 Task: Send an email with the signature Lindsay Hall with the subject Invitation to a workshop and the message Please let me know if there are any issues or concerns that need to be addressed. from softage.6@softage.net to softage.8@softage.net and move the email from Sent Items to the folder Product manuals
Action: Mouse moved to (98, 174)
Screenshot: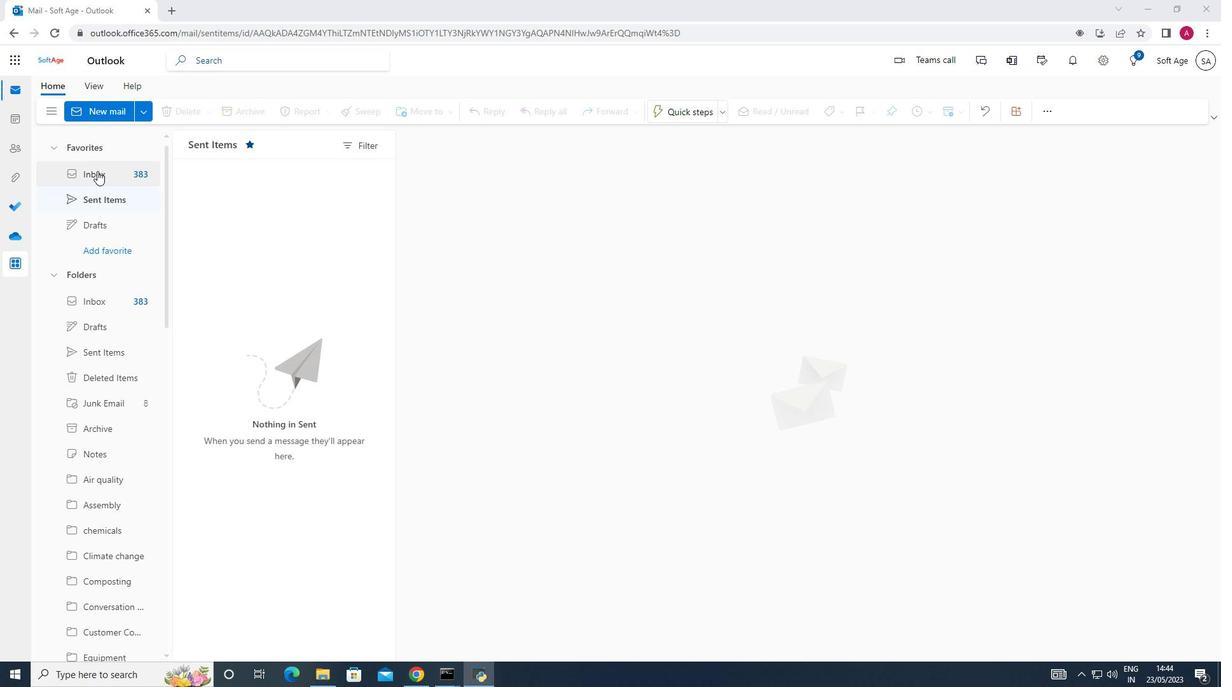 
Action: Mouse pressed left at (98, 174)
Screenshot: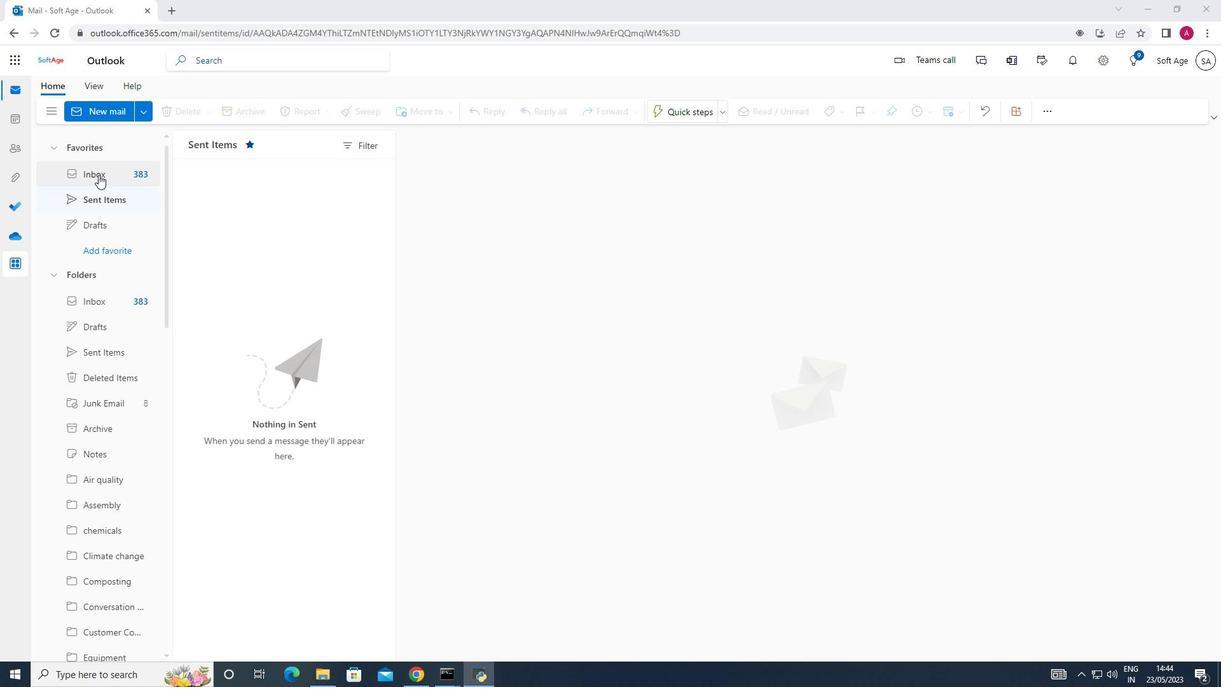 
Action: Mouse moved to (111, 111)
Screenshot: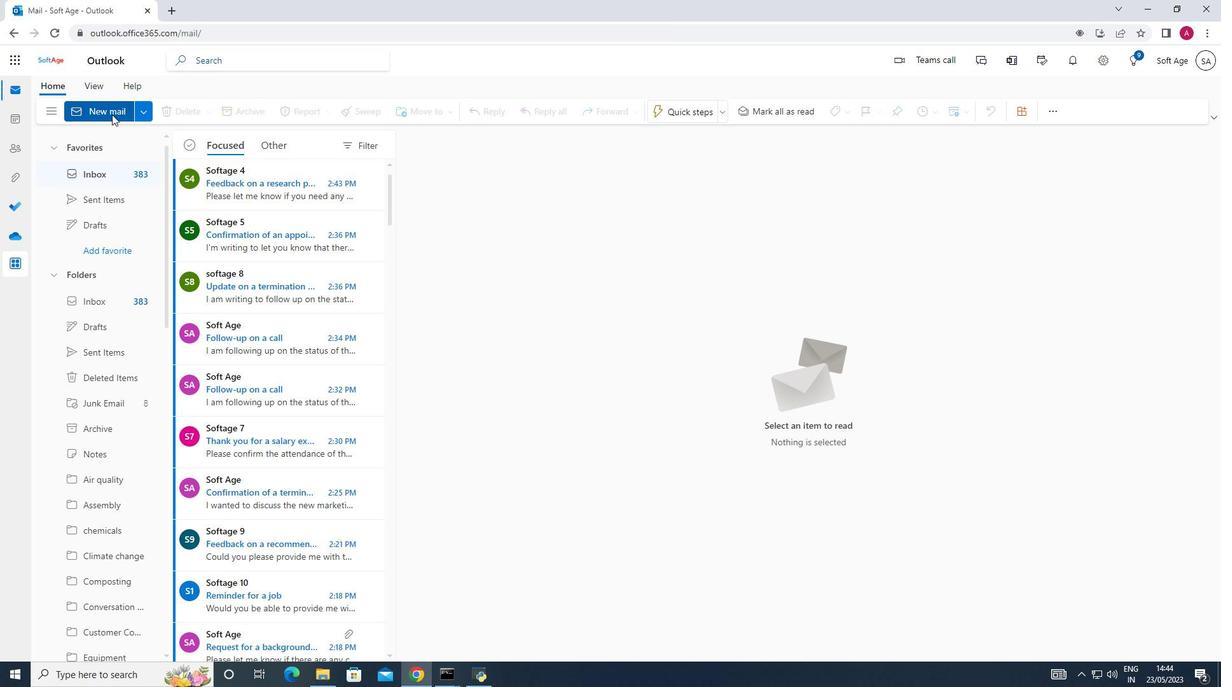 
Action: Mouse pressed left at (111, 111)
Screenshot: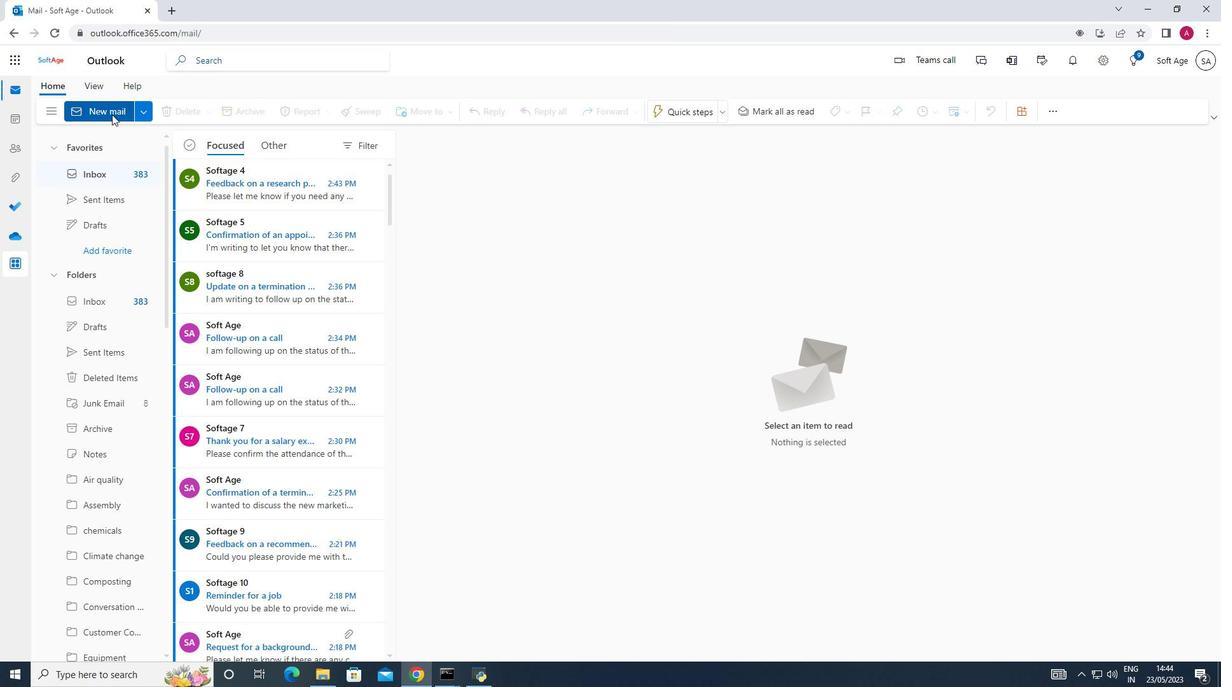
Action: Mouse moved to (874, 109)
Screenshot: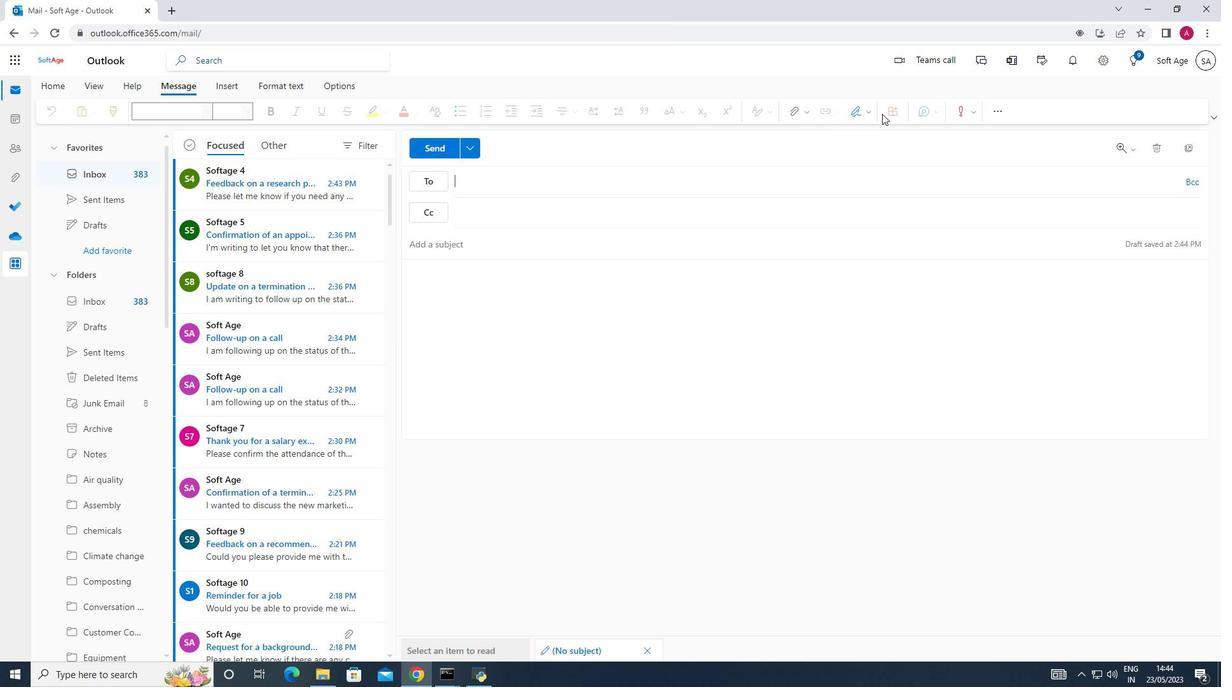 
Action: Mouse pressed left at (874, 109)
Screenshot: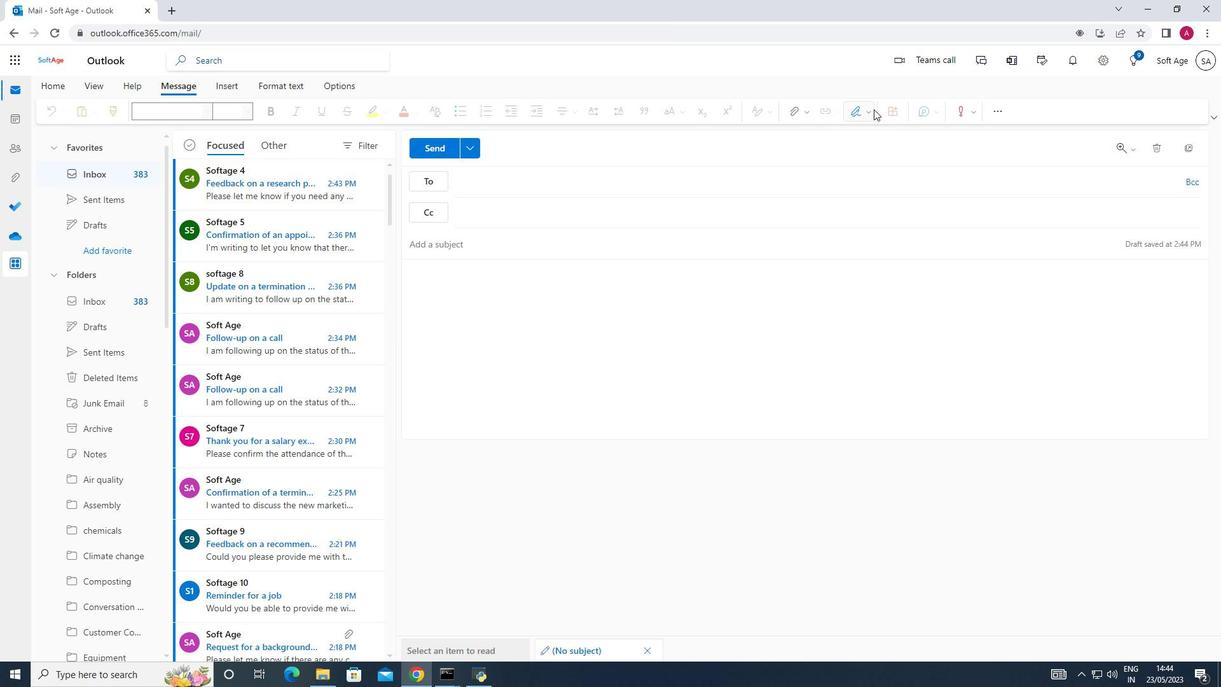 
Action: Mouse moved to (858, 167)
Screenshot: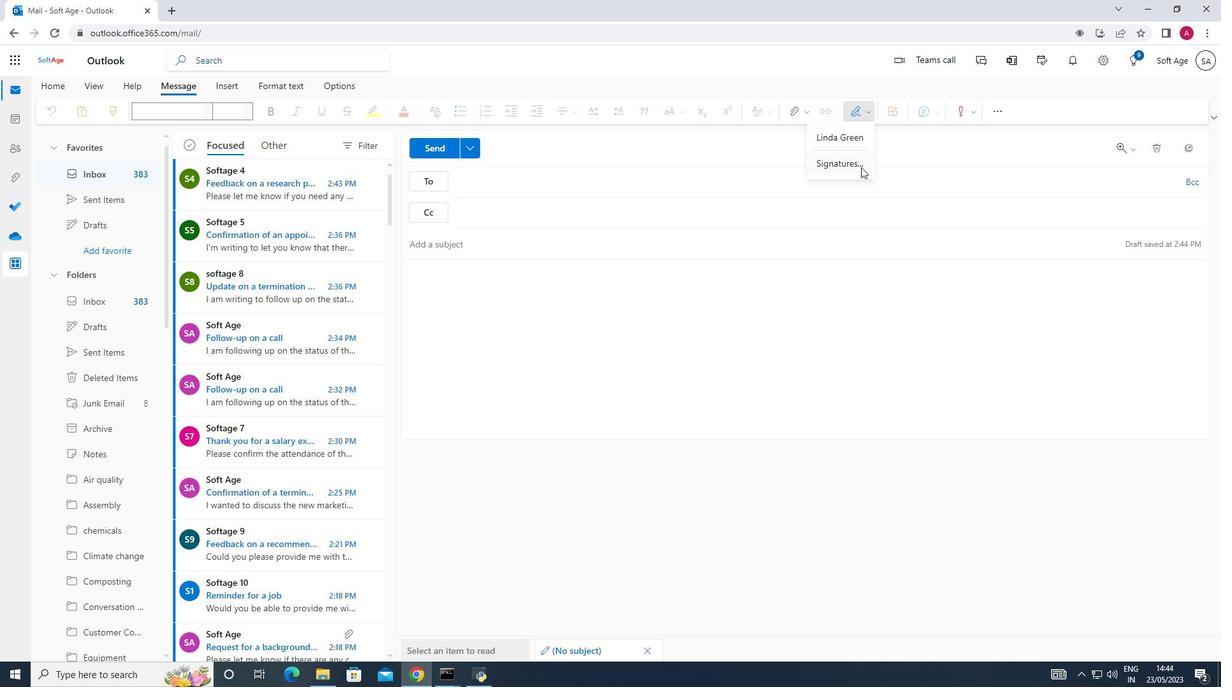 
Action: Mouse pressed left at (858, 167)
Screenshot: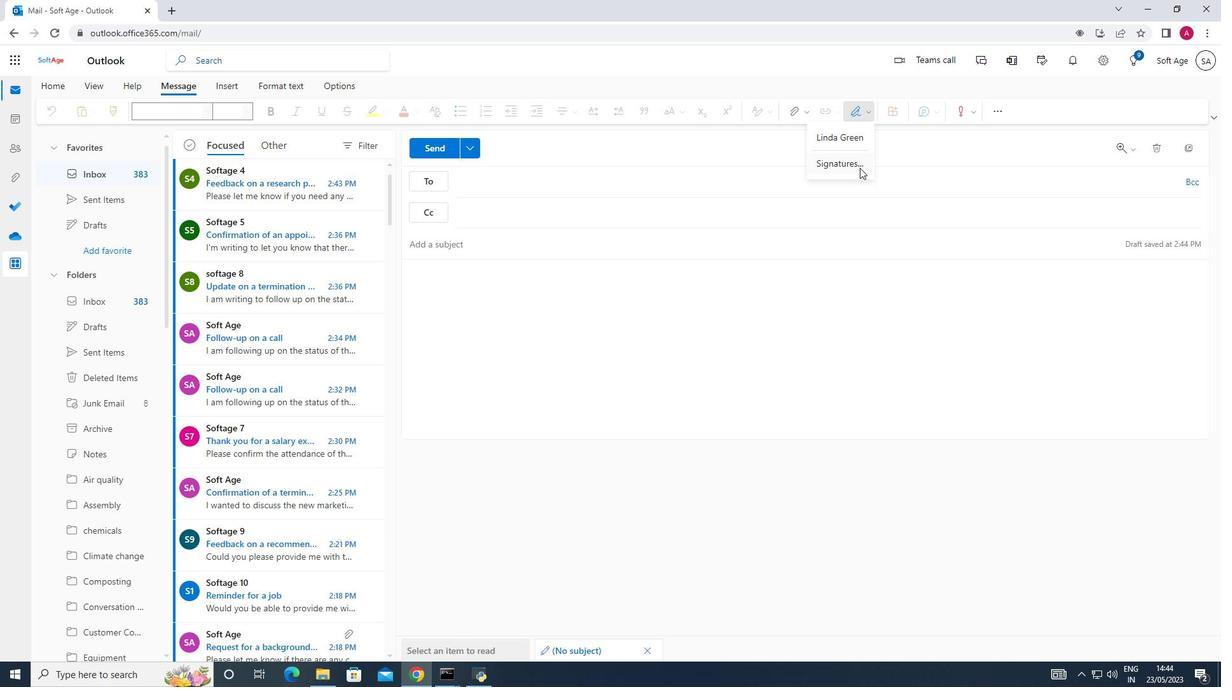 
Action: Mouse moved to (853, 198)
Screenshot: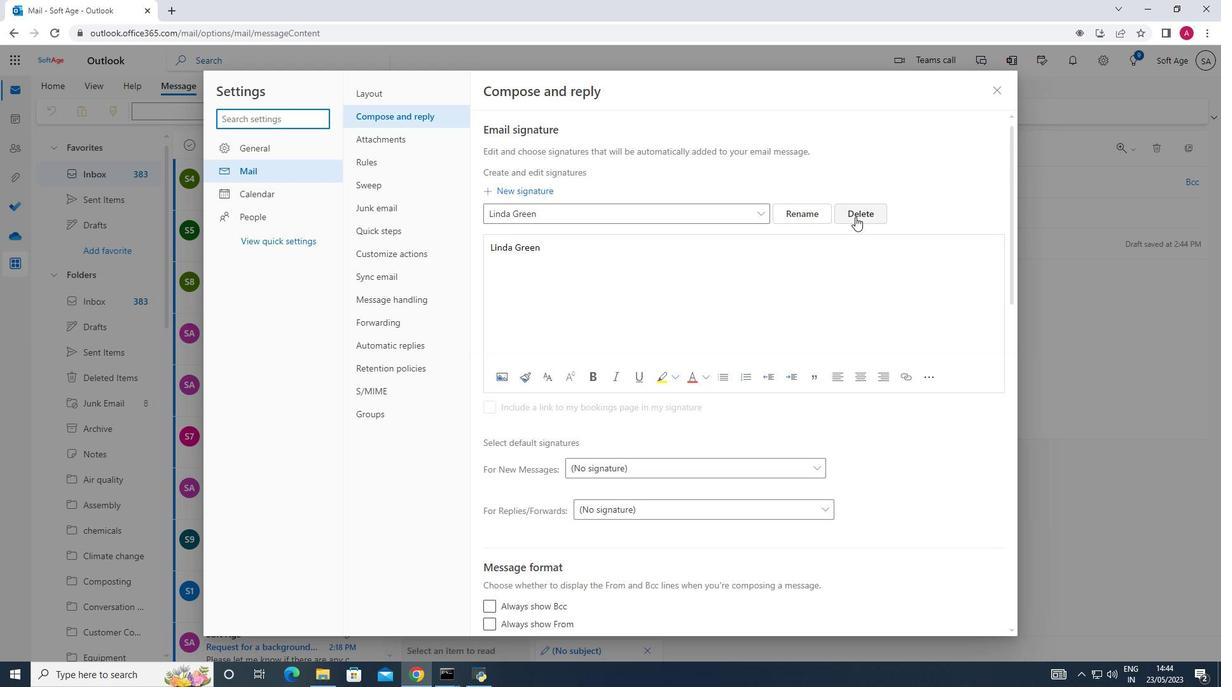 
Action: Mouse pressed left at (853, 198)
Screenshot: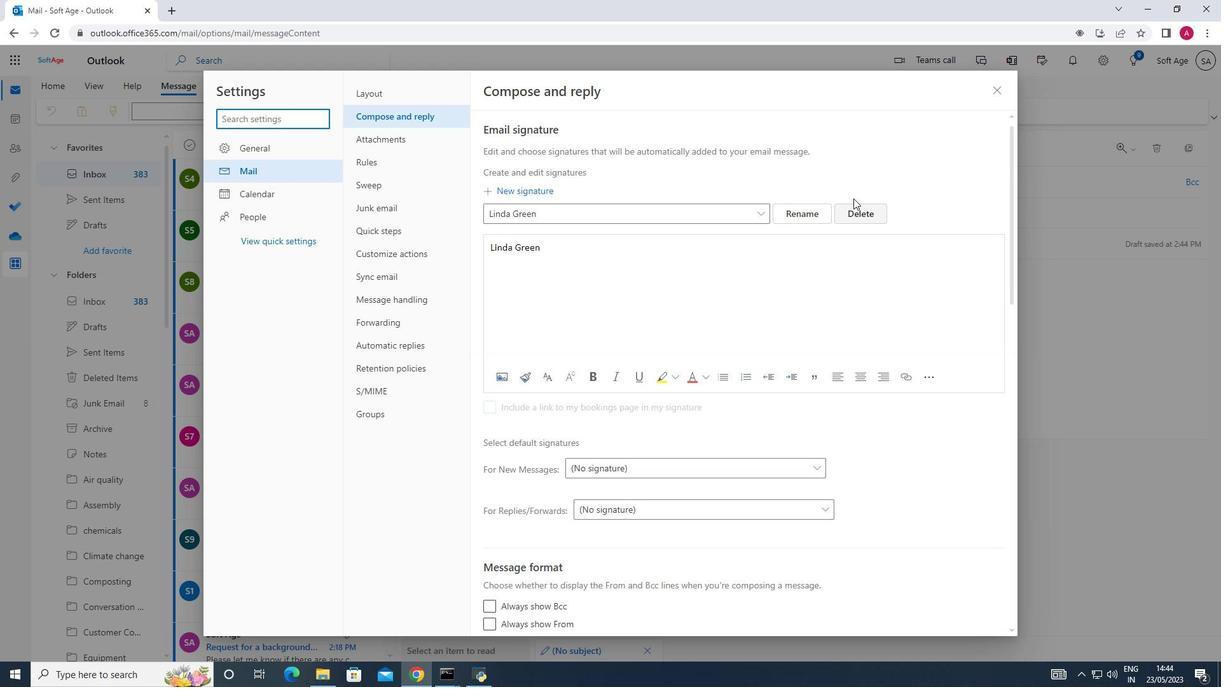 
Action: Mouse moved to (862, 210)
Screenshot: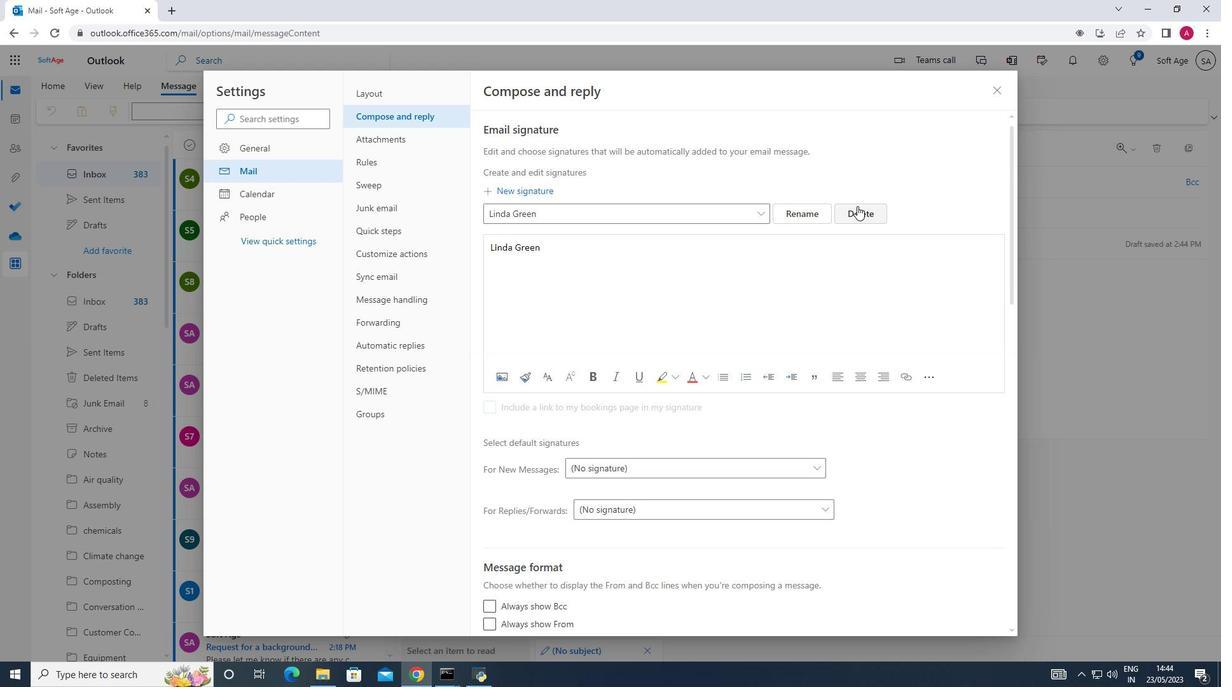 
Action: Mouse pressed left at (862, 210)
Screenshot: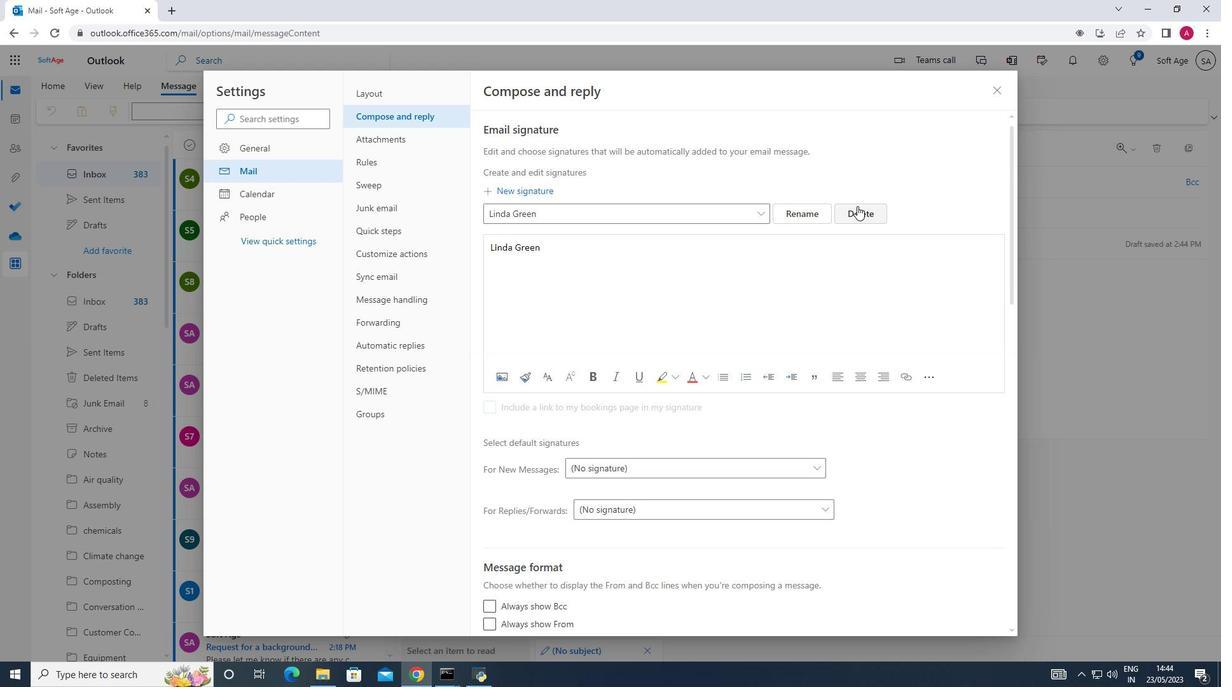 
Action: Mouse moved to (512, 216)
Screenshot: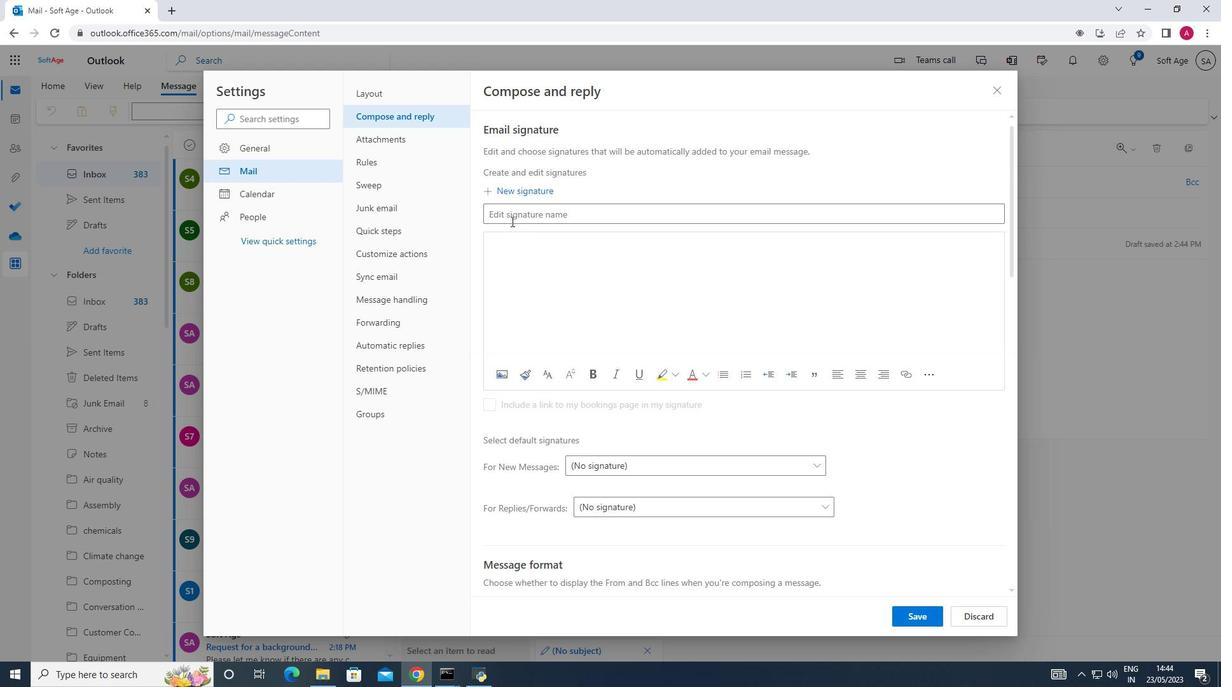 
Action: Mouse pressed left at (512, 216)
Screenshot: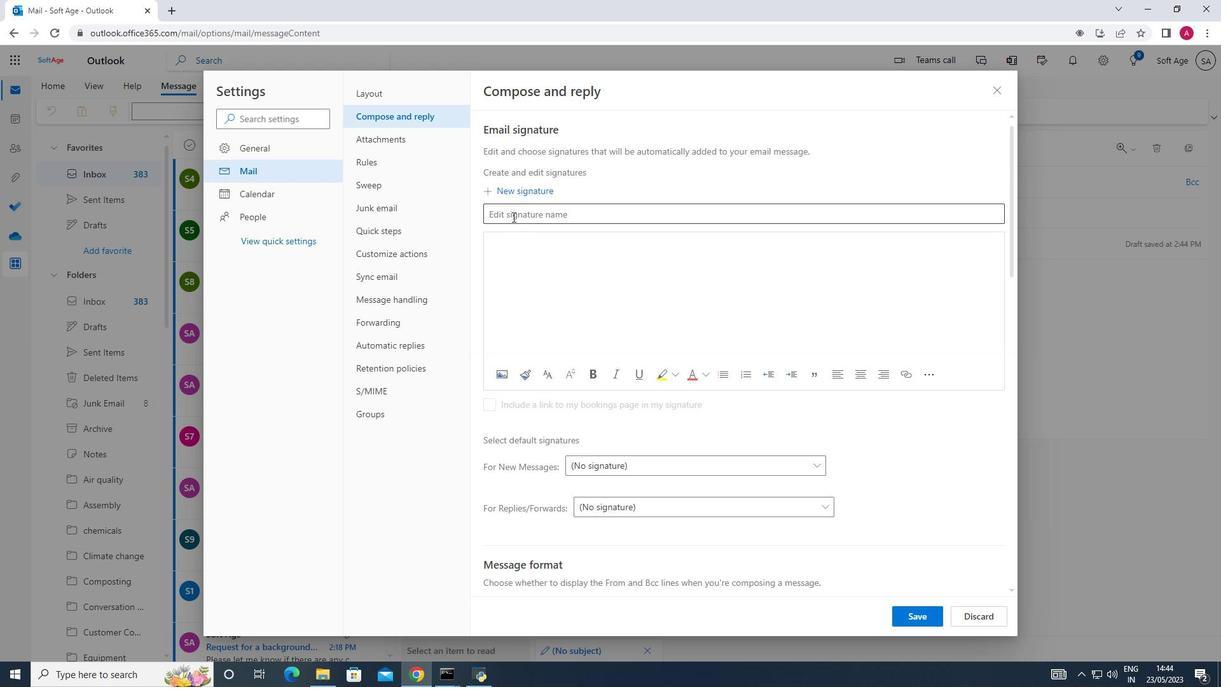 
Action: Mouse moved to (510, 220)
Screenshot: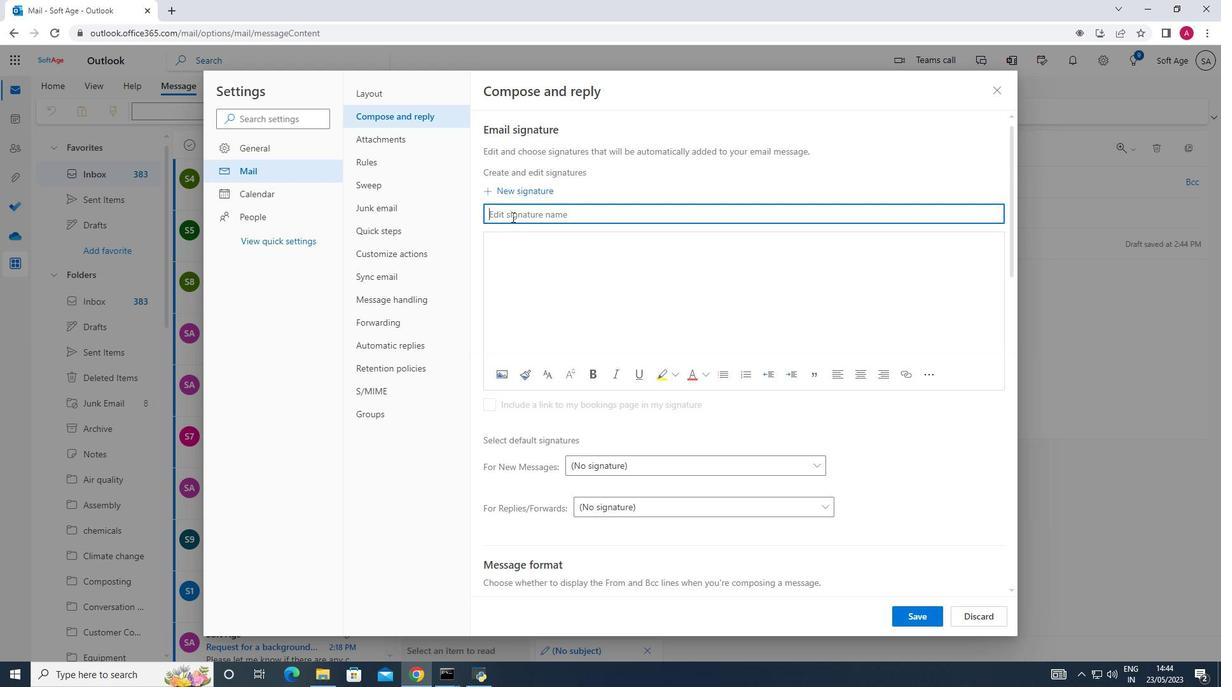 
Action: Key pressed <Key.shift_r>
Screenshot: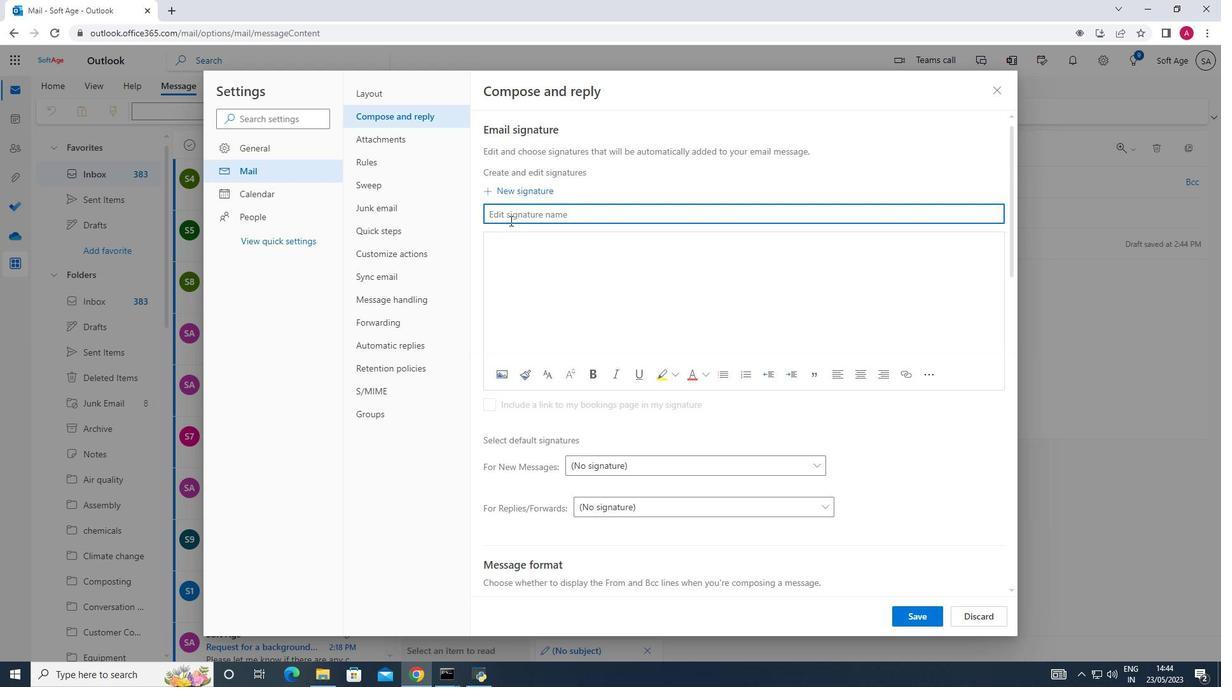 
Action: Mouse moved to (510, 221)
Screenshot: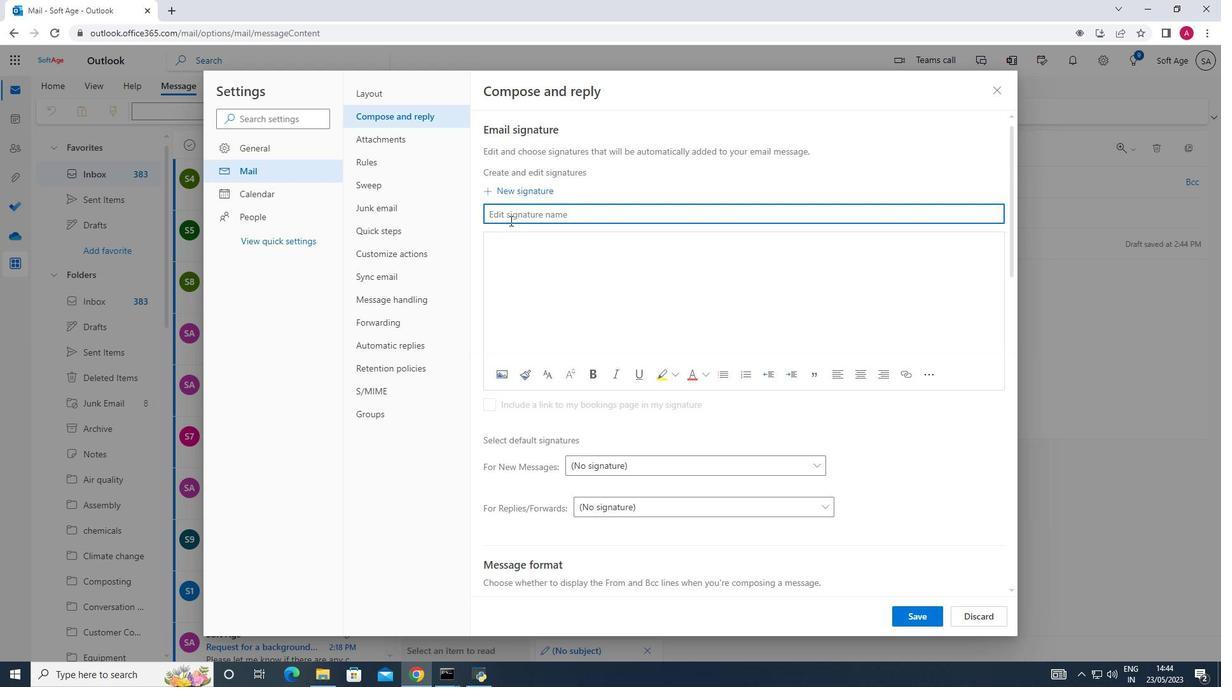 
Action: Key pressed Lindsay<Key.space><Key.shift_r><Key.shift_r><Key.shift_r><Key.shift_r><Key.shift_r><Key.shift_r><Key.shift_r><Key.shift_r><Key.shift_r><Key.shift_r><Key.shift_r><Key.shift_r><Key.shift_r><Key.shift_r><Key.shift_r><Key.shift_r><Key.shift_r><Key.shift_r><Key.shift_r><Key.shift_r>Hall
Screenshot: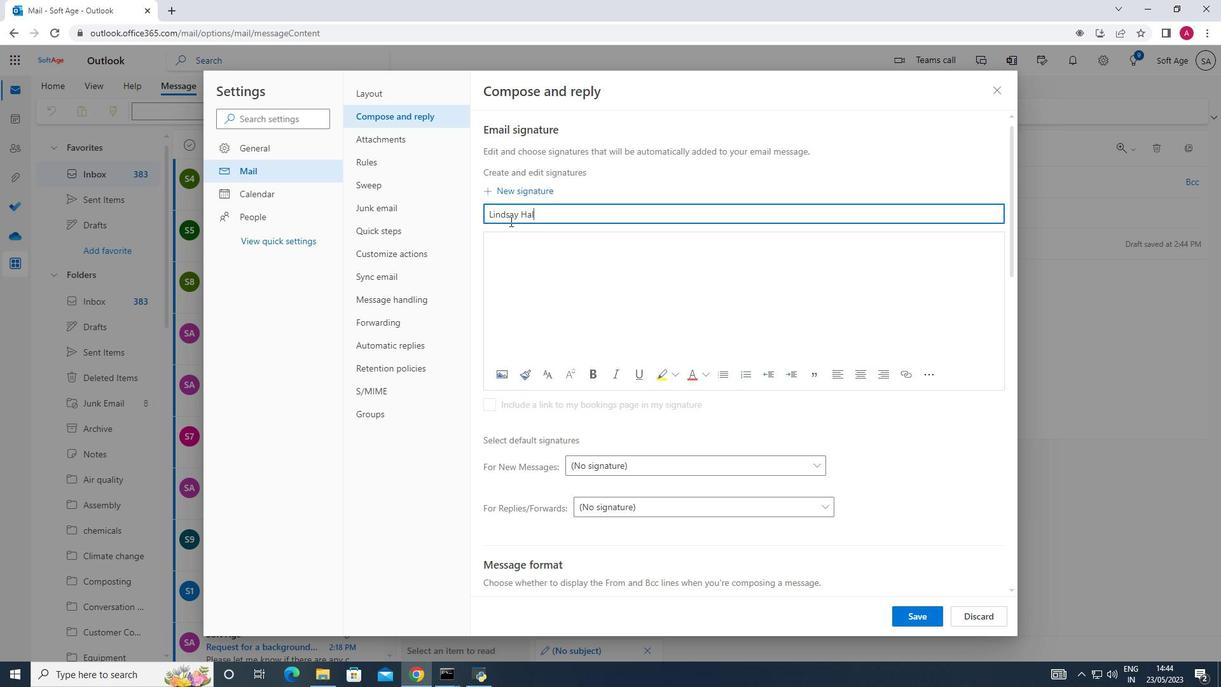 
Action: Mouse moved to (497, 251)
Screenshot: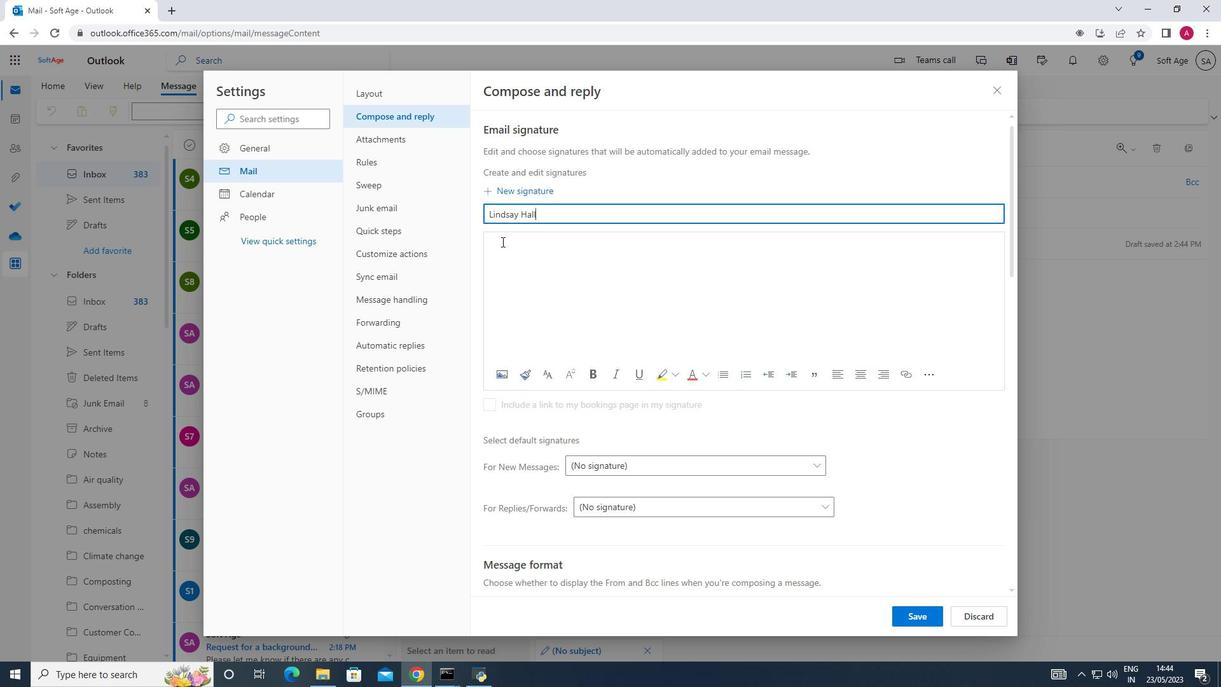 
Action: Mouse pressed left at (497, 251)
Screenshot: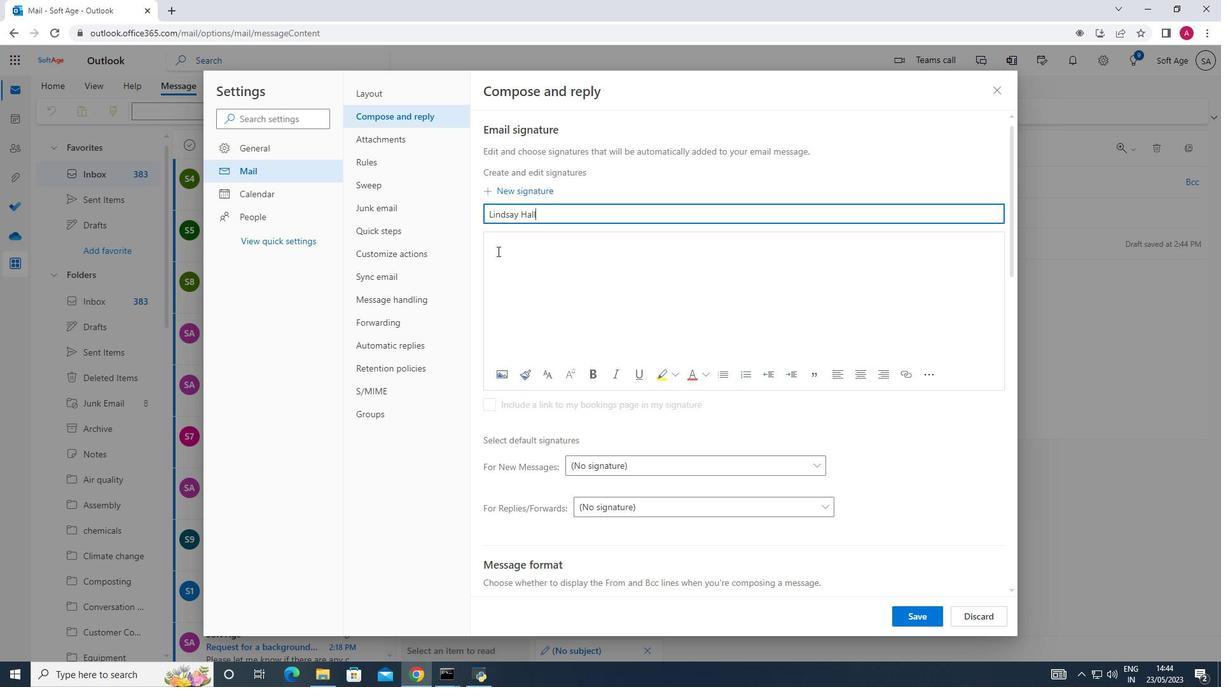
Action: Mouse moved to (498, 250)
Screenshot: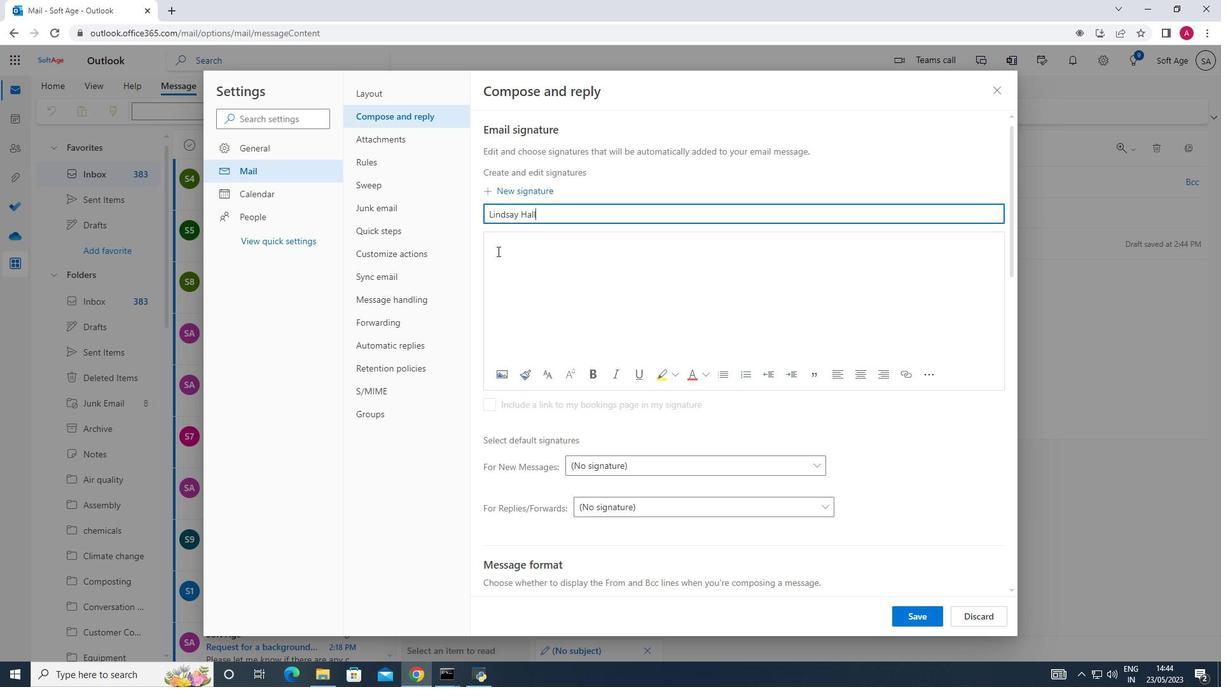 
Action: Key pressed <Key.shift_r>Lindsay<Key.space><Key.shift_r><Key.shift_r><Key.shift_r><Key.shift_r><Key.shift_r><Key.shift_r><Key.shift_r><Key.shift_r><Key.shift_r><Key.shift_r><Key.shift_r><Key.shift_r><Key.shift_r><Key.shift_r><Key.shift_r><Key.shift_r><Key.shift_r>Hall
Screenshot: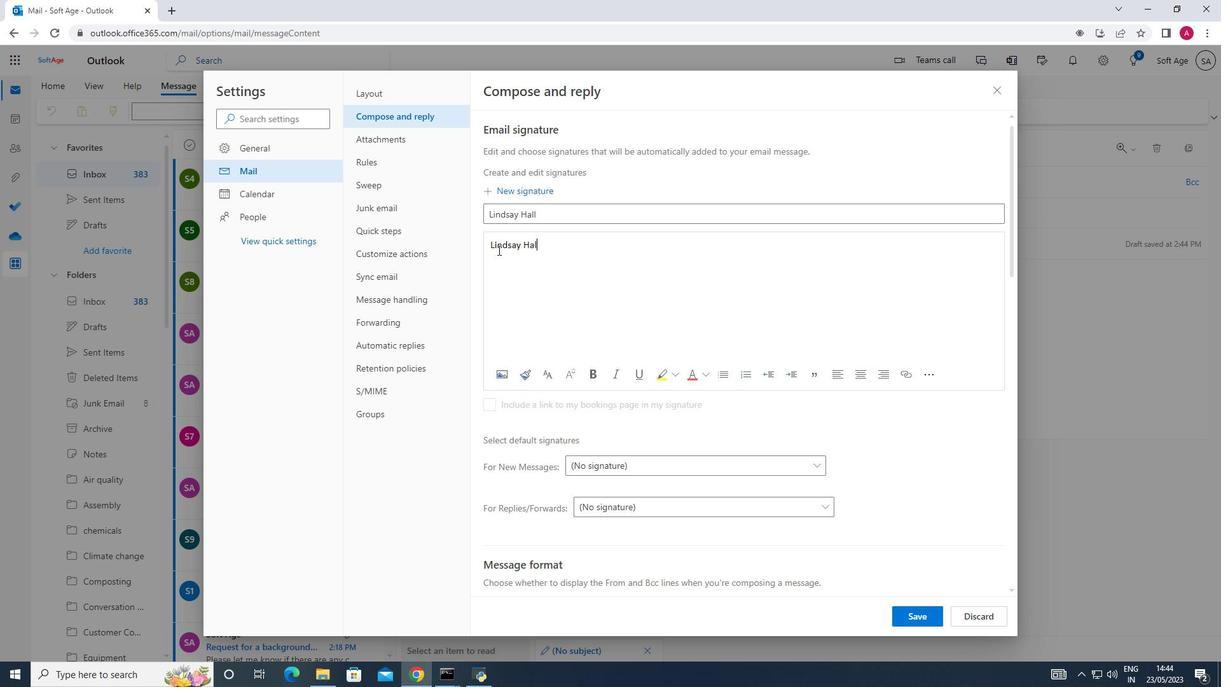 
Action: Mouse moved to (907, 609)
Screenshot: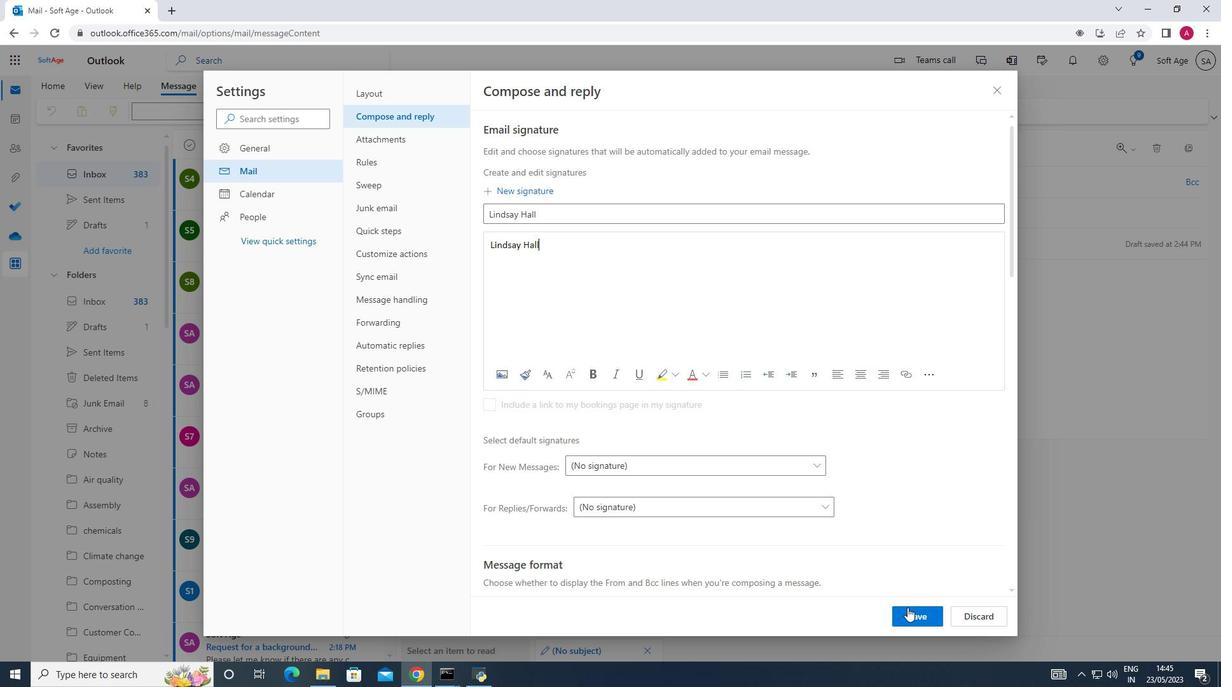 
Action: Mouse pressed left at (907, 609)
Screenshot: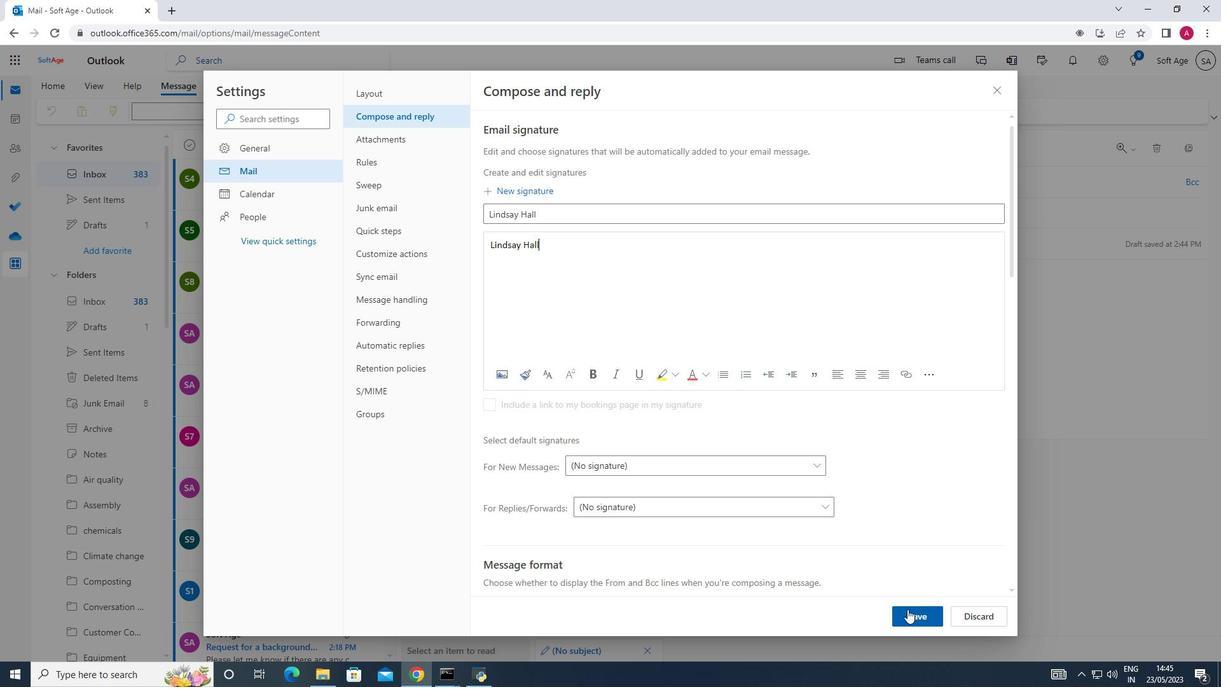 
Action: Mouse moved to (1006, 90)
Screenshot: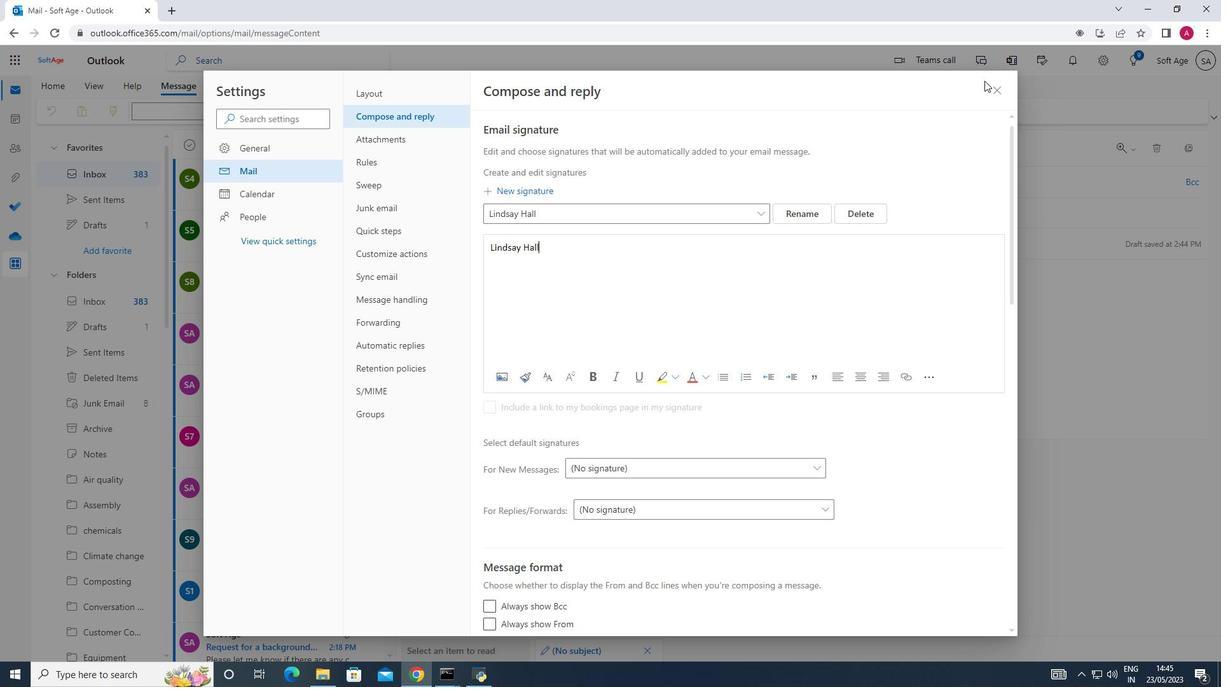 
Action: Mouse pressed left at (1006, 90)
Screenshot: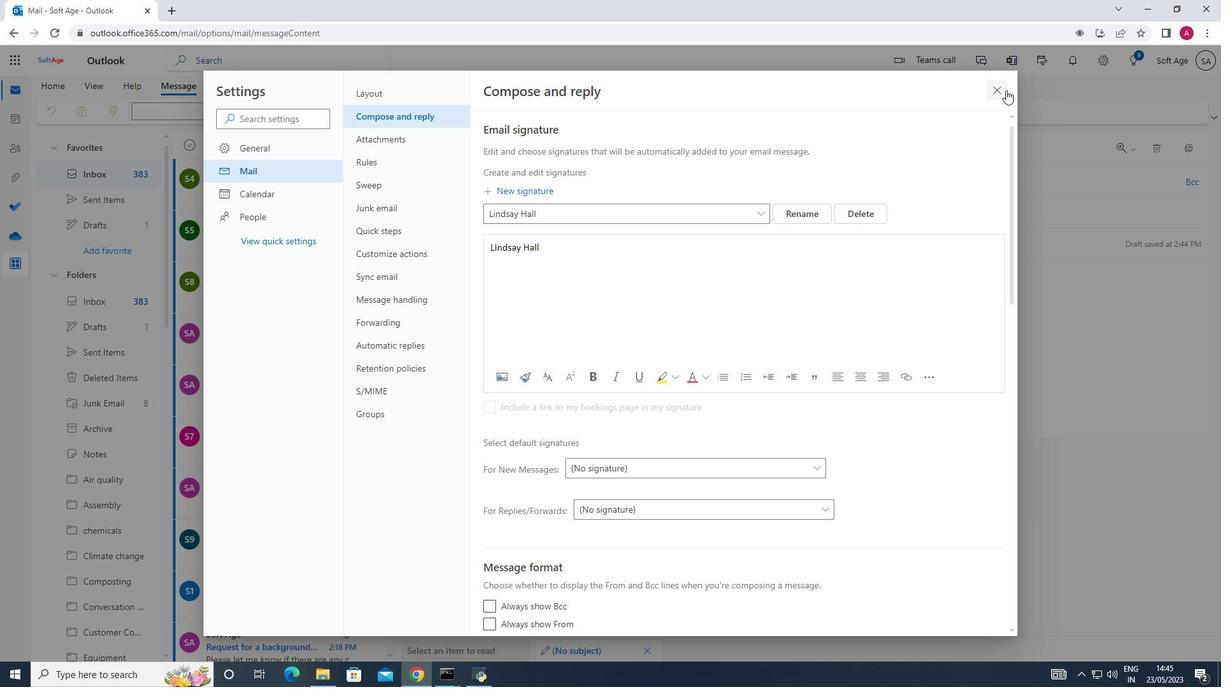 
Action: Mouse moved to (862, 109)
Screenshot: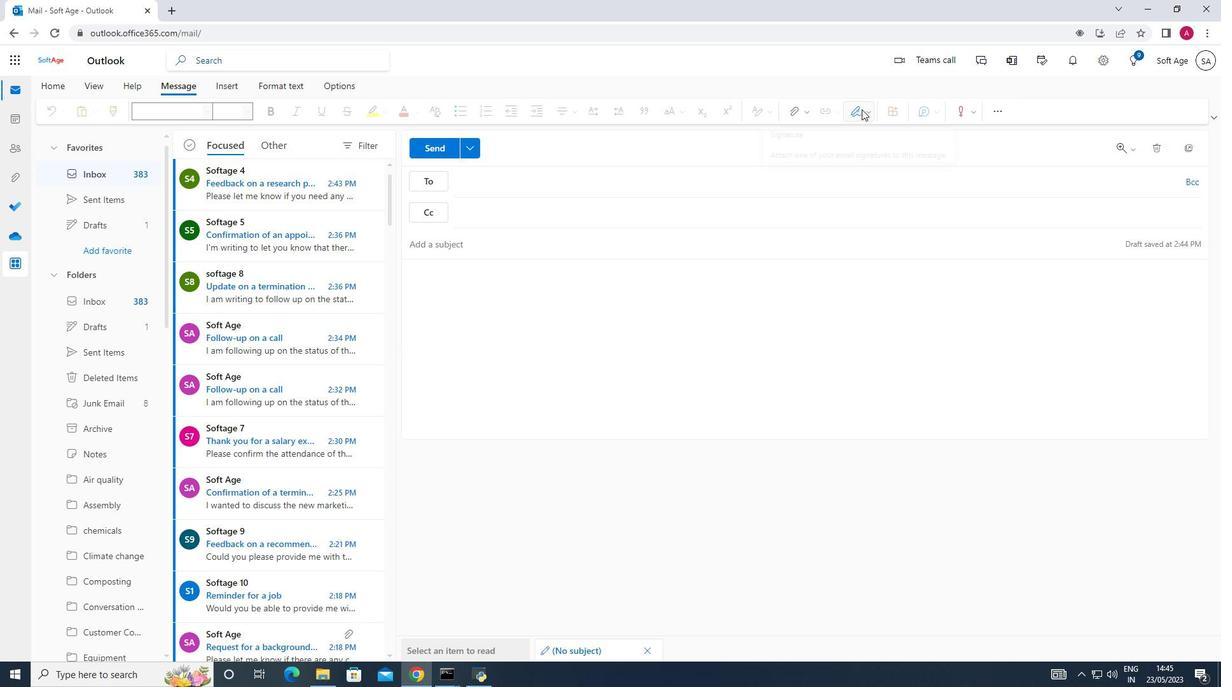 
Action: Mouse pressed left at (862, 109)
Screenshot: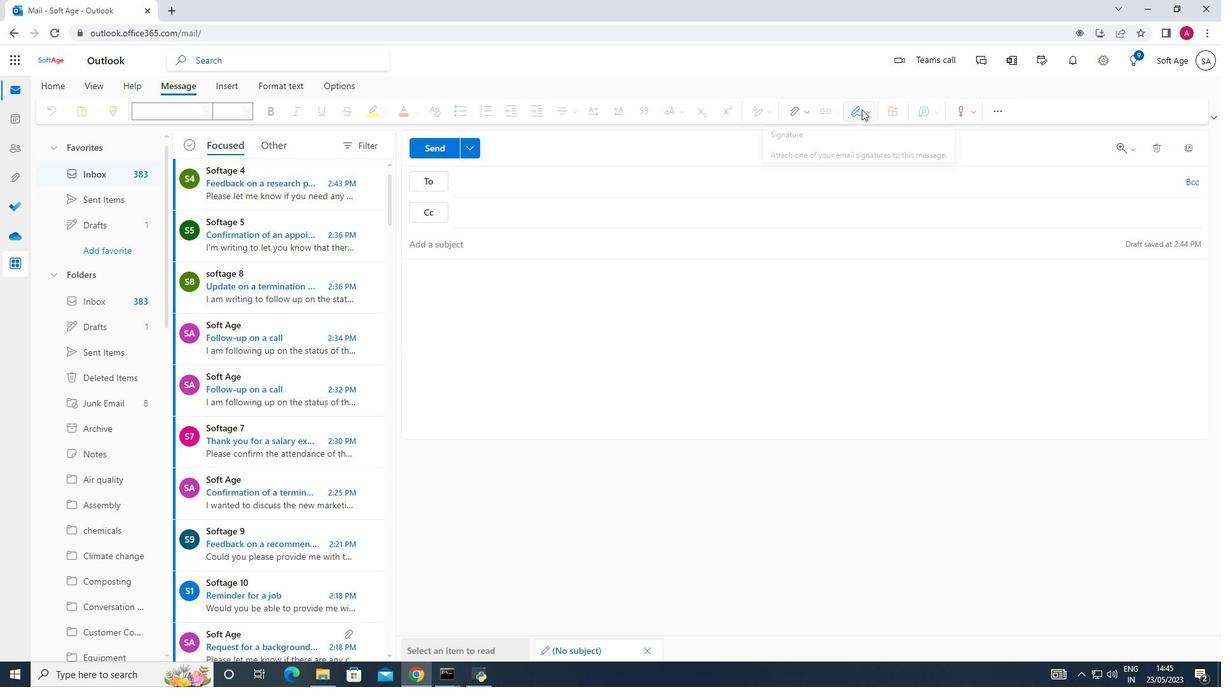 
Action: Mouse moved to (855, 129)
Screenshot: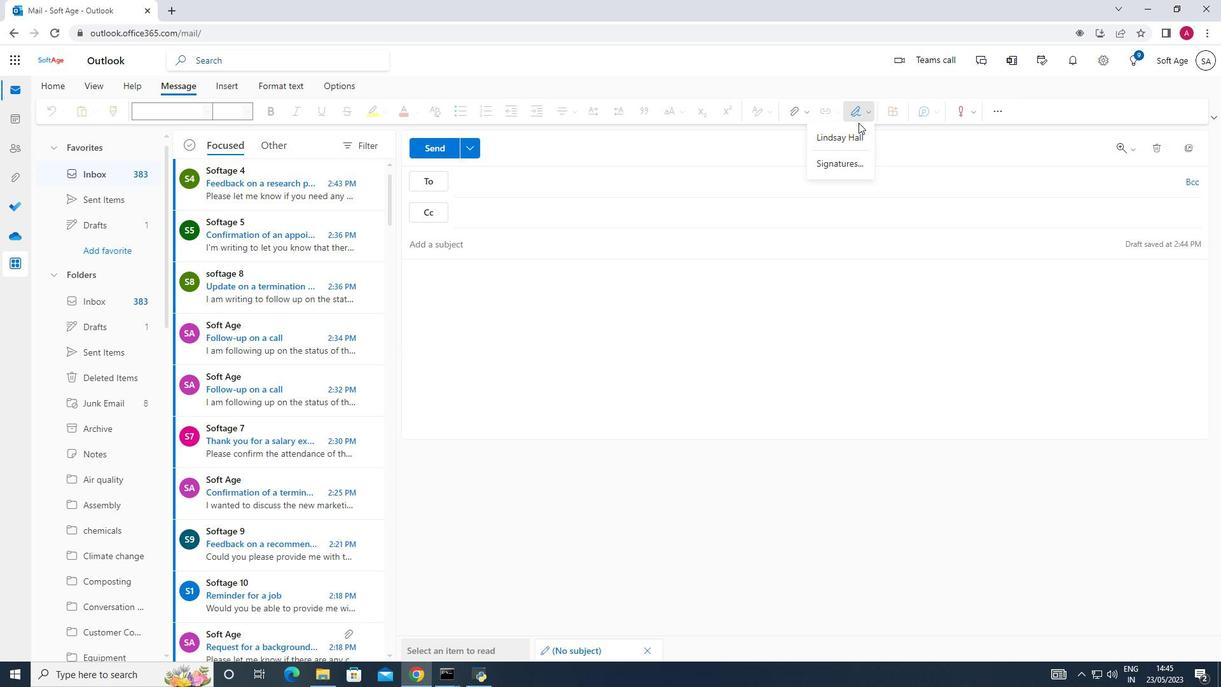
Action: Mouse pressed left at (855, 129)
Screenshot: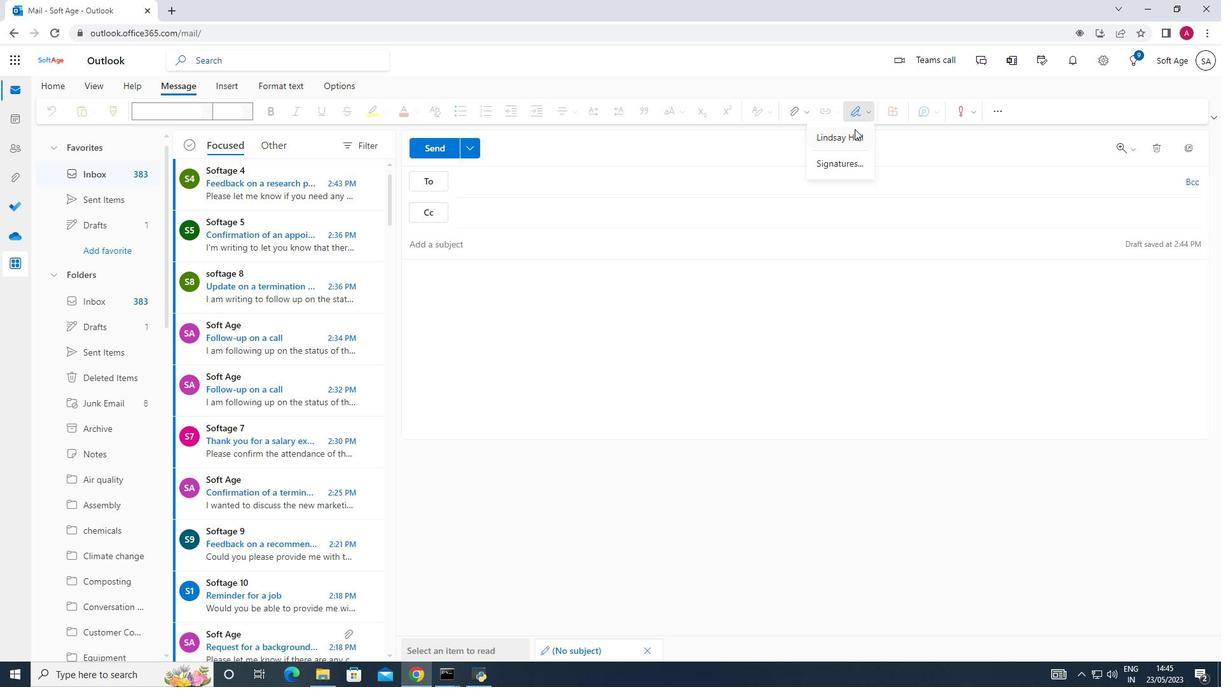 
Action: Mouse moved to (446, 250)
Screenshot: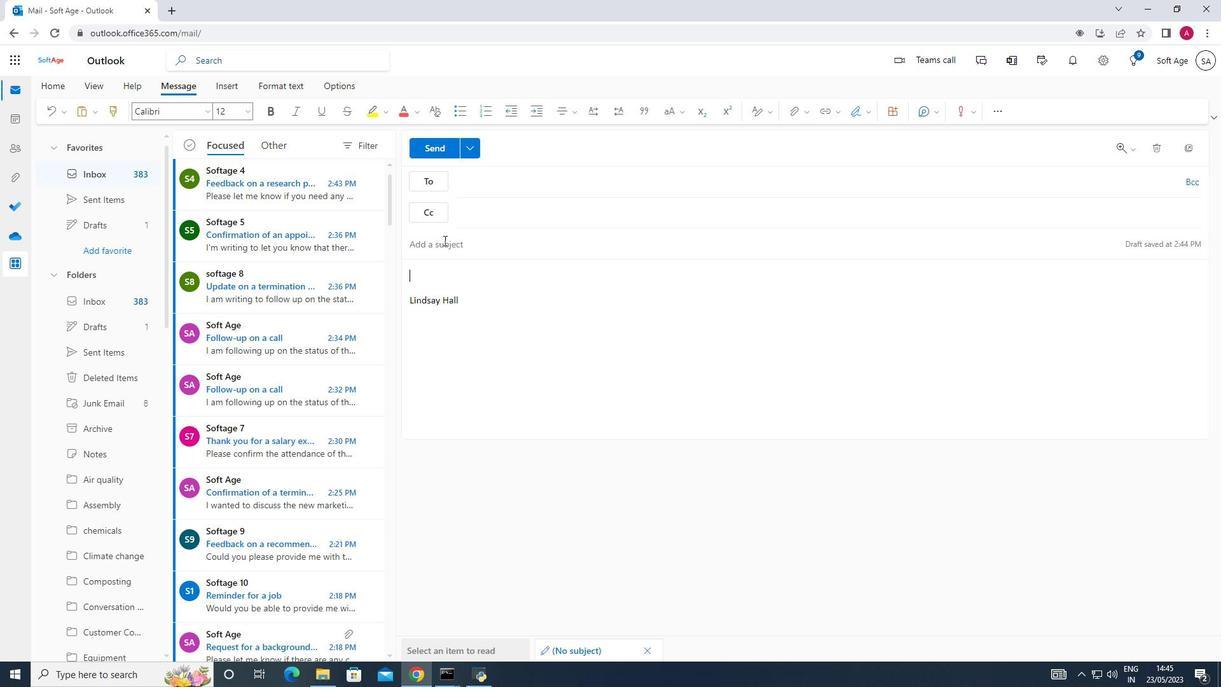 
Action: Mouse pressed left at (446, 250)
Screenshot: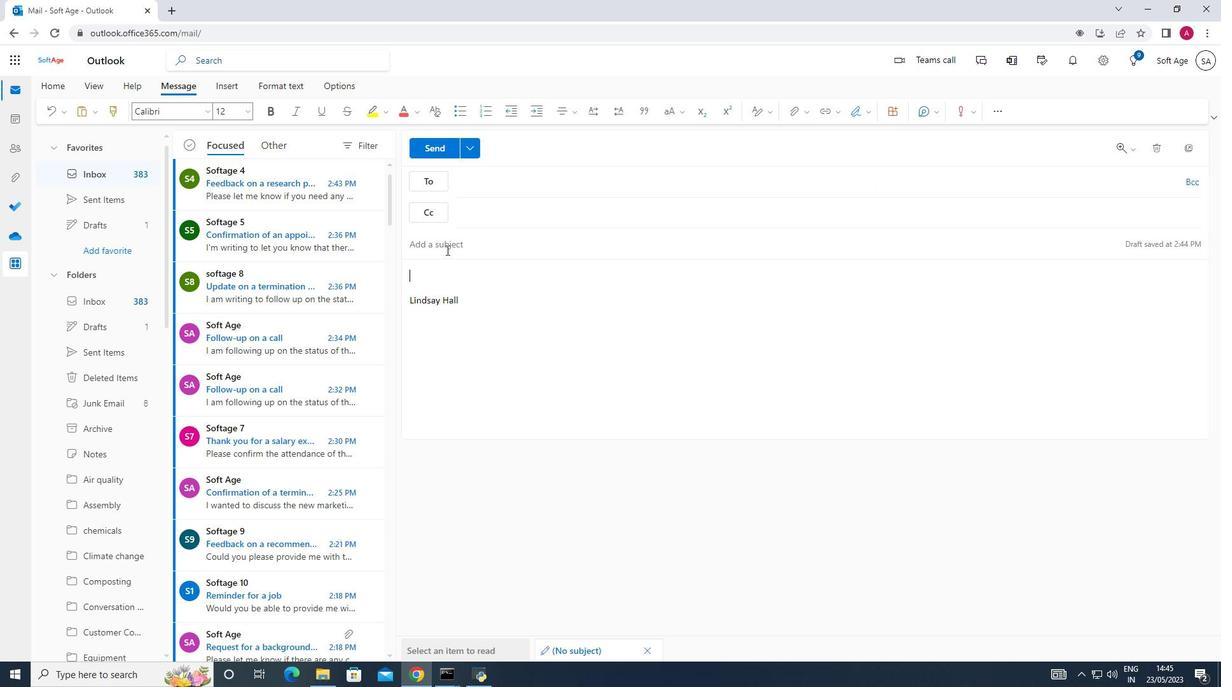 
Action: Key pressed <Key.shift_r><Key.shift_r><Key.shift_r><Key.shift_r><Key.shift_r><Key.shift_r><Key.shift_r><Key.shift_r><Key.shift_r><Key.shift_r><Key.shift_r><Key.shift_r><Key.shift_r><Key.shift_r>Invitation<Key.space>to<Key.space>a<Key.space>workshop
Screenshot: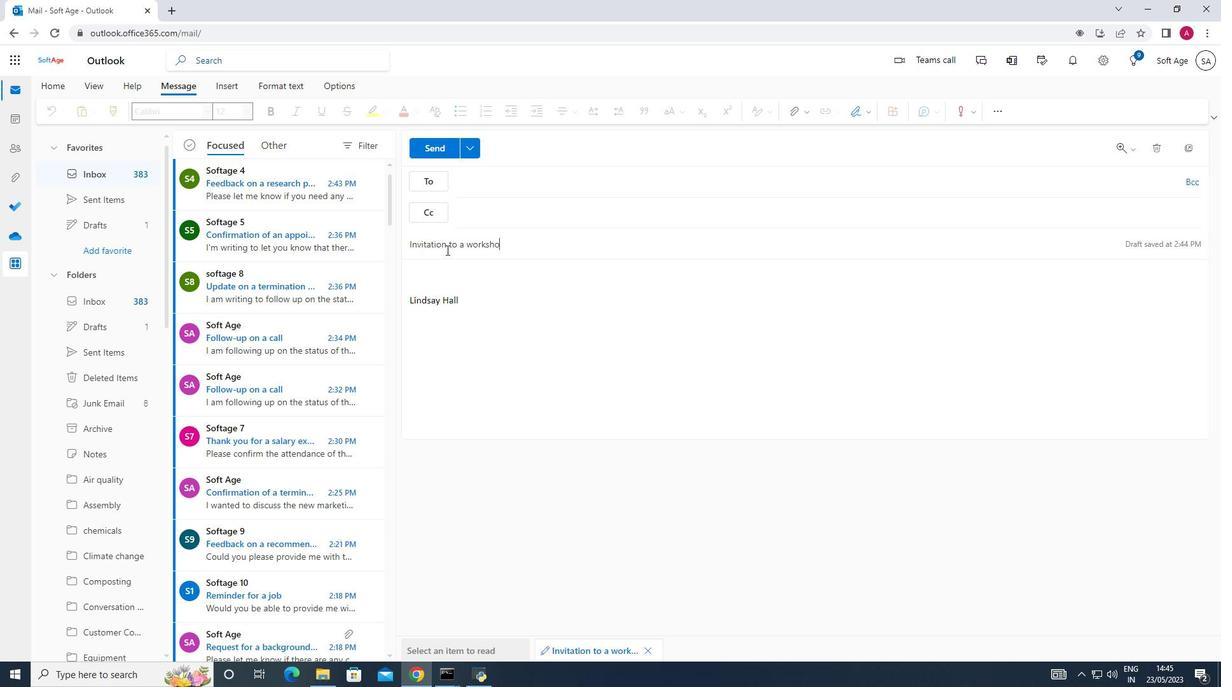
Action: Mouse moved to (421, 269)
Screenshot: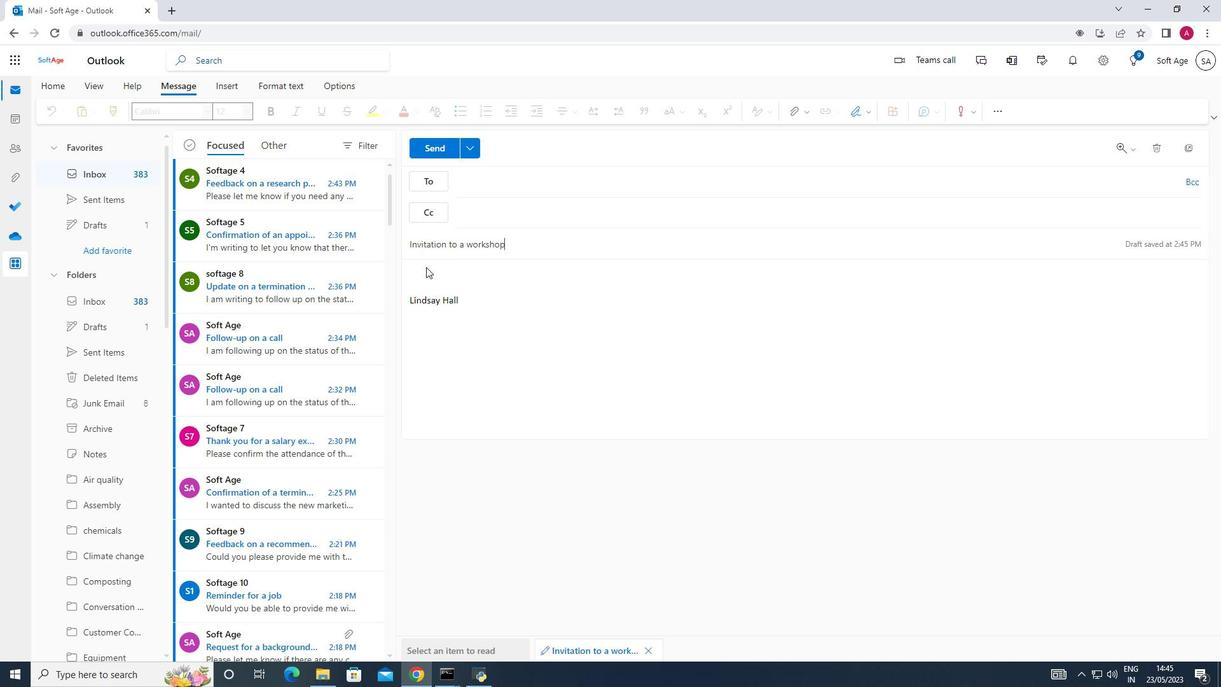 
Action: Mouse pressed left at (421, 269)
Screenshot: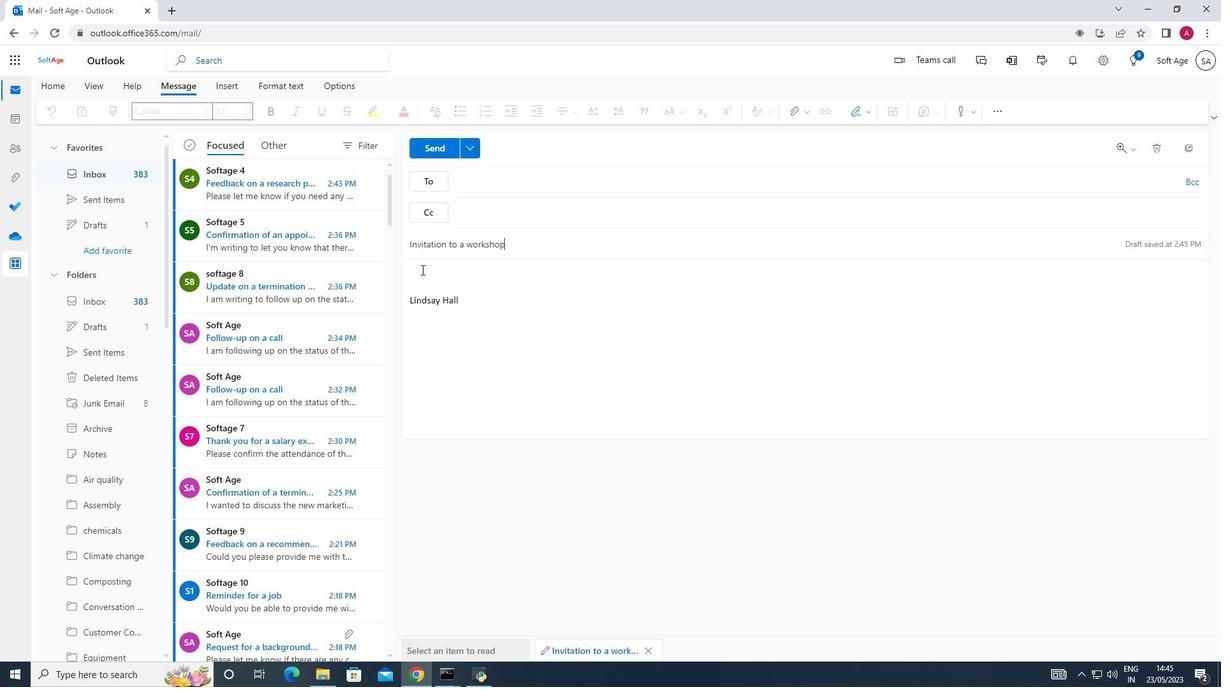 
Action: Key pressed <Key.shift_r><Key.shift_r><Key.shift_r><Key.shift_r><Key.shift_r>Please<Key.space>le<Key.space>me<Key.space>know<Key.space>if<Key.space>you<Key.backspace><Key.backspace><Key.backspace>there<Key.space>are<Key.space>any<Key.space>issue<Key.space>r<Key.space>concernsthat<Key.space>need<Key.space>to<Key.space>be<Key.space>addressed.
Screenshot: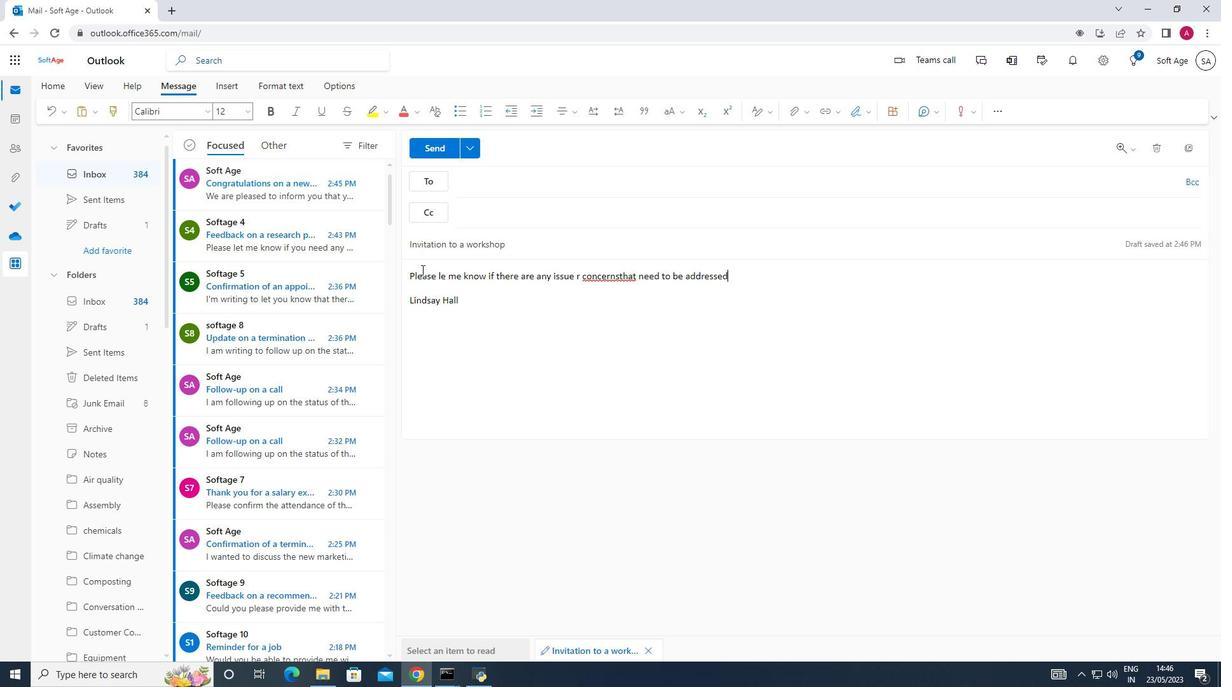 
Action: Mouse moved to (614, 279)
Screenshot: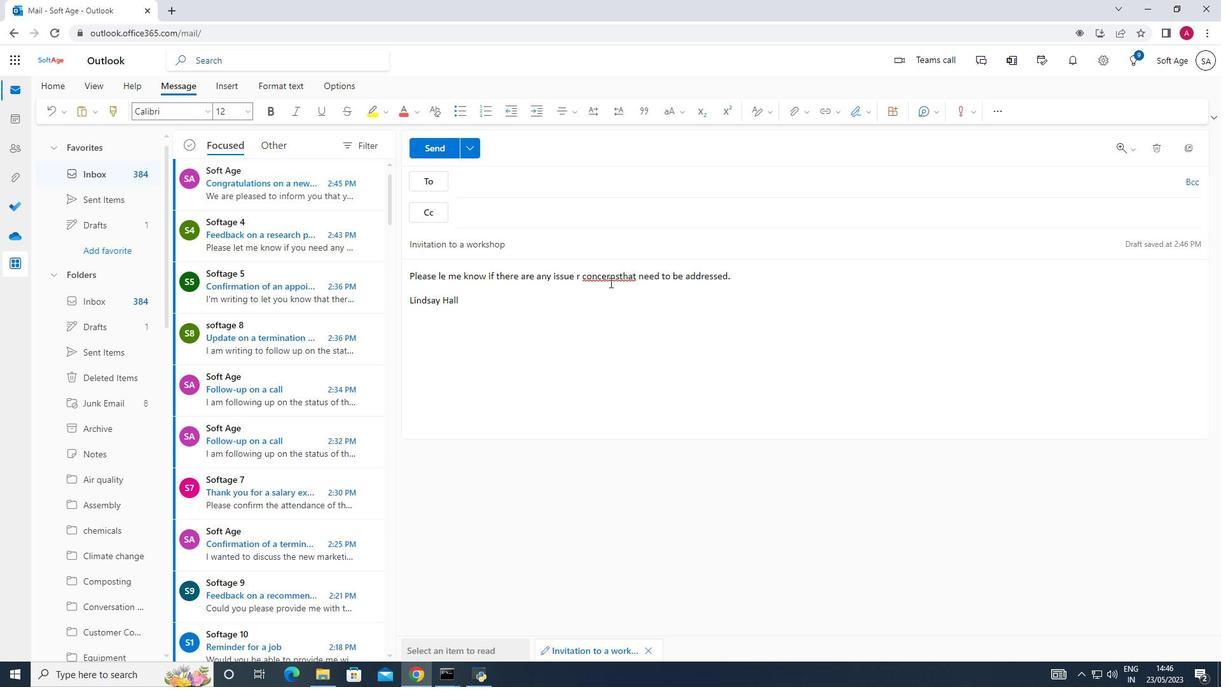 
Action: Mouse pressed left at (614, 279)
Screenshot: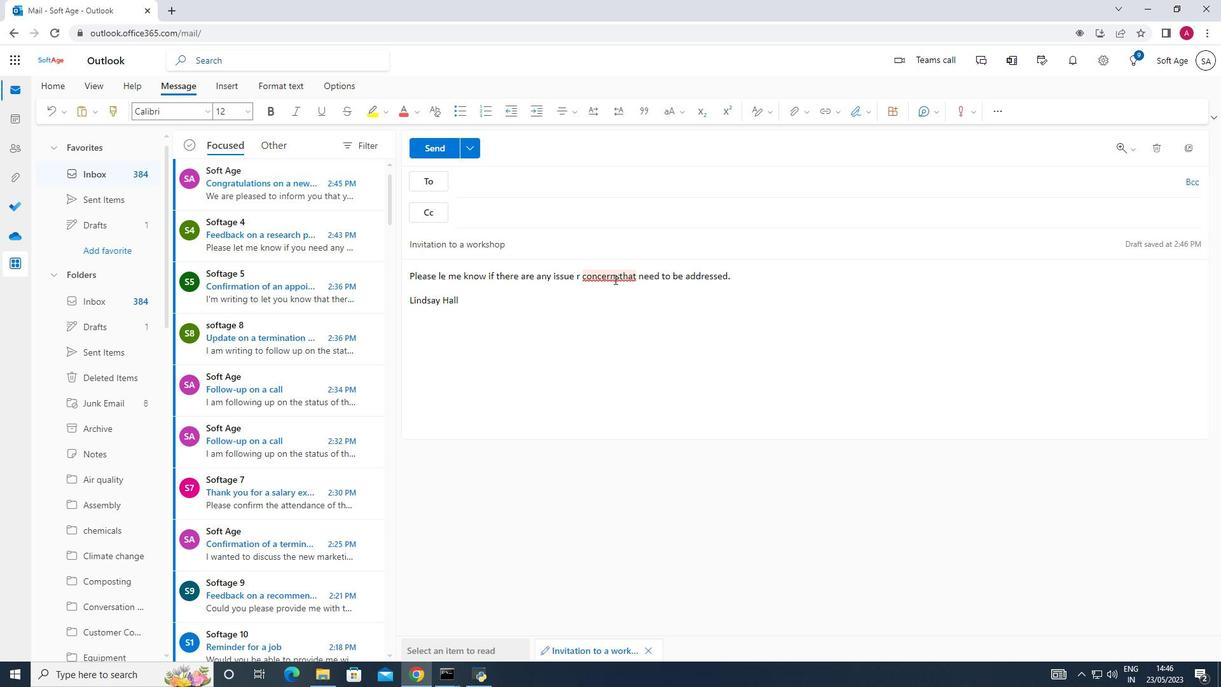 
Action: Mouse moved to (634, 323)
Screenshot: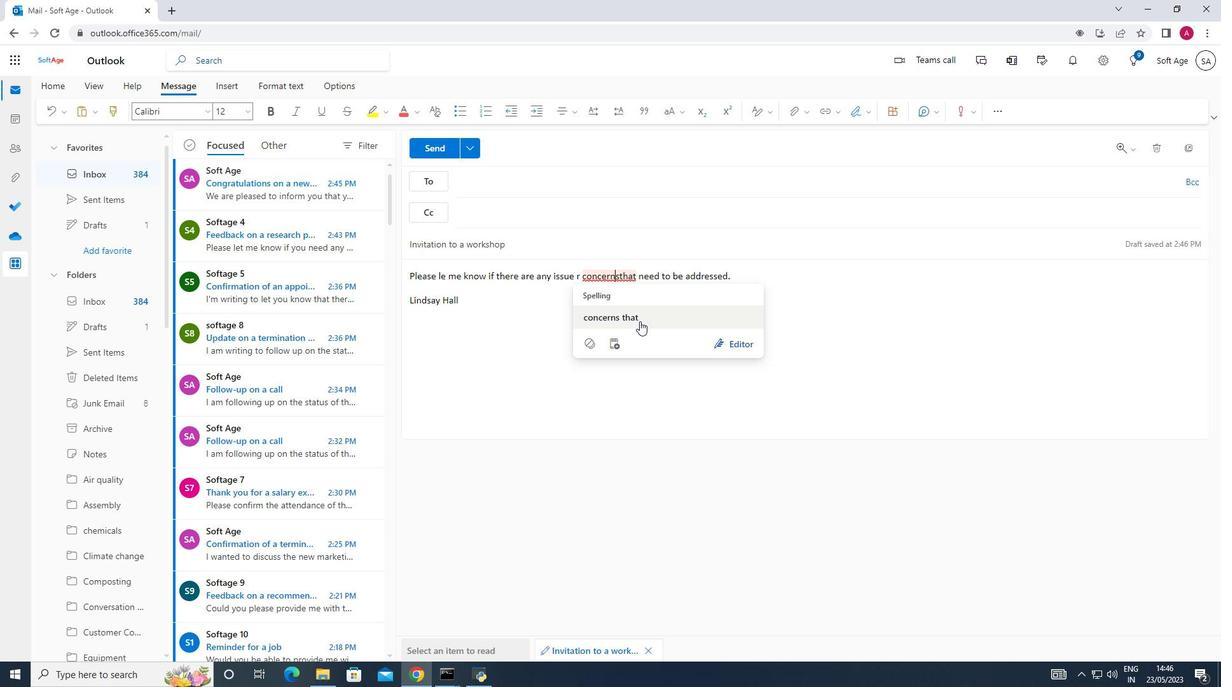 
Action: Mouse pressed left at (634, 323)
Screenshot: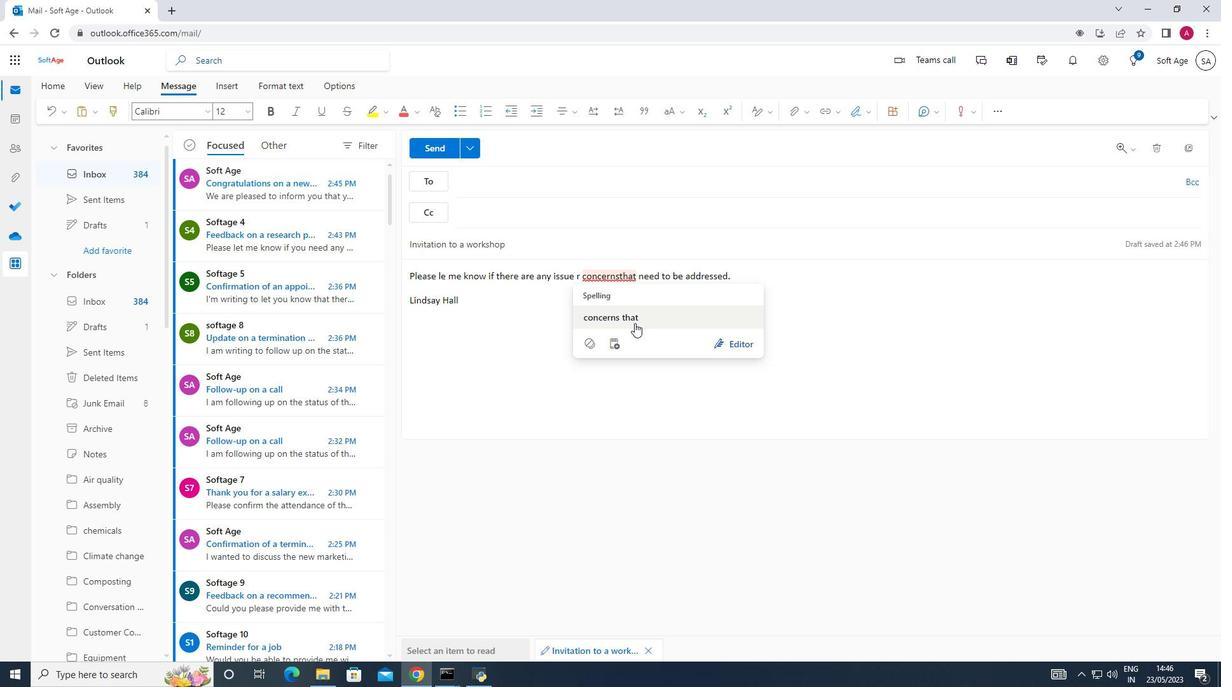 
Action: Mouse moved to (473, 182)
Screenshot: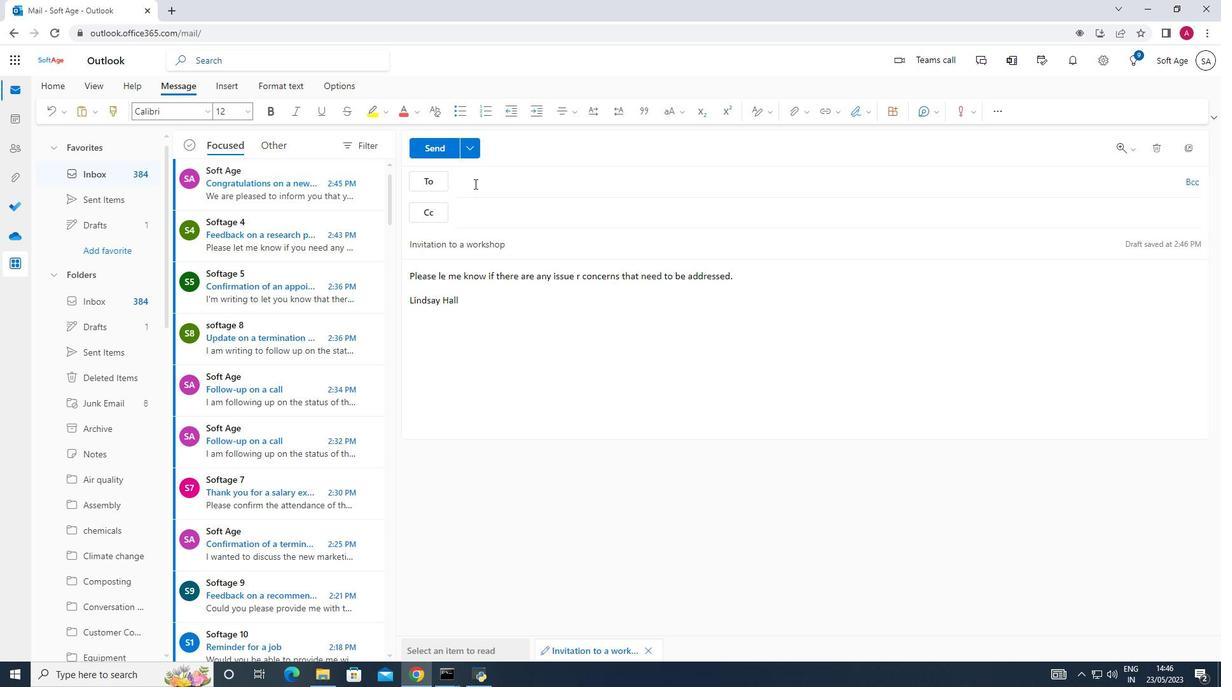 
Action: Mouse pressed left at (473, 182)
Screenshot: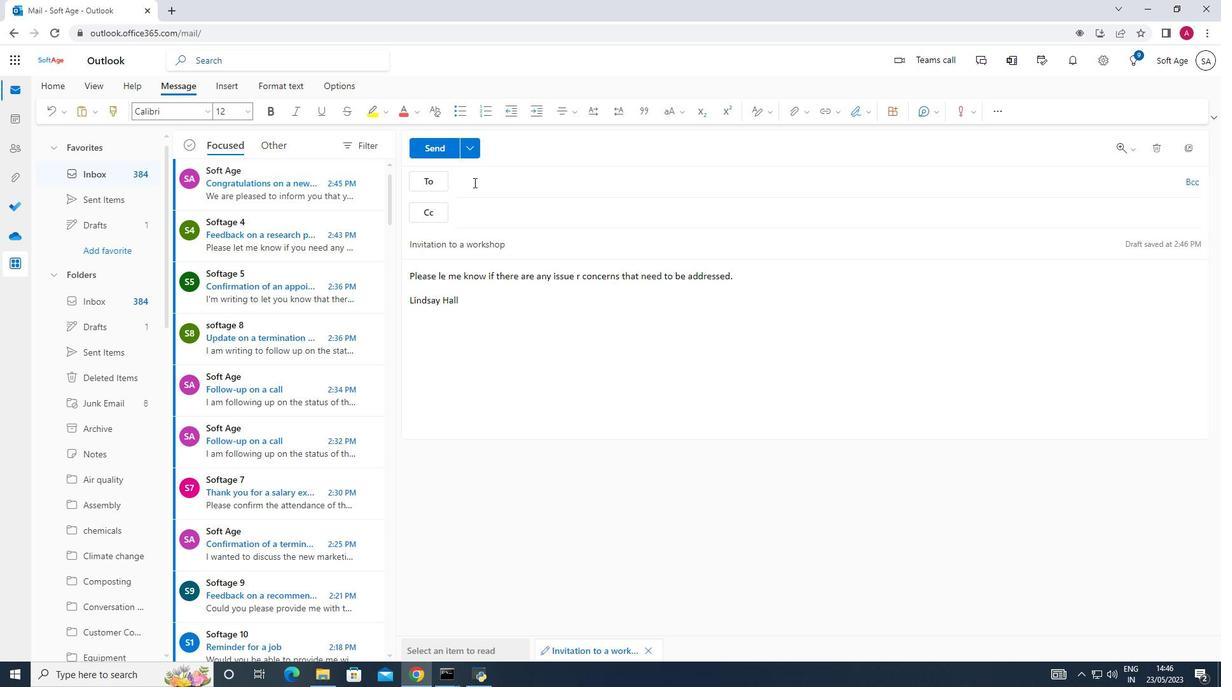 
Action: Key pressed softage.8<Key.shift>@softage<Key.space><Key.backspace>.net
Screenshot: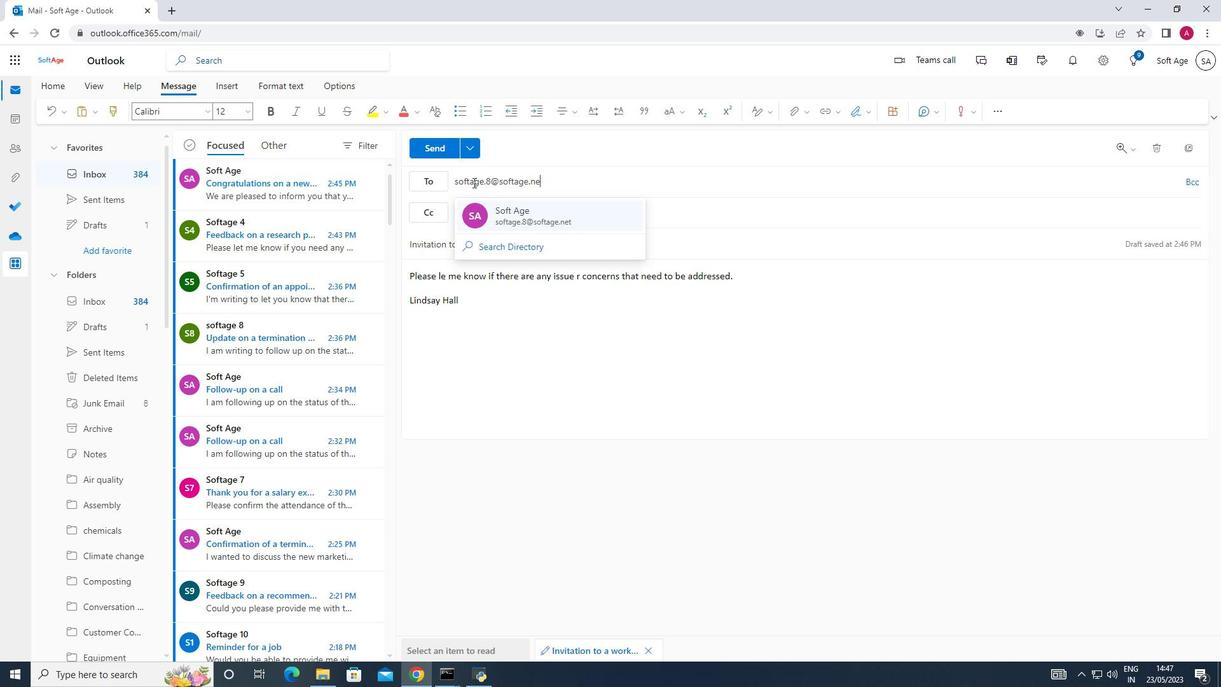 
Action: Mouse moved to (552, 208)
Screenshot: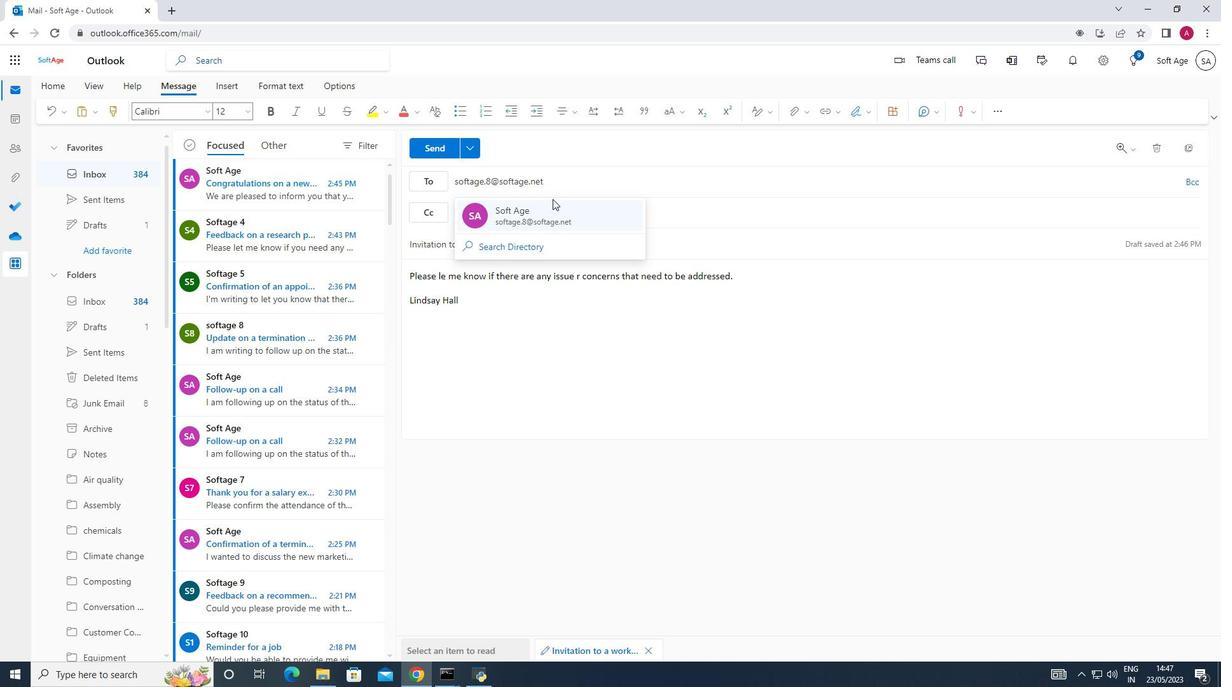 
Action: Mouse pressed left at (552, 208)
Screenshot: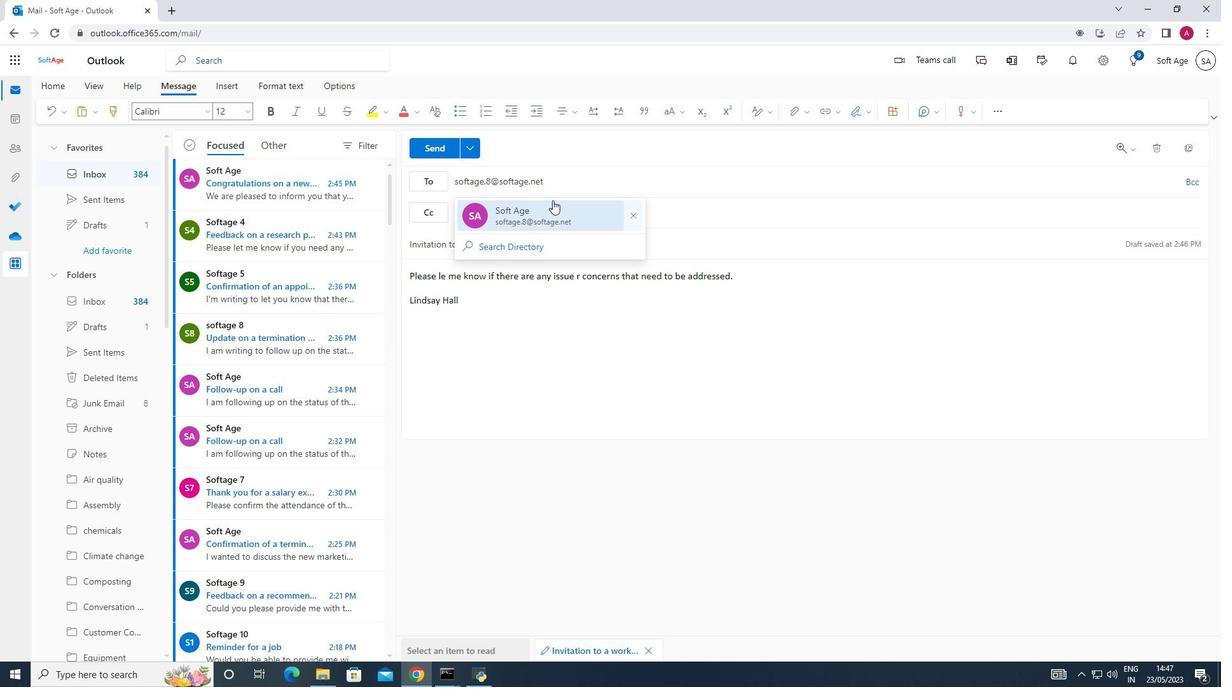 
Action: Mouse moved to (438, 139)
Screenshot: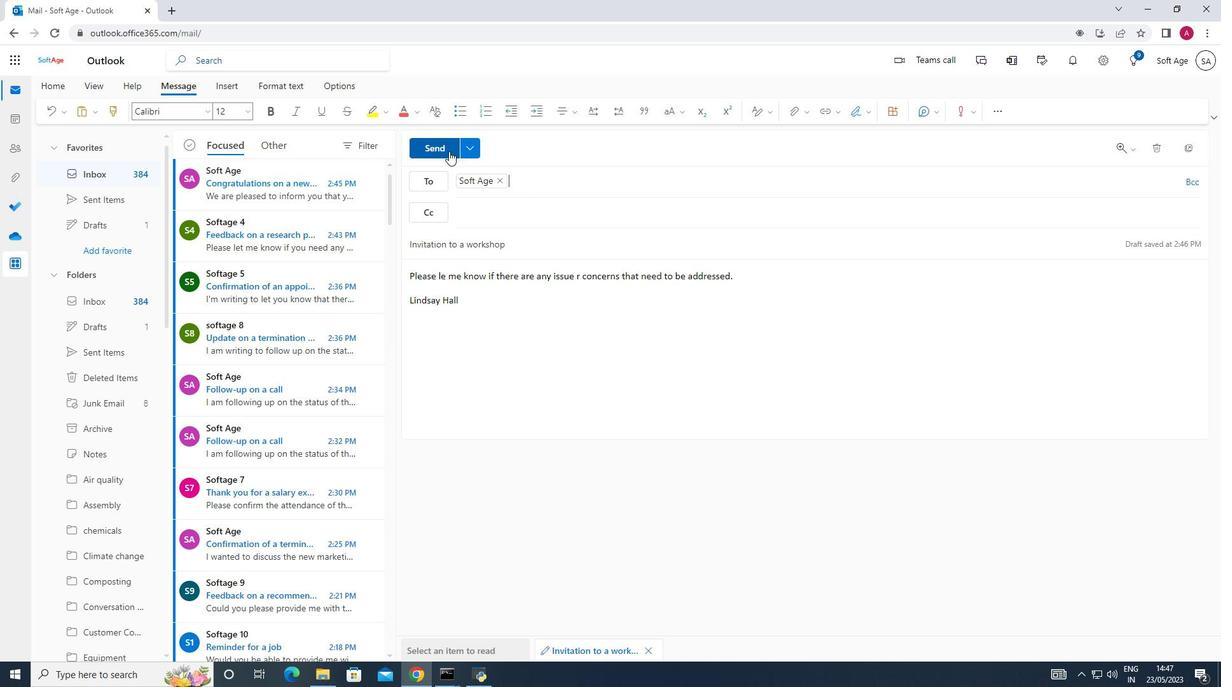 
Action: Mouse pressed left at (438, 139)
Screenshot: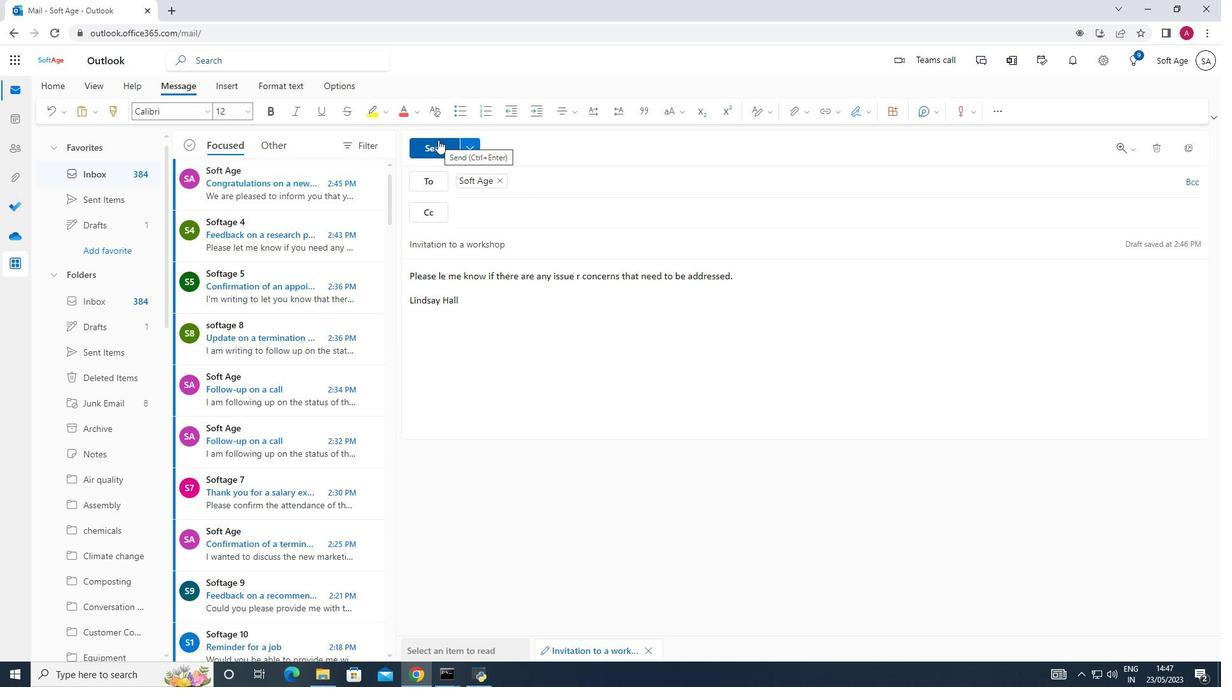 
Action: Mouse moved to (125, 426)
Screenshot: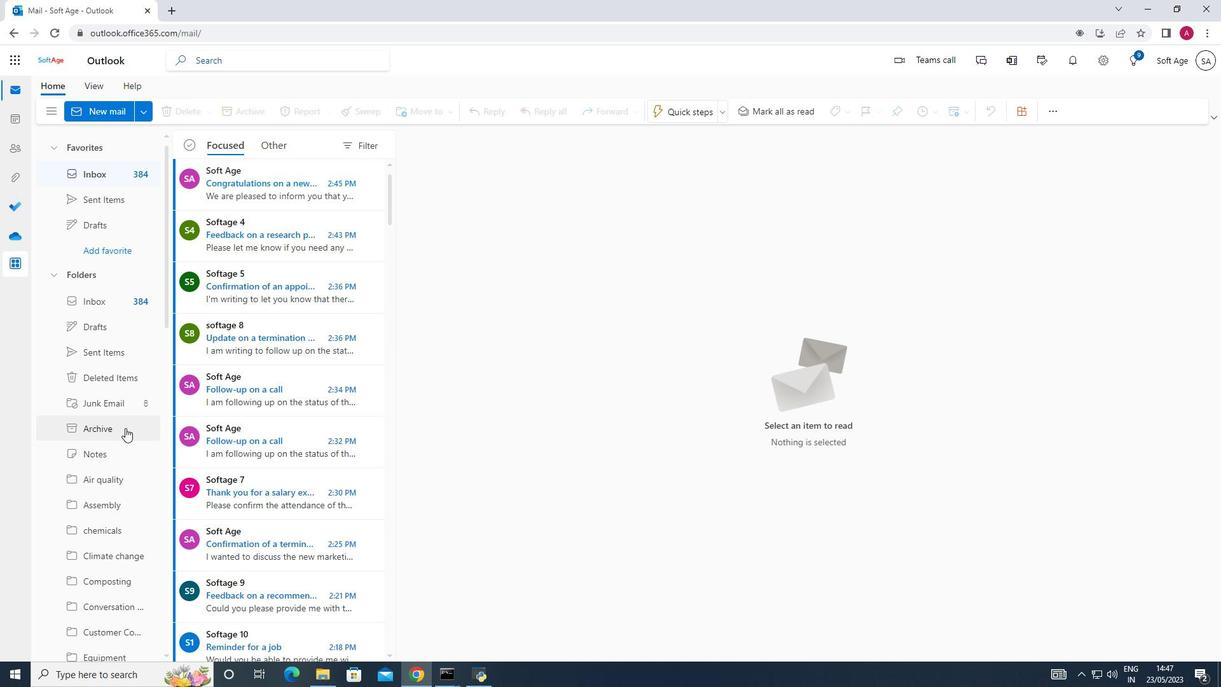 
Action: Mouse scrolled (125, 425) with delta (0, 0)
Screenshot: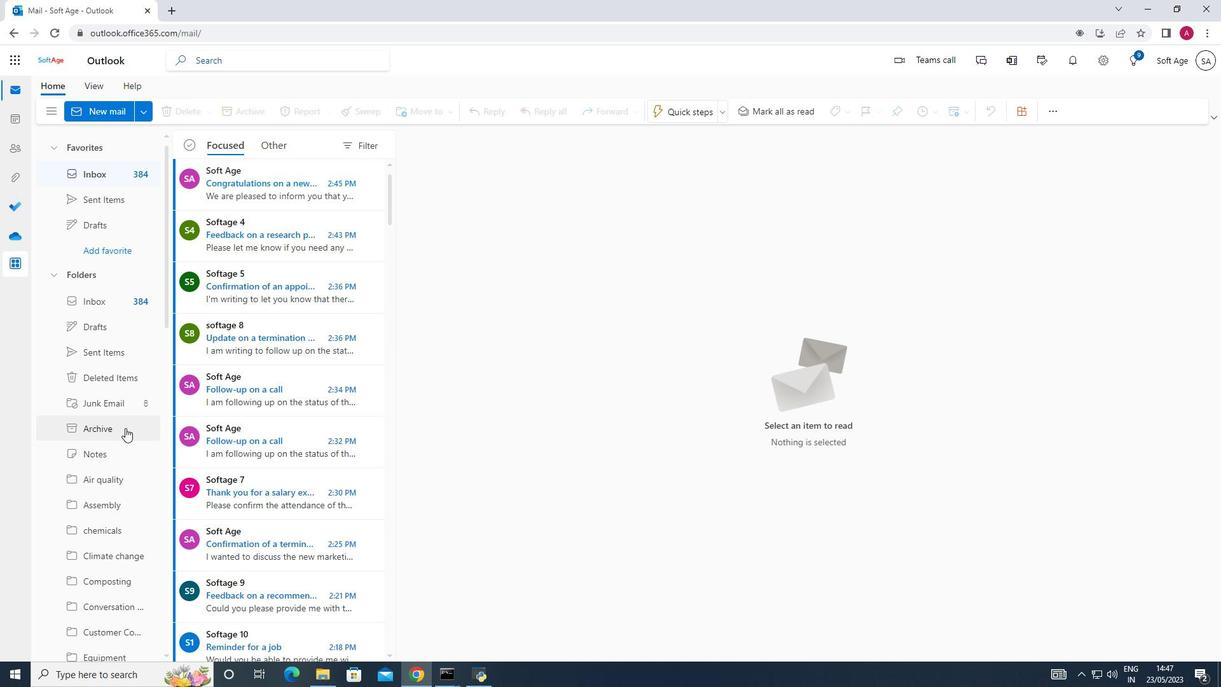 
Action: Mouse scrolled (125, 425) with delta (0, 0)
Screenshot: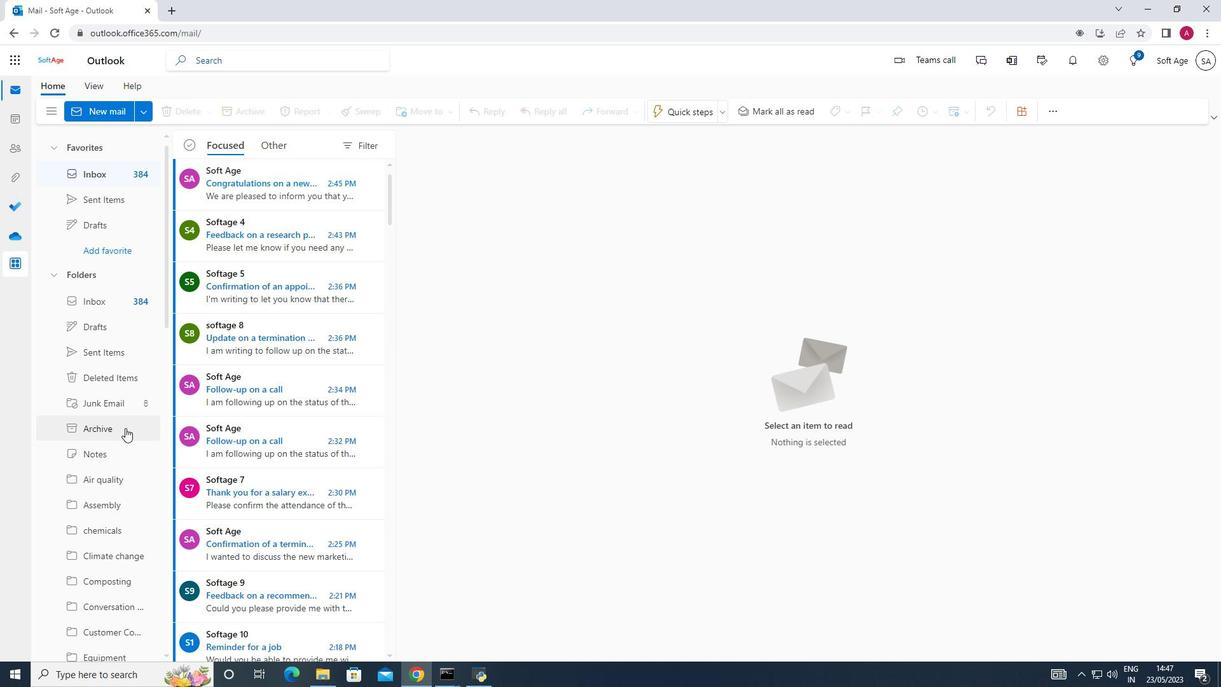 
Action: Mouse moved to (126, 419)
Screenshot: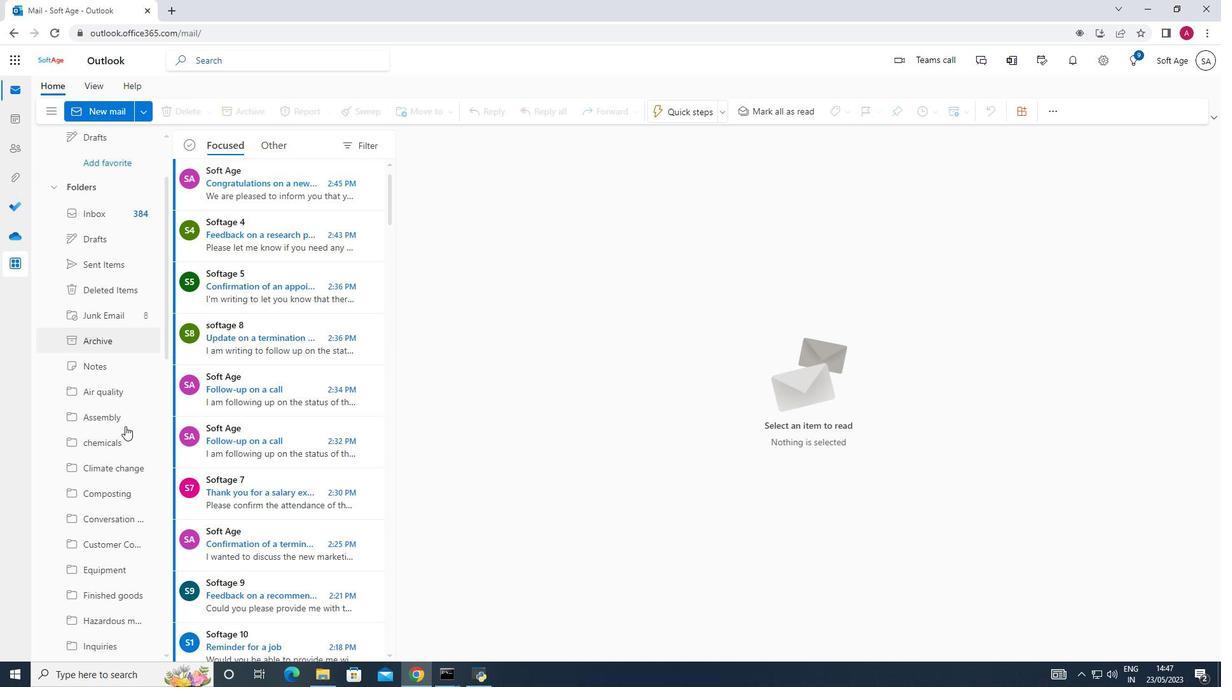 
Action: Mouse scrolled (126, 419) with delta (0, 0)
Screenshot: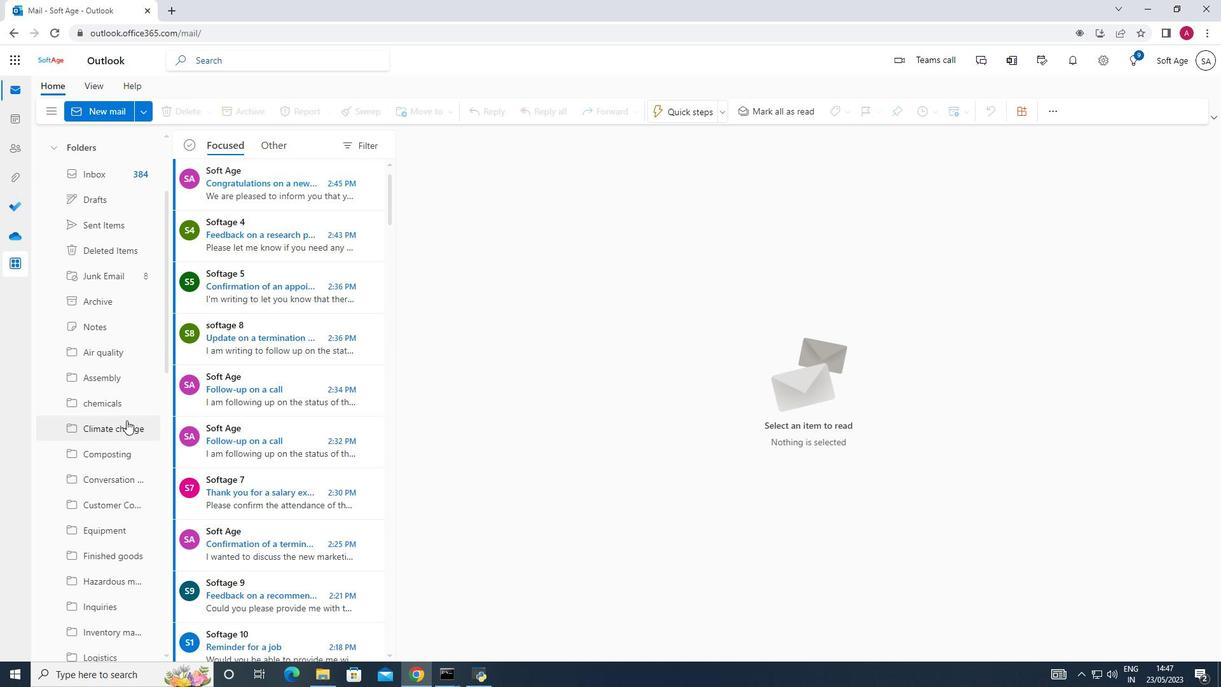 
Action: Mouse scrolled (126, 419) with delta (0, 0)
Screenshot: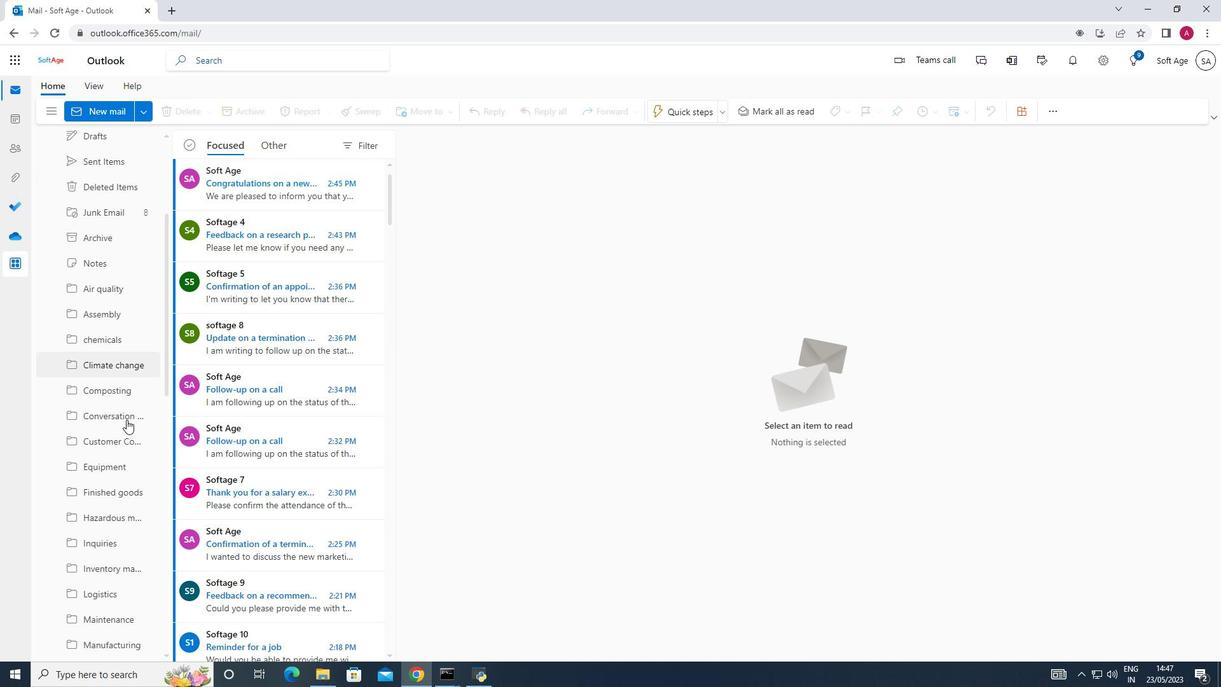 
Action: Mouse scrolled (126, 419) with delta (0, 0)
Screenshot: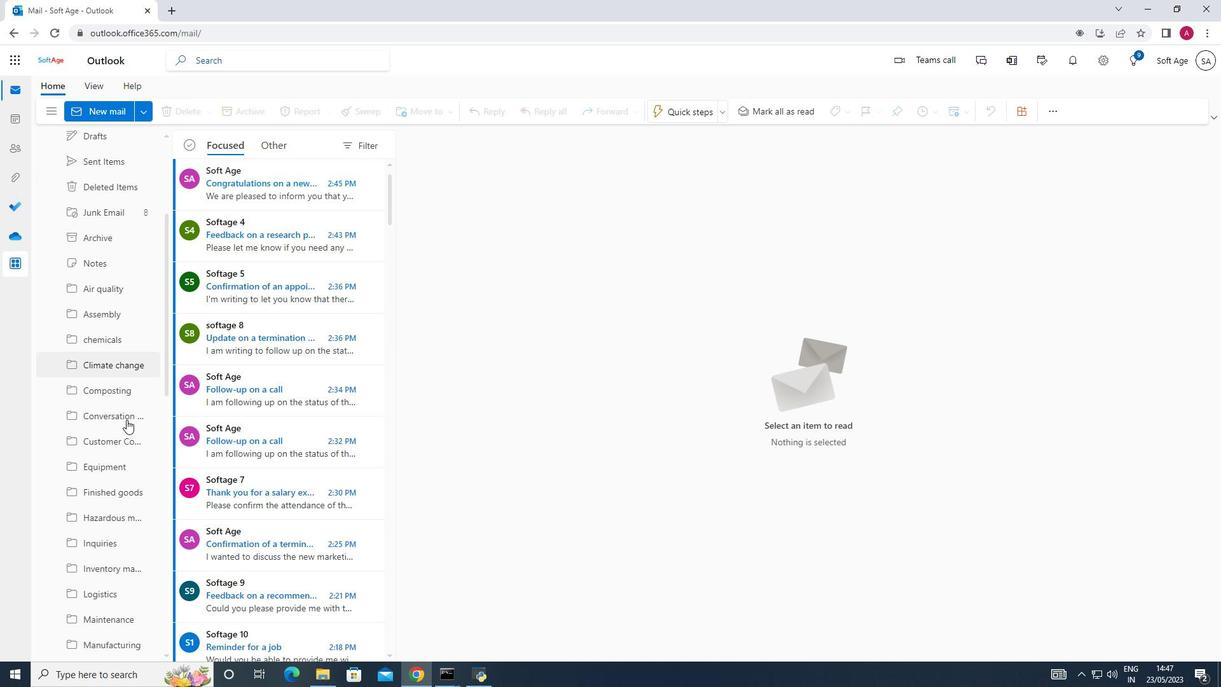 
Action: Mouse scrolled (126, 419) with delta (0, 0)
Screenshot: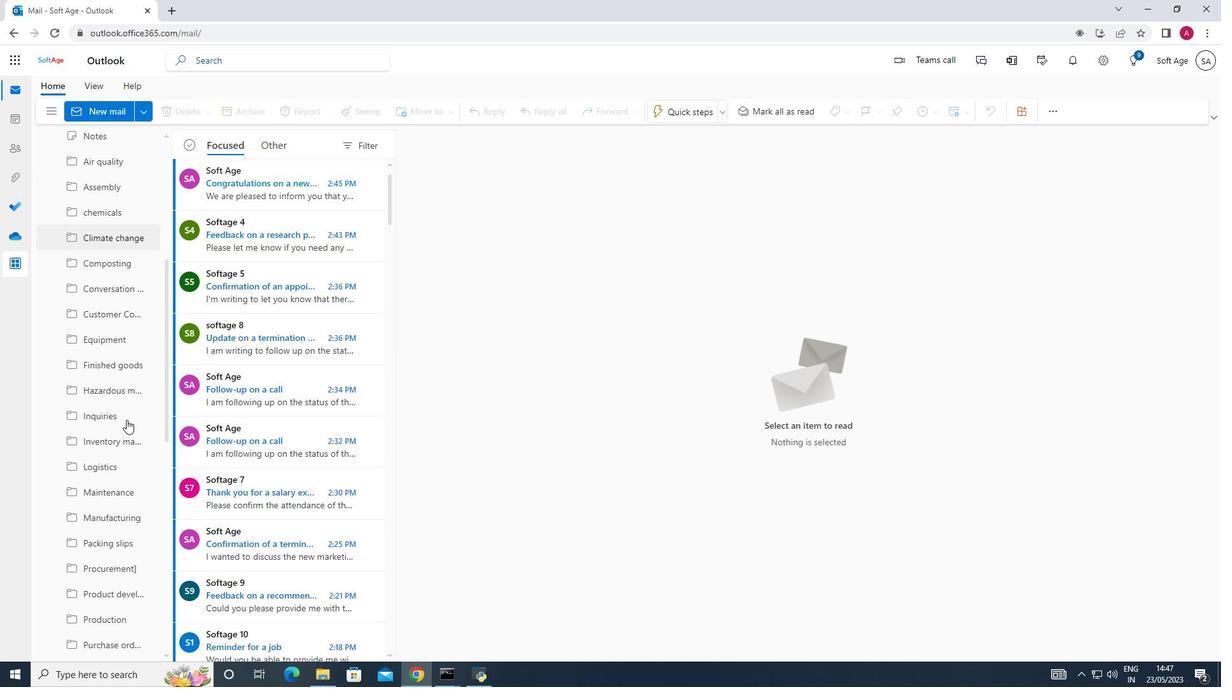 
Action: Mouse scrolled (126, 419) with delta (0, 0)
Screenshot: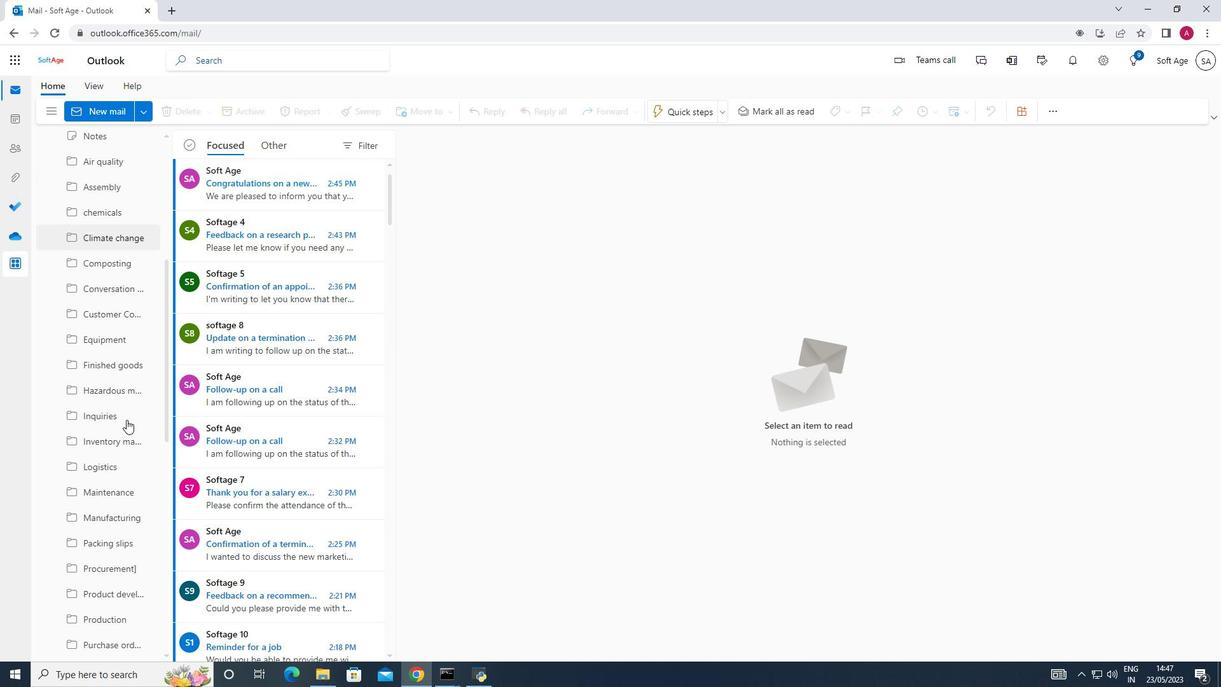 
Action: Mouse scrolled (126, 419) with delta (0, 0)
Screenshot: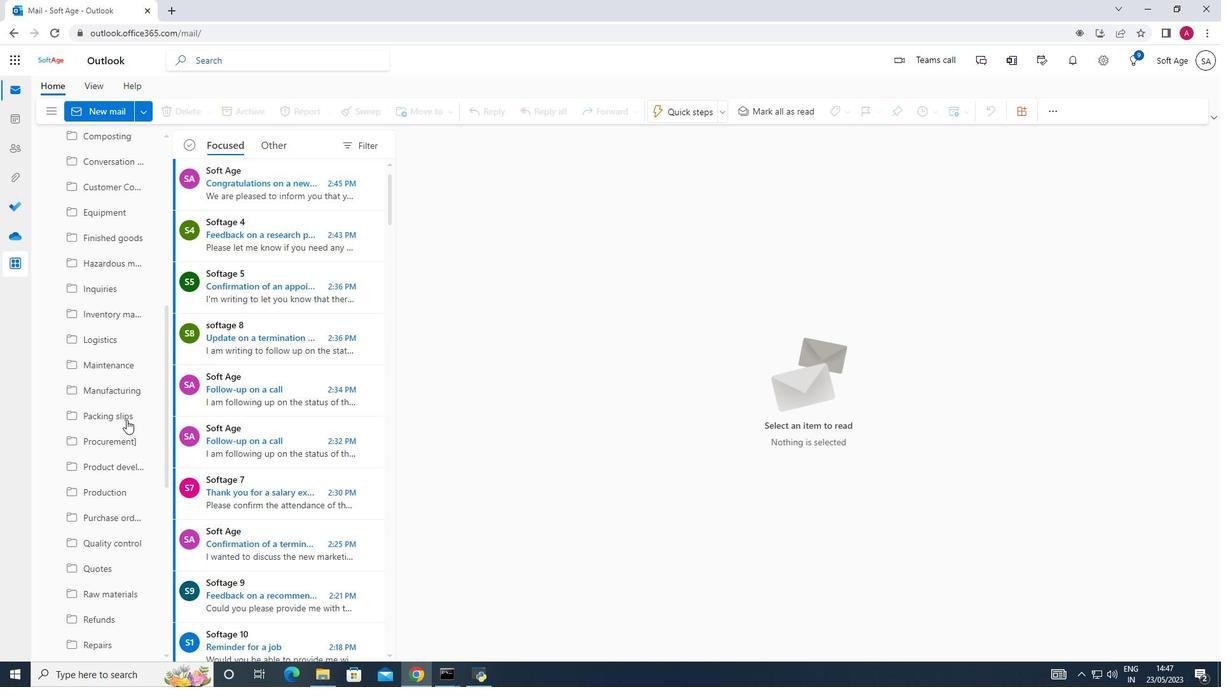 
Action: Mouse scrolled (126, 419) with delta (0, 0)
Screenshot: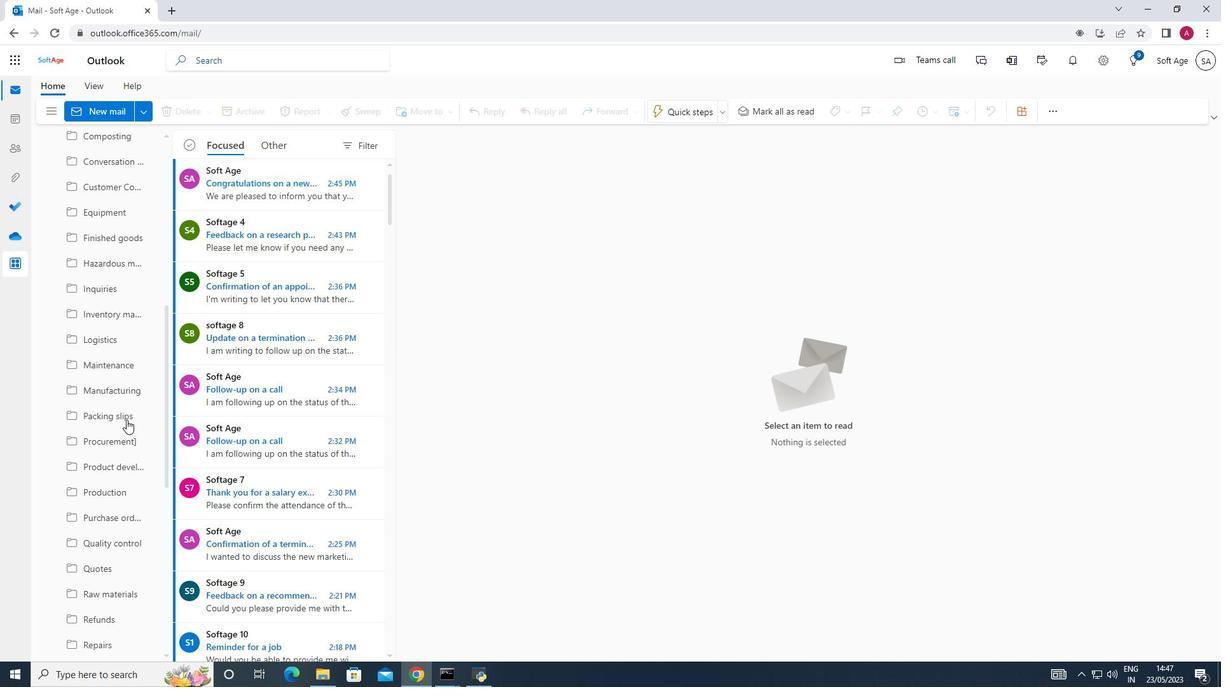 
Action: Mouse scrolled (126, 419) with delta (0, 0)
Screenshot: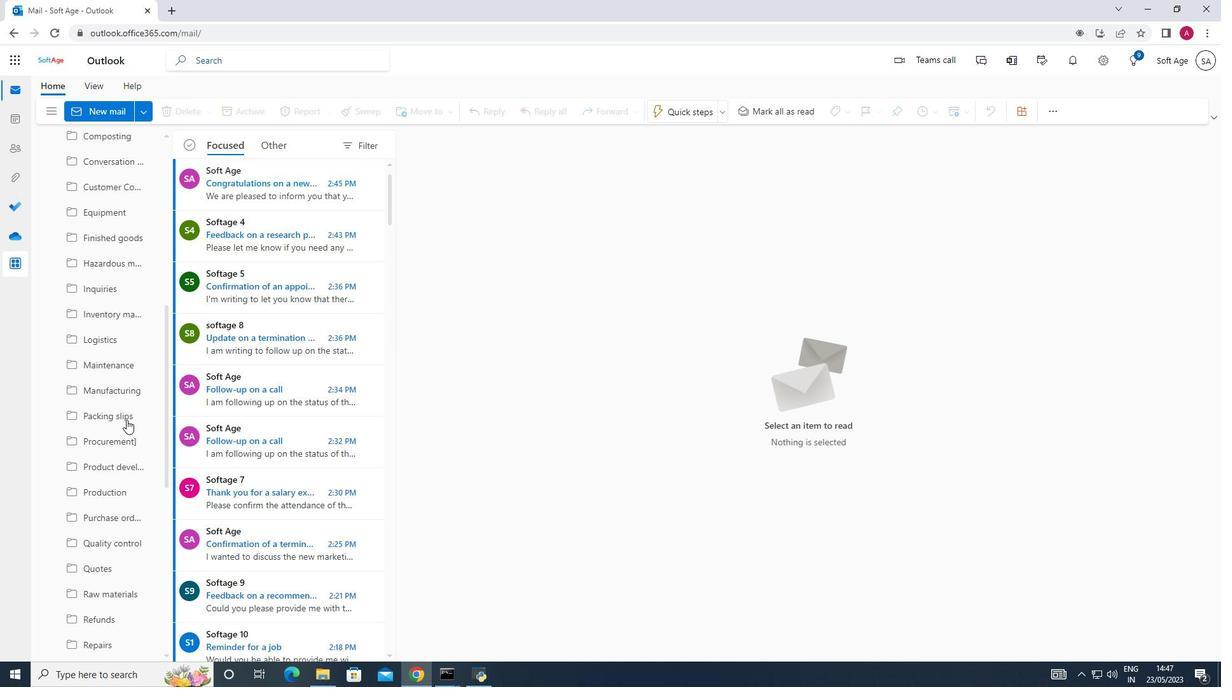 
Action: Mouse scrolled (126, 419) with delta (0, 0)
Screenshot: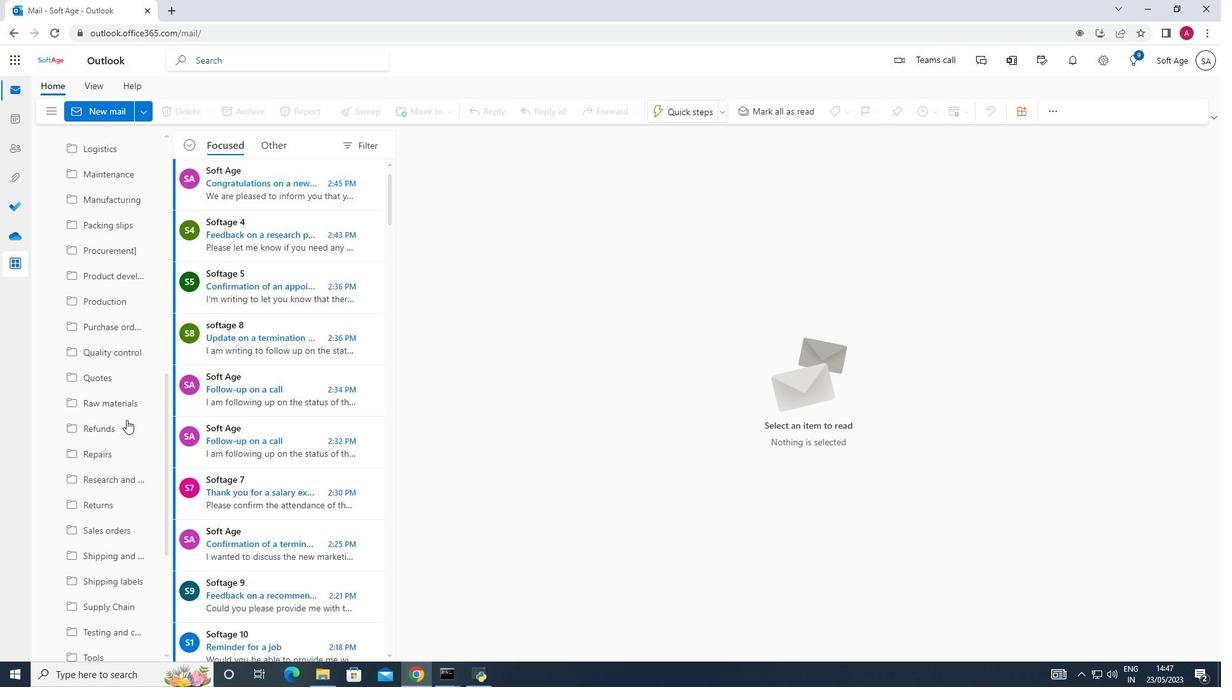 
Action: Mouse scrolled (126, 419) with delta (0, 0)
Screenshot: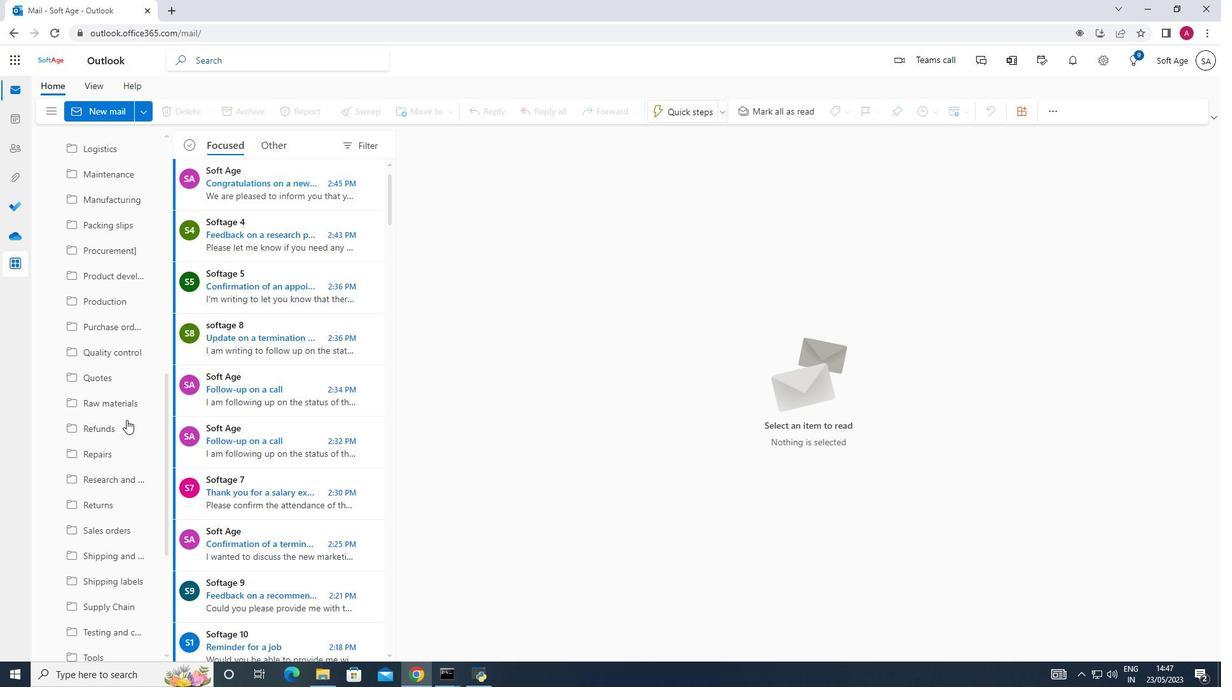 
Action: Mouse moved to (127, 419)
Screenshot: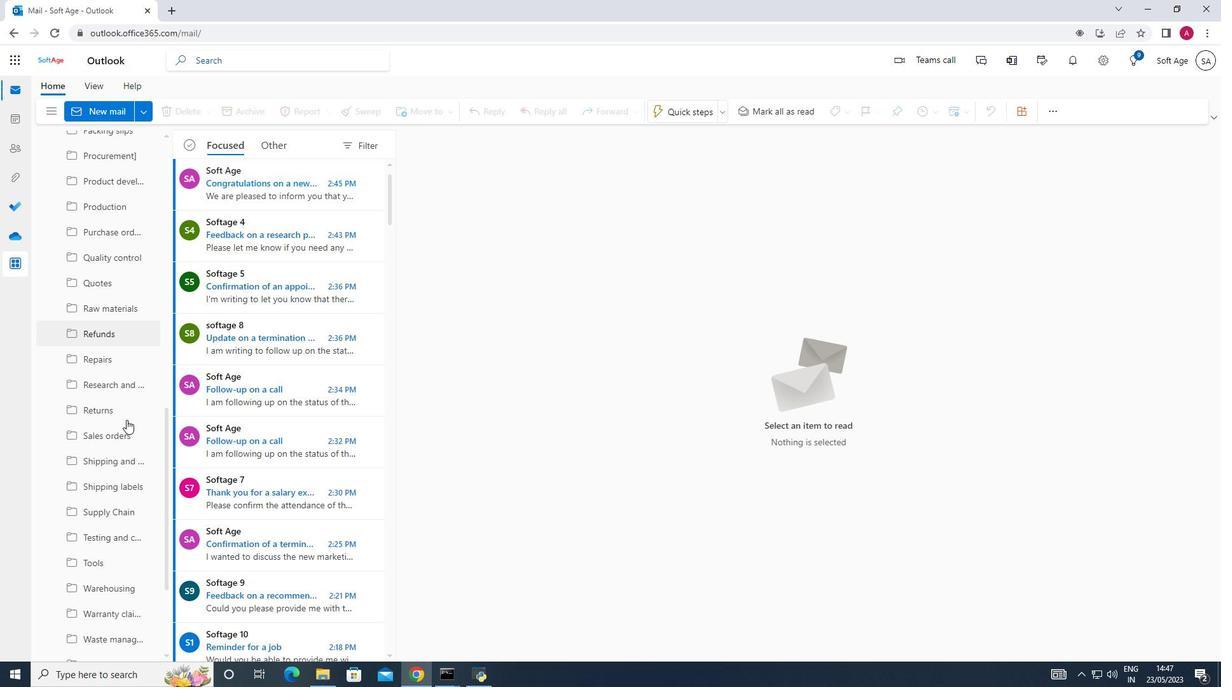 
Action: Mouse scrolled (127, 419) with delta (0, 0)
Screenshot: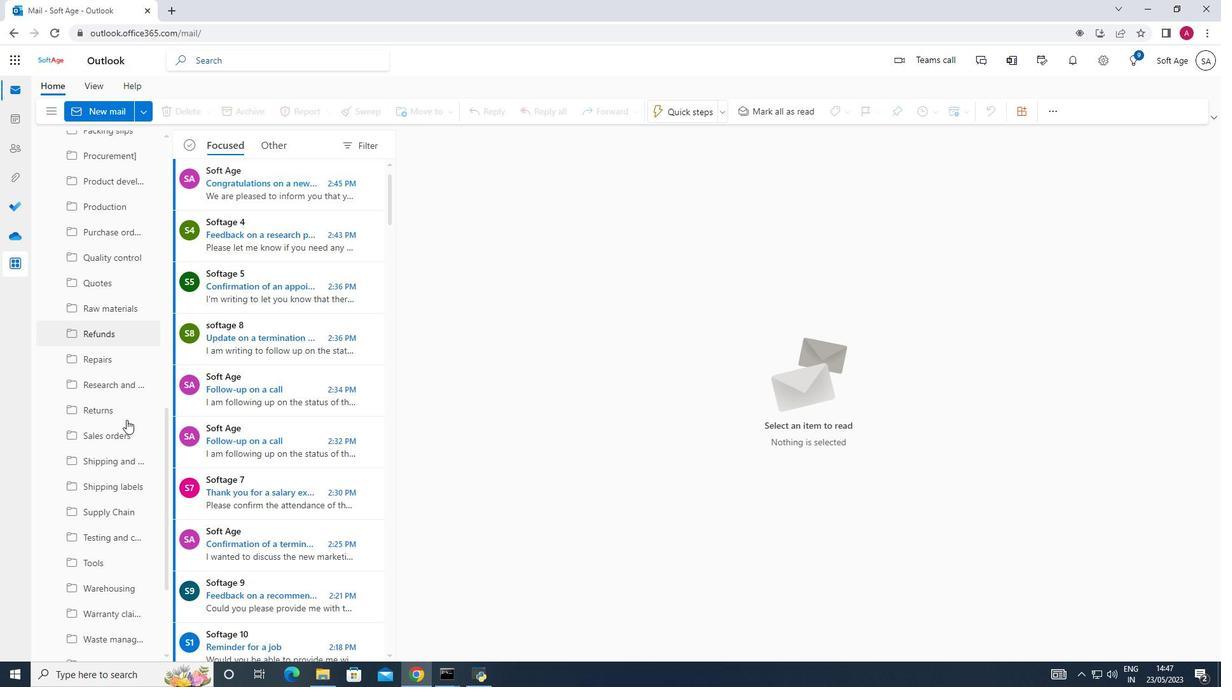 
Action: Mouse scrolled (127, 419) with delta (0, 0)
Screenshot: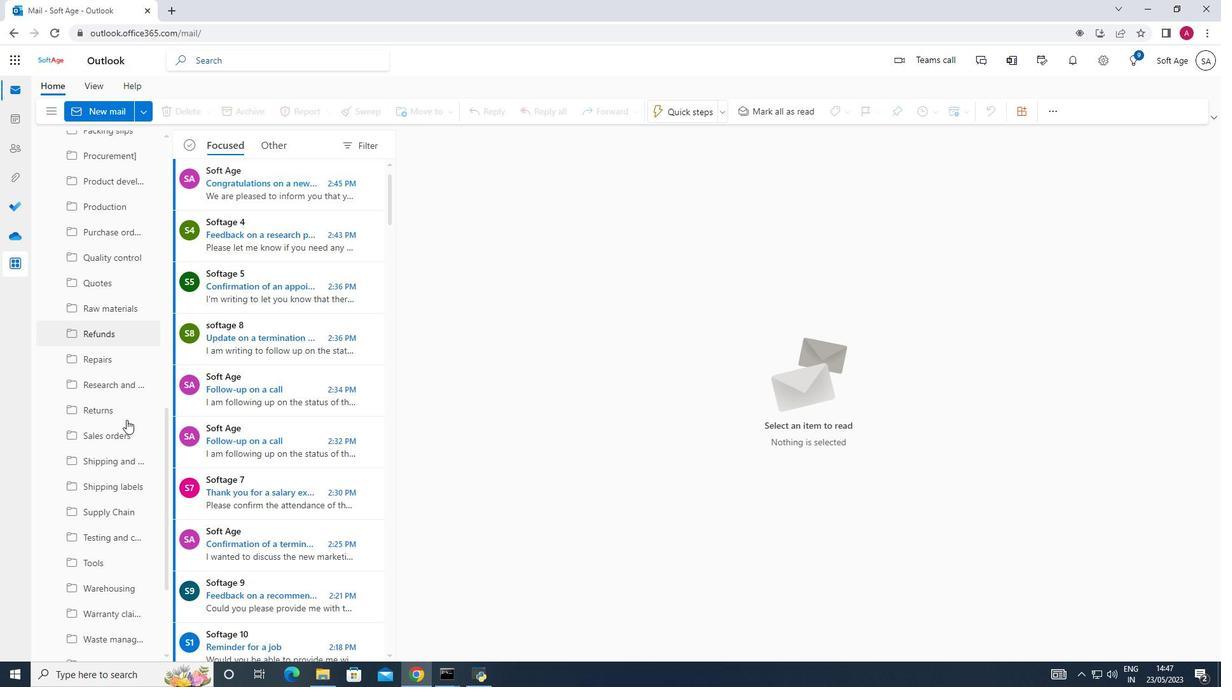 
Action: Mouse scrolled (127, 419) with delta (0, 0)
Screenshot: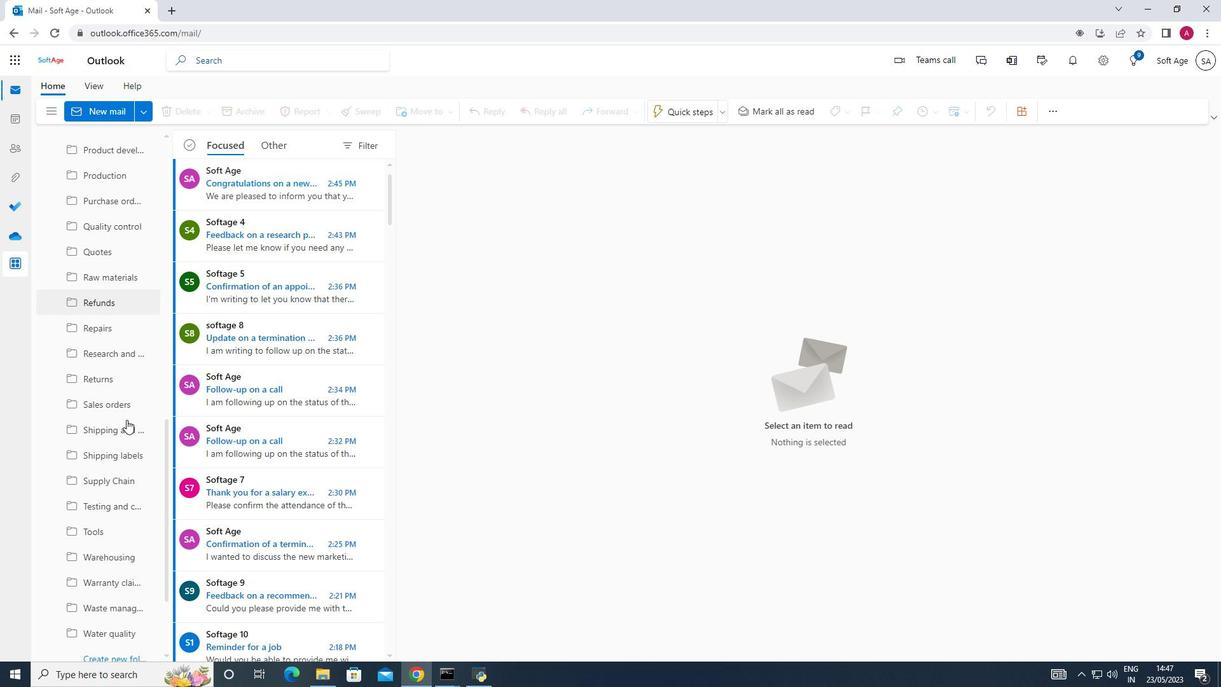 
Action: Mouse scrolled (127, 419) with delta (0, 0)
Screenshot: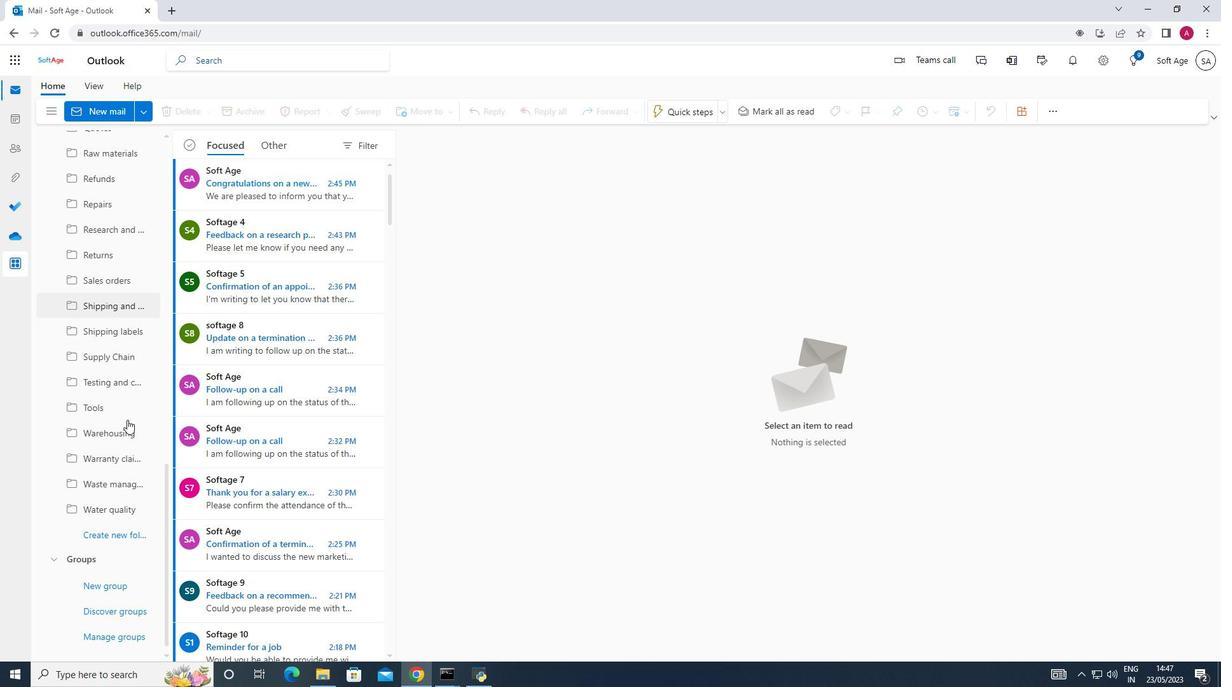 
Action: Mouse scrolled (127, 419) with delta (0, 0)
Screenshot: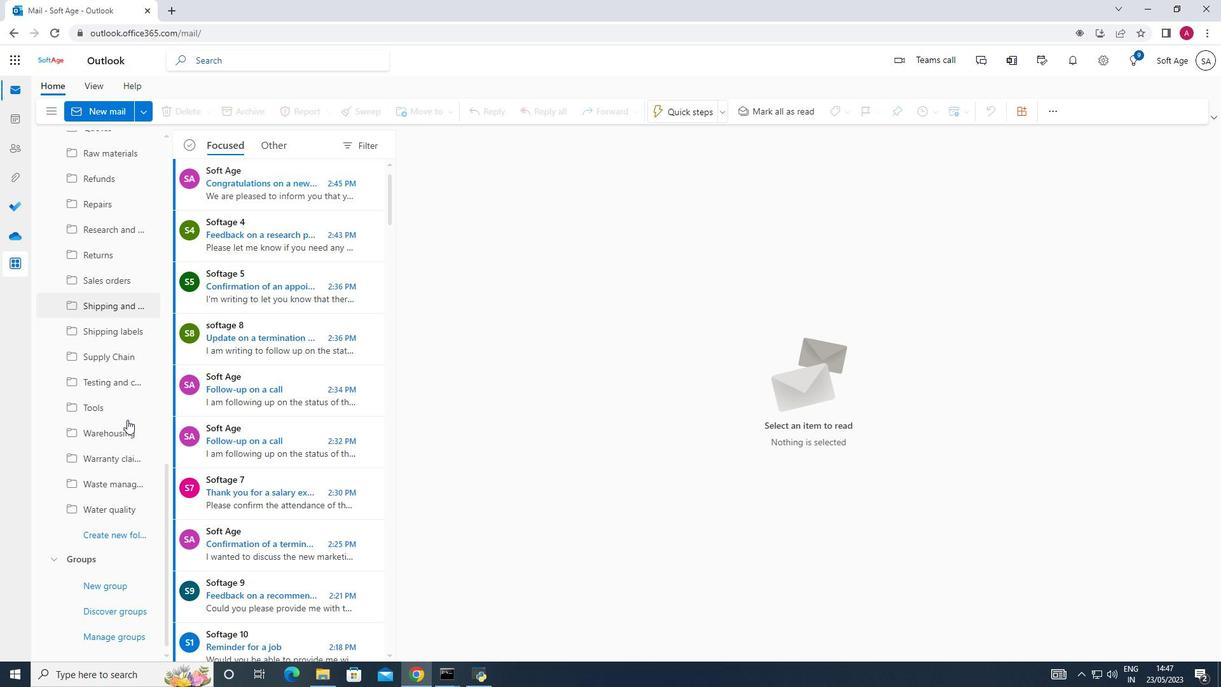 
Action: Mouse moved to (135, 533)
Screenshot: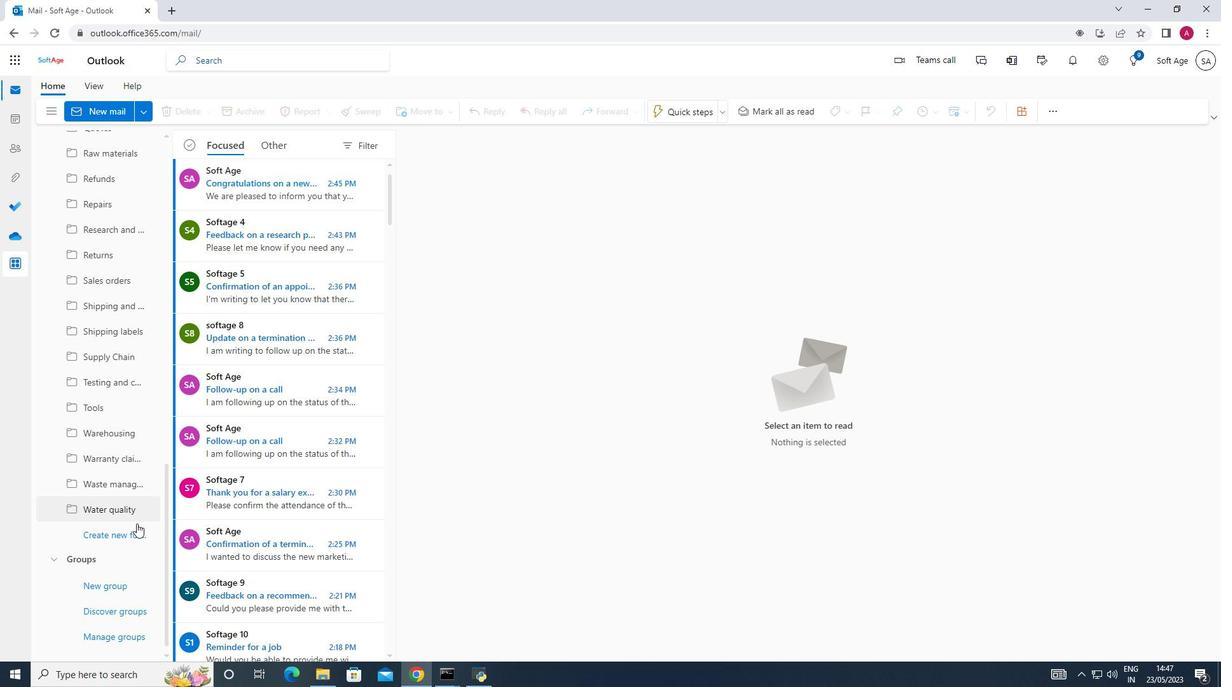 
Action: Mouse pressed left at (135, 533)
Screenshot: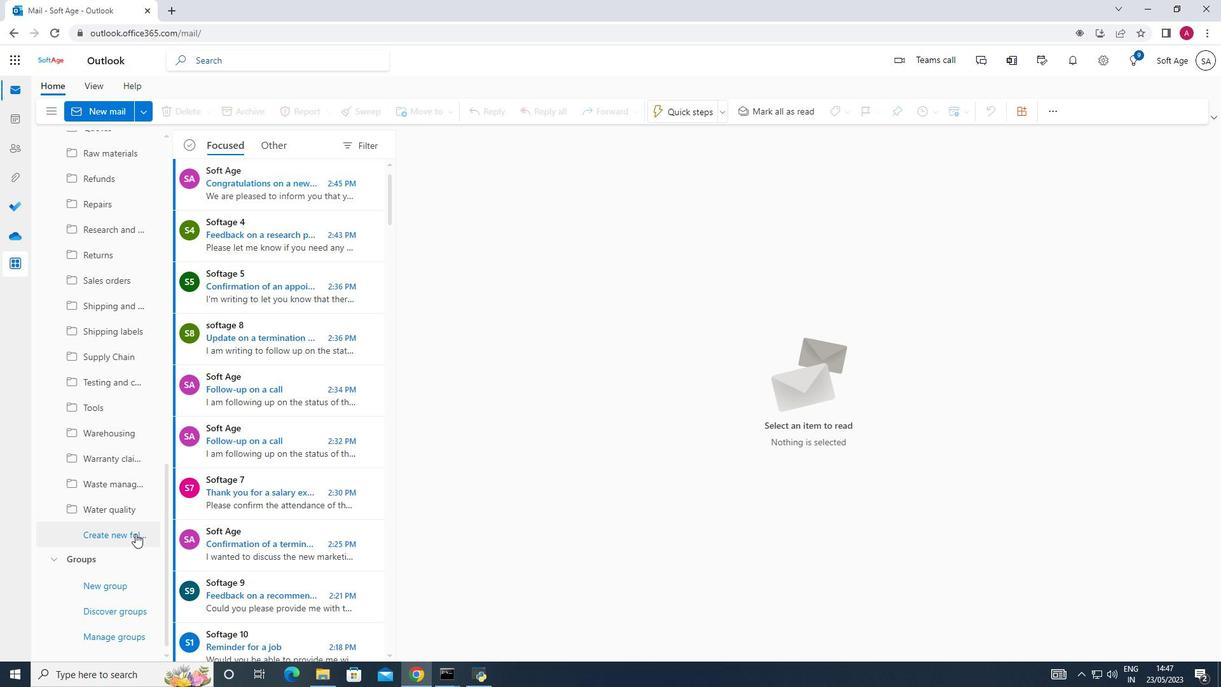 
Action: Mouse moved to (86, 531)
Screenshot: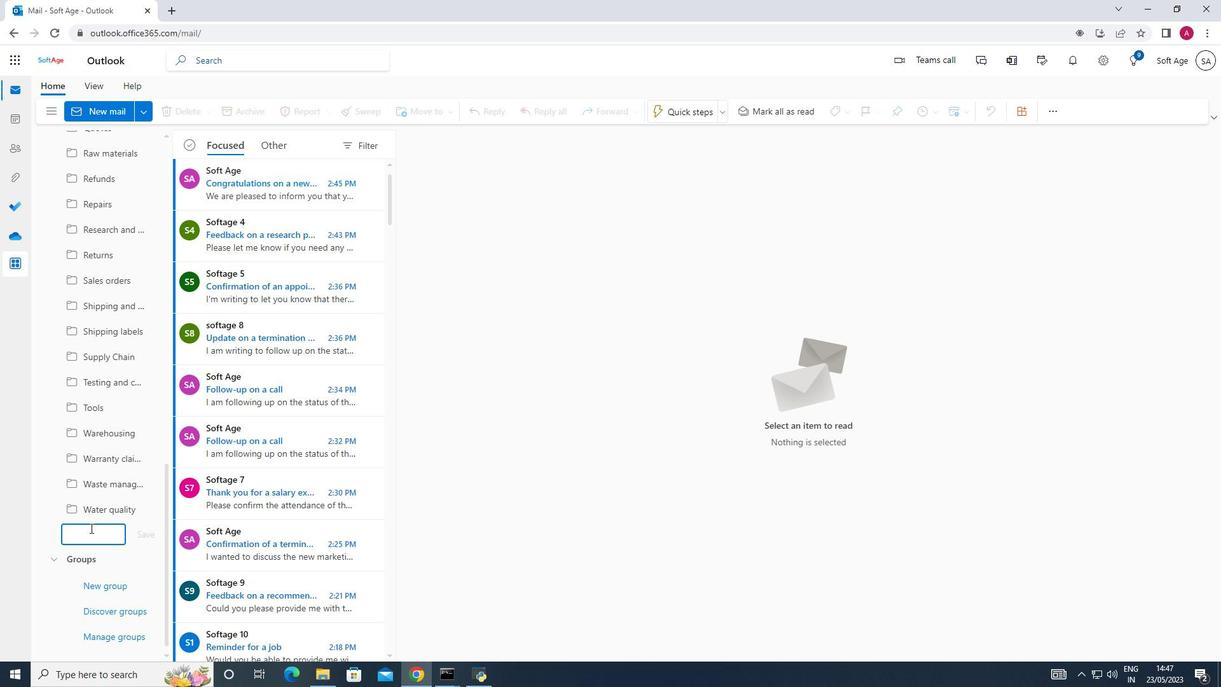 
Action: Mouse pressed left at (86, 531)
Screenshot: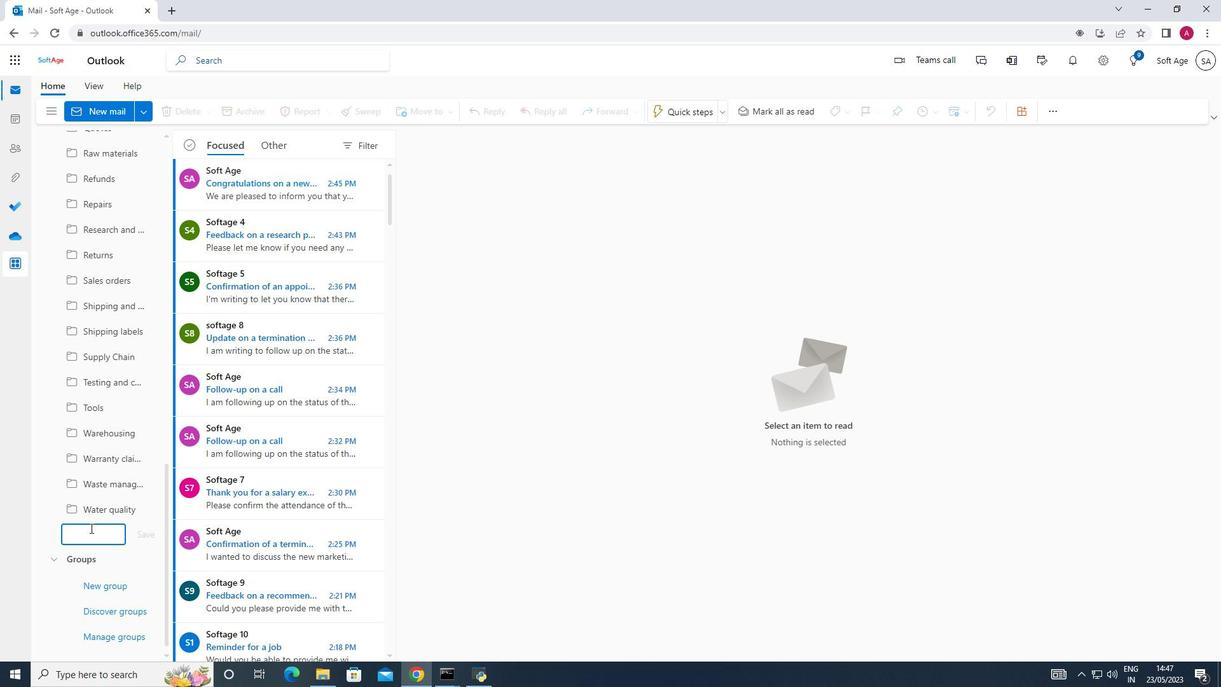 
Action: Mouse moved to (86, 531)
Screenshot: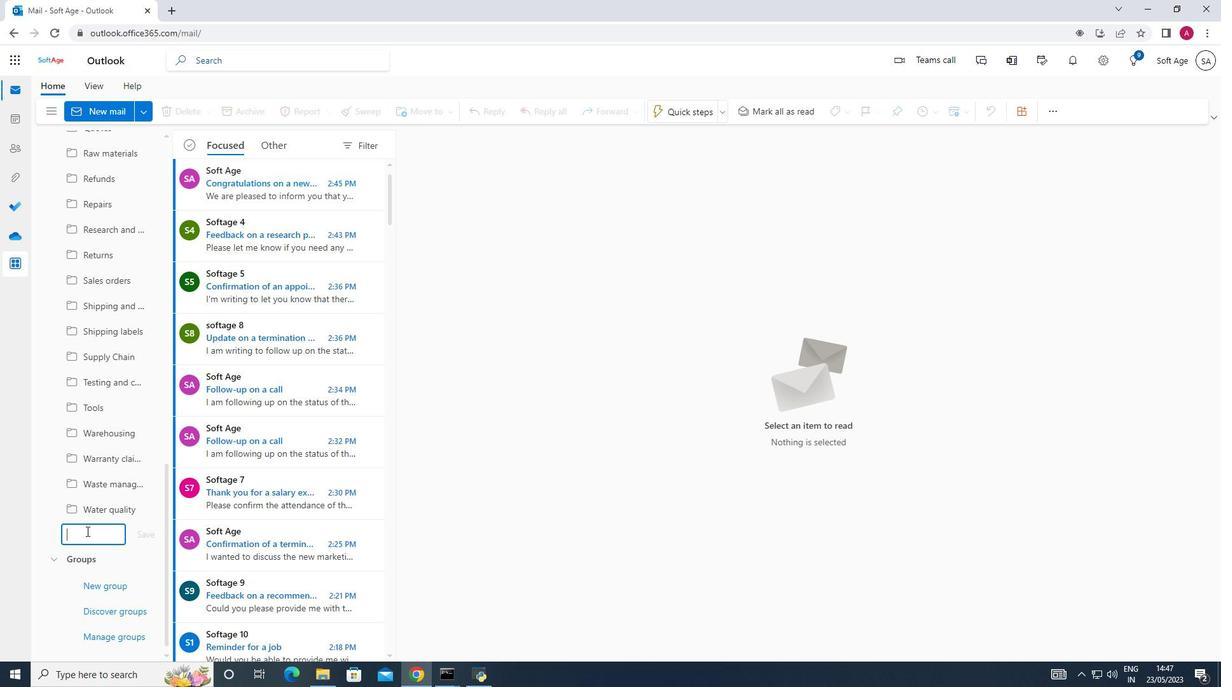 
Action: Key pressed <Key.shift_r>Product<Key.space><Key.shift>Manuals<Key.enter>
Screenshot: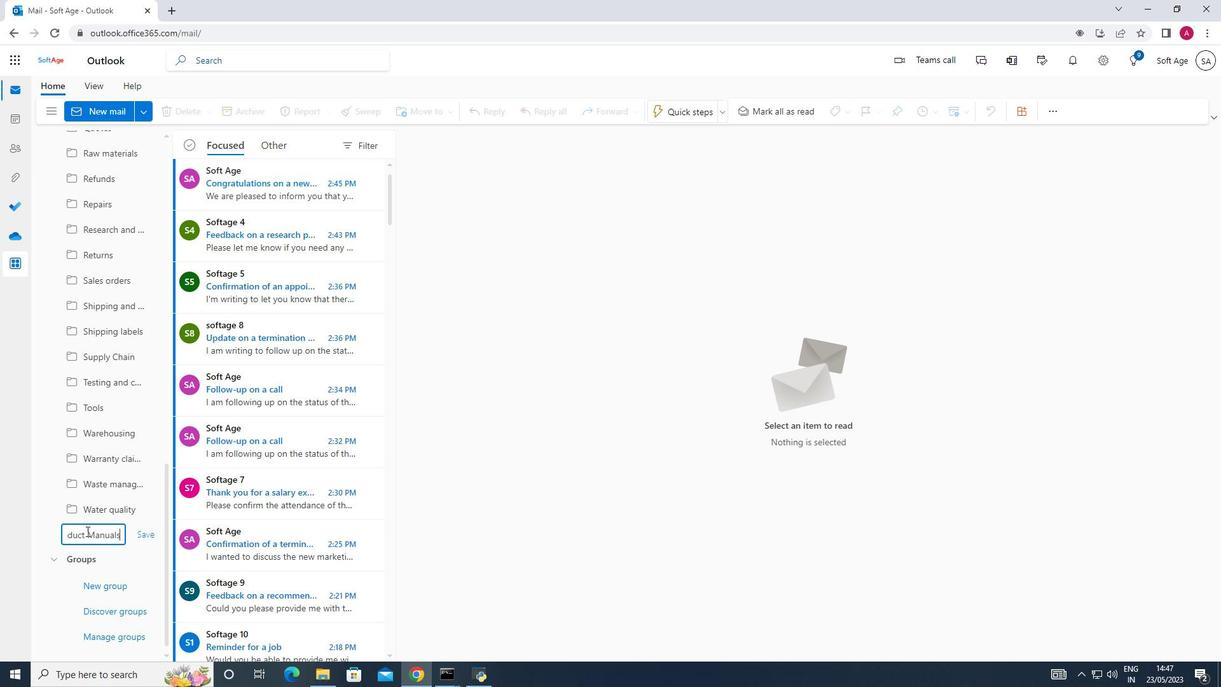 
Action: Mouse moved to (267, 419)
Screenshot: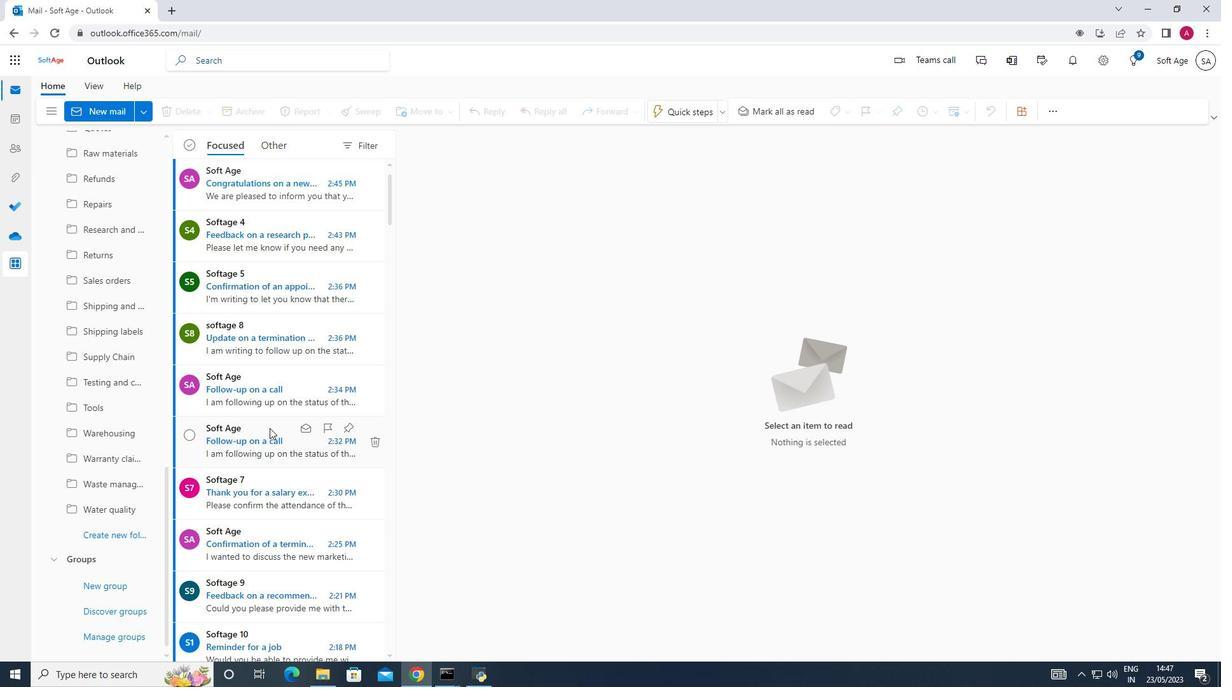 
Action: Mouse scrolled (267, 419) with delta (0, 0)
Screenshot: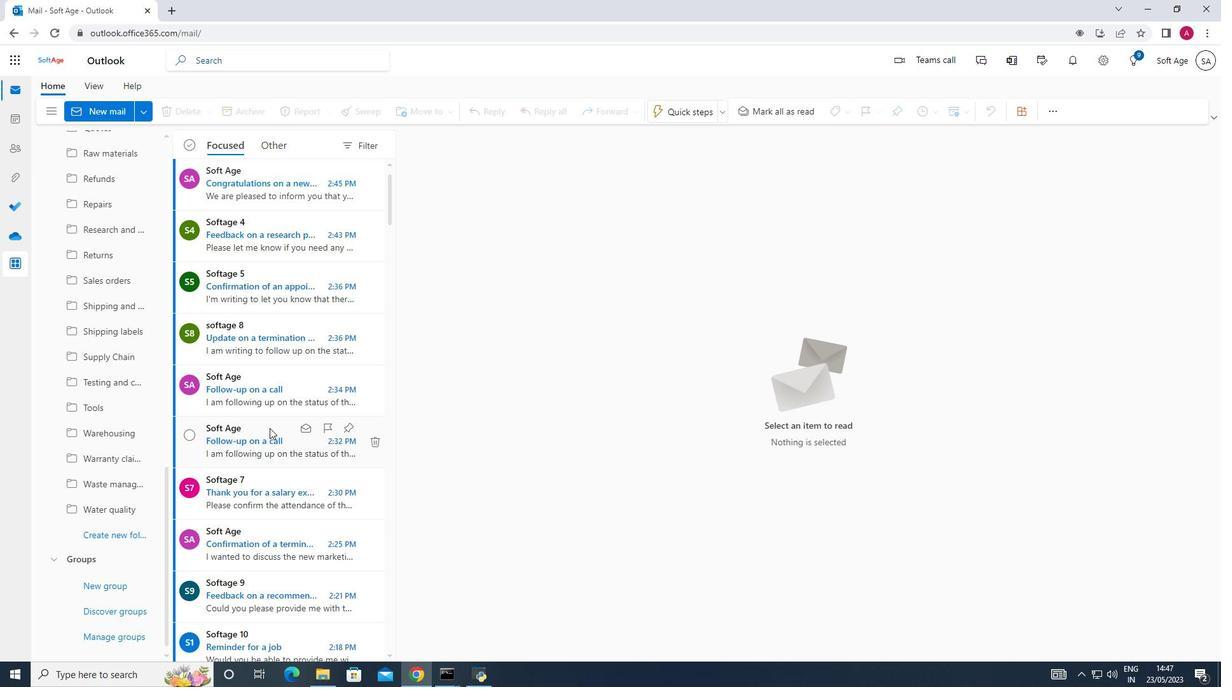
Action: Mouse scrolled (267, 419) with delta (0, 0)
Screenshot: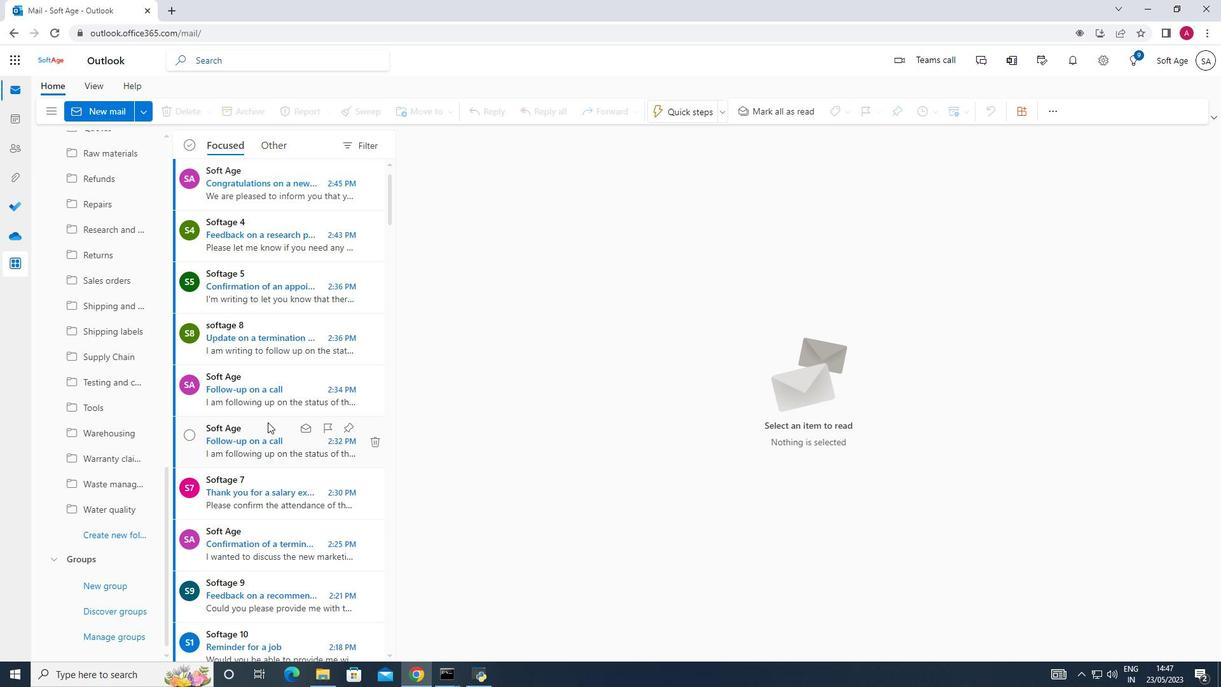 
Action: Mouse scrolled (267, 419) with delta (0, 0)
Screenshot: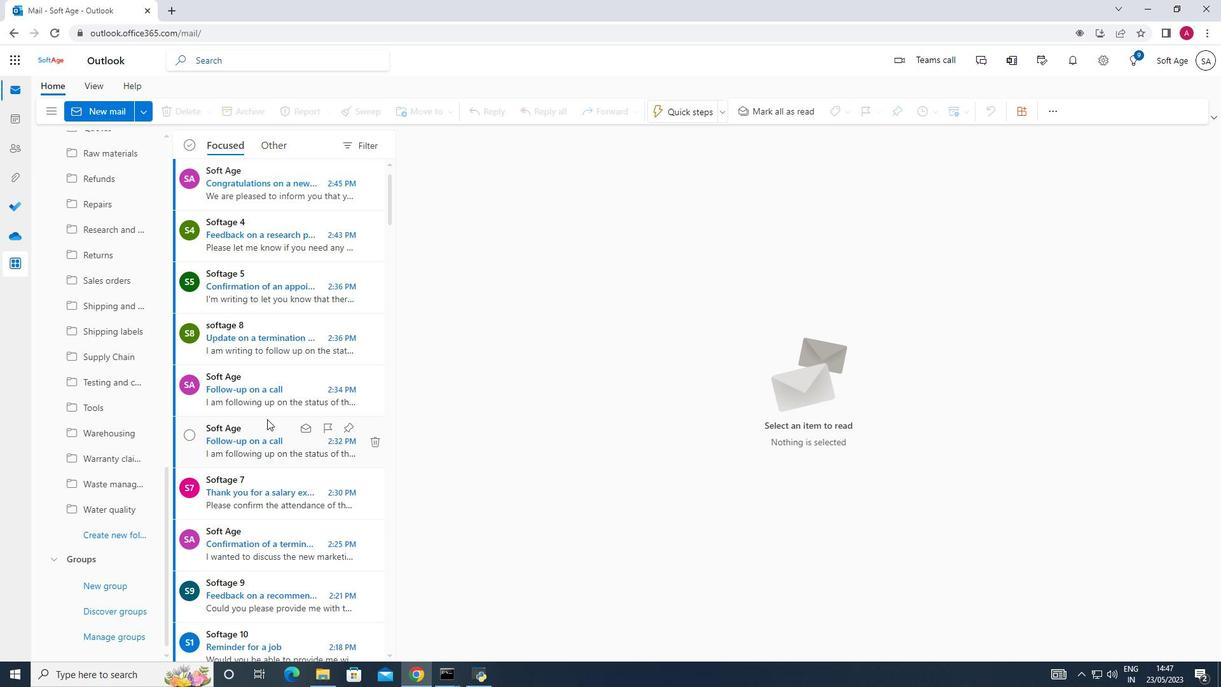 
Action: Mouse scrolled (267, 419) with delta (0, 0)
Screenshot: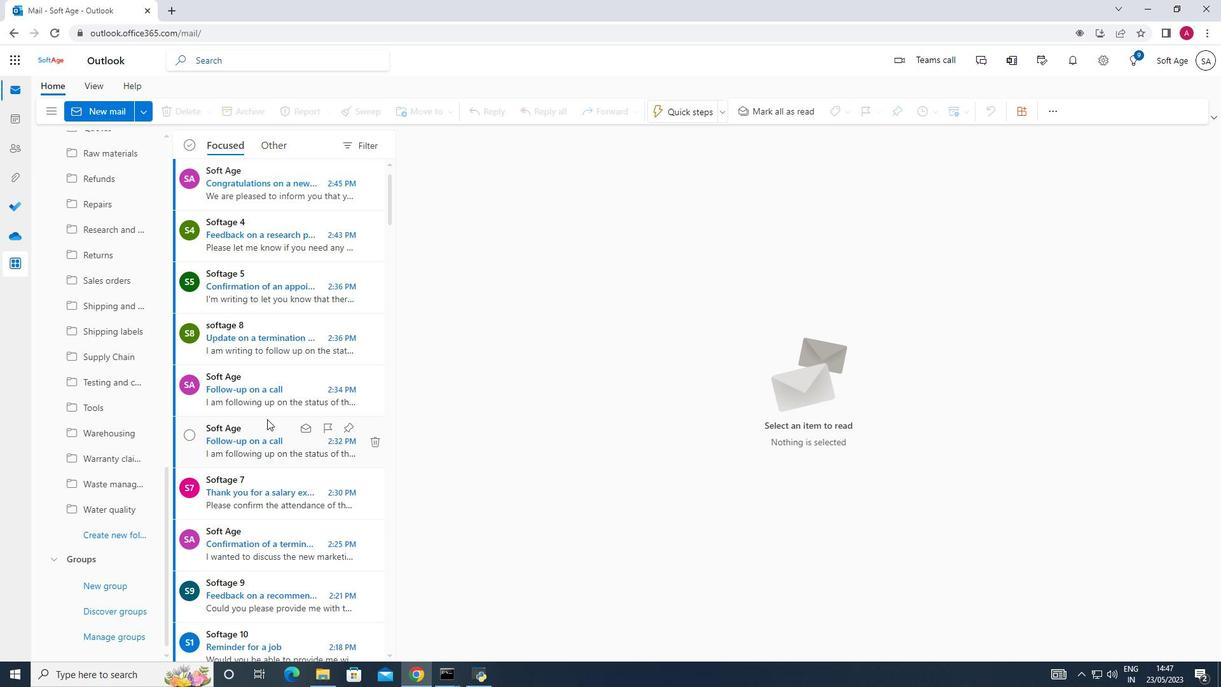
Action: Mouse scrolled (267, 419) with delta (0, 0)
Screenshot: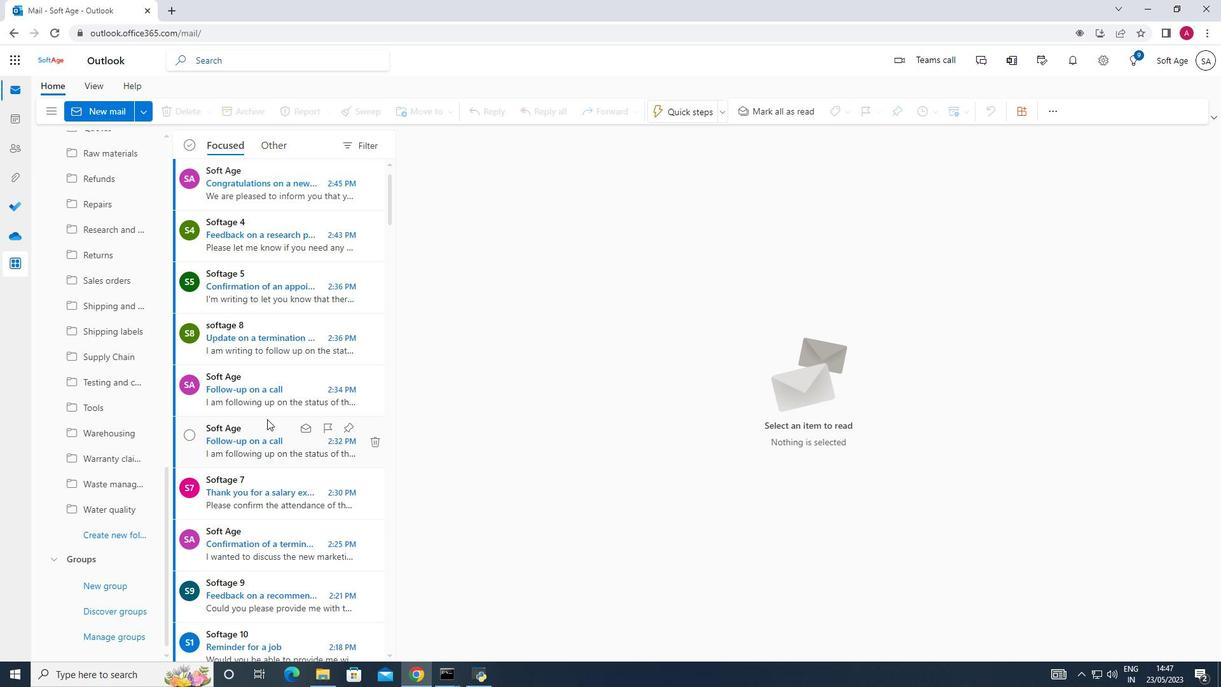 
Action: Mouse moved to (153, 385)
Screenshot: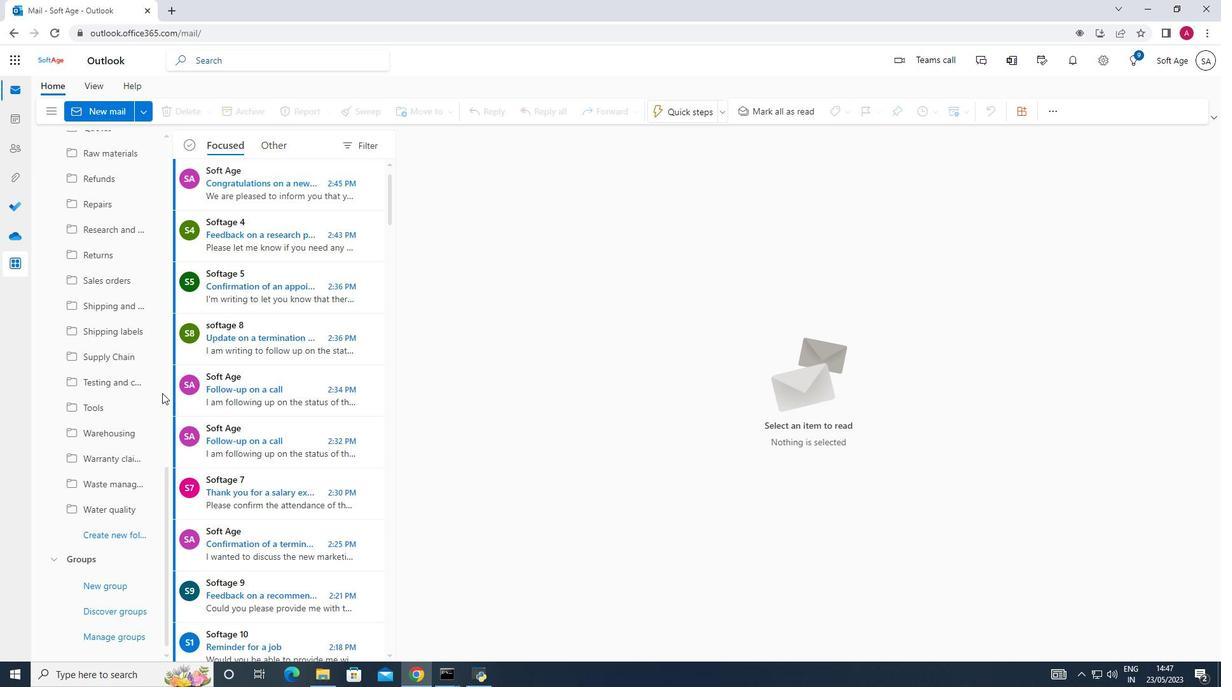 
Action: Mouse scrolled (153, 386) with delta (0, 0)
Screenshot: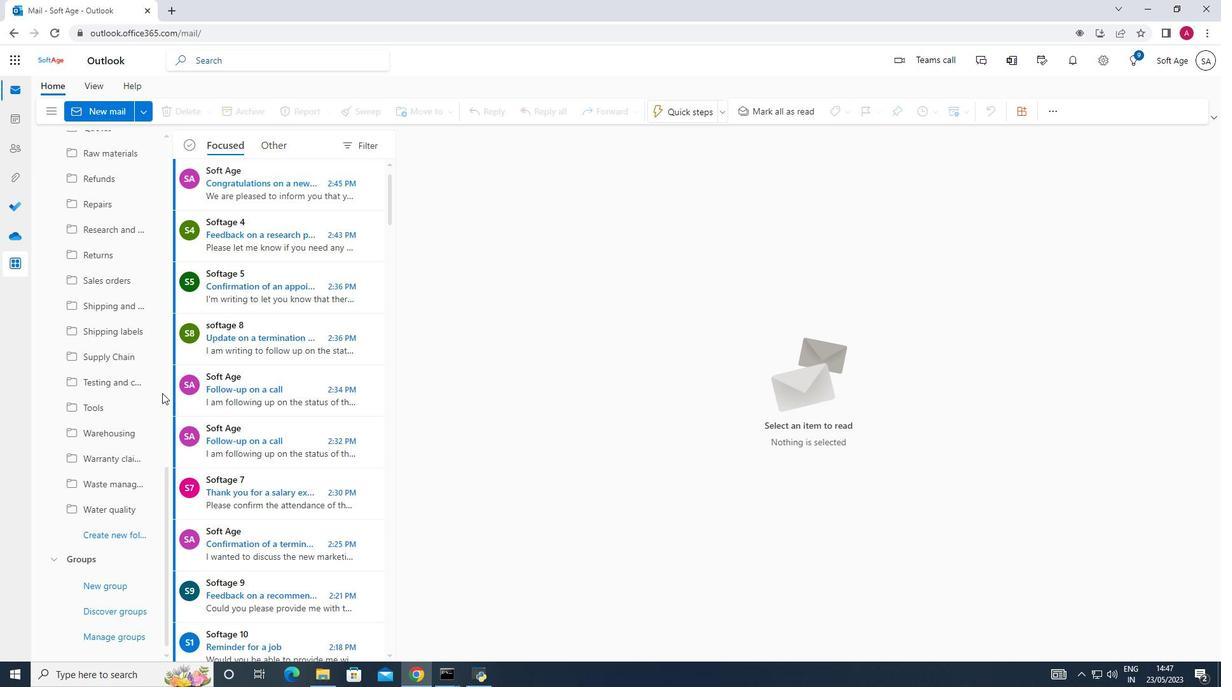 
Action: Mouse moved to (153, 385)
Screenshot: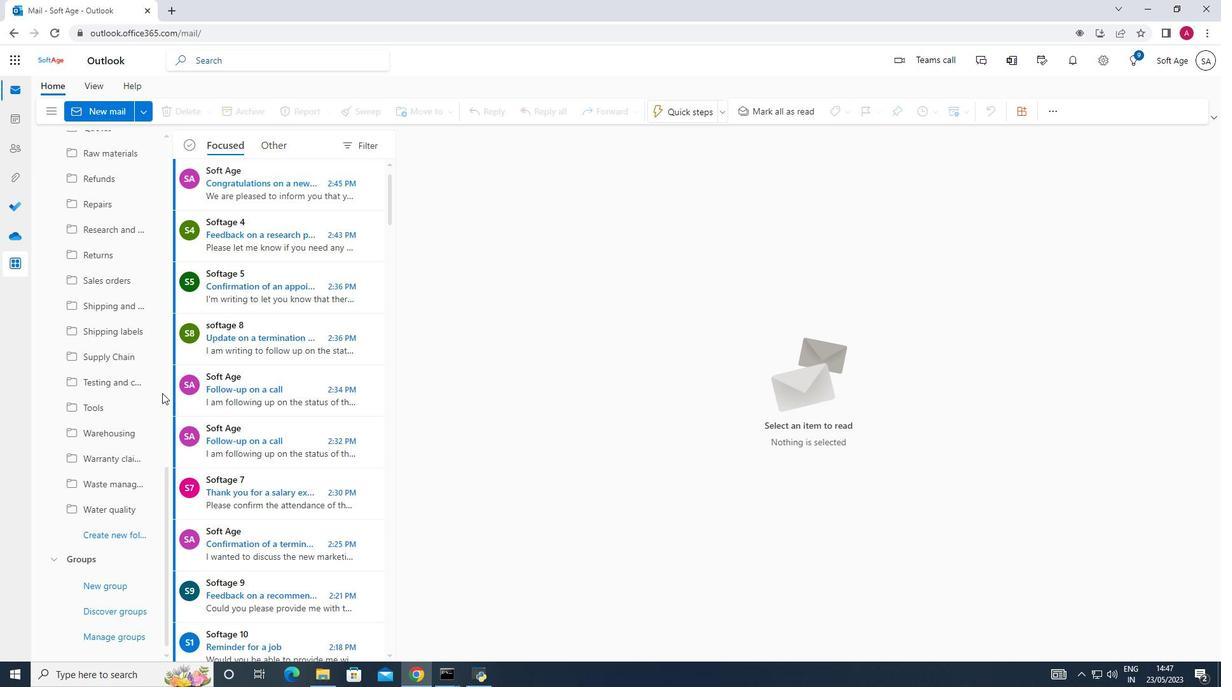 
Action: Mouse scrolled (153, 386) with delta (0, 0)
Screenshot: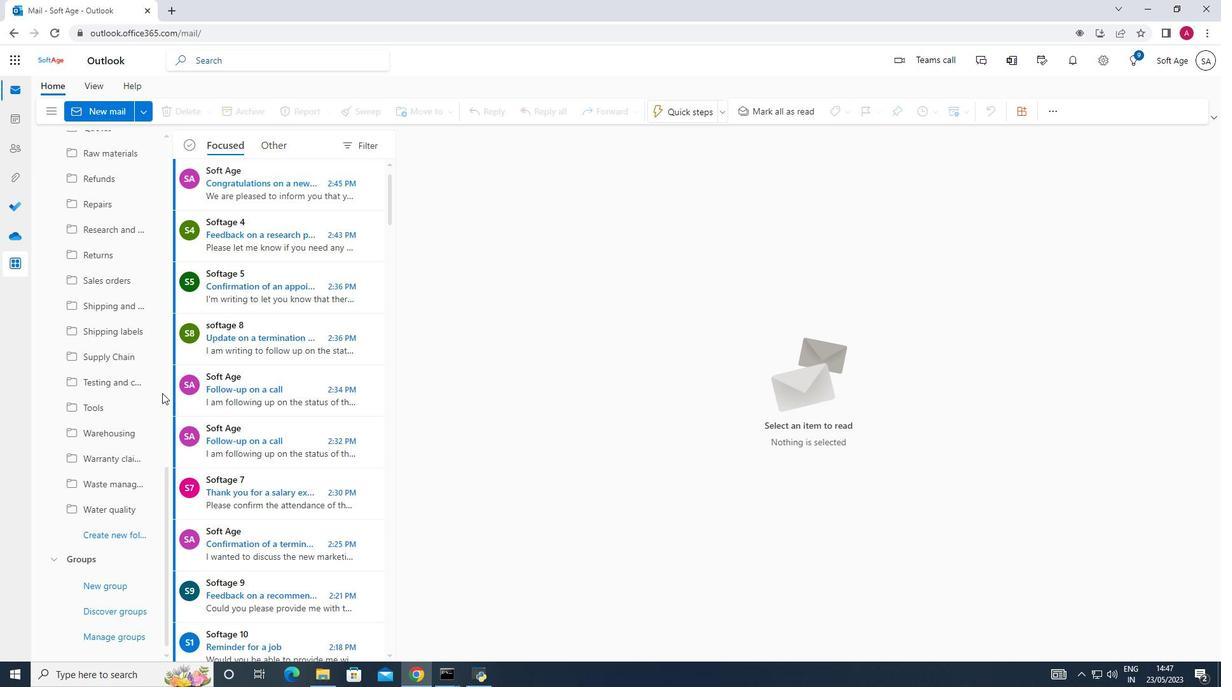 
Action: Mouse moved to (153, 379)
Screenshot: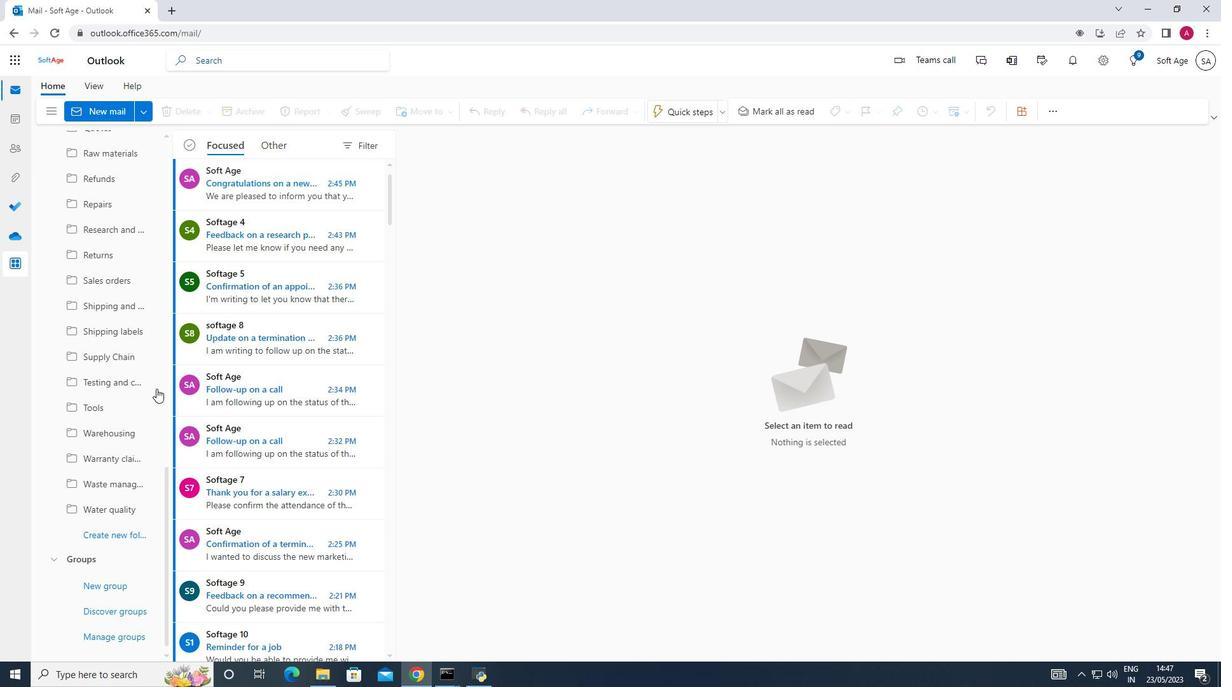 
Action: Mouse scrolled (153, 379) with delta (0, 0)
Screenshot: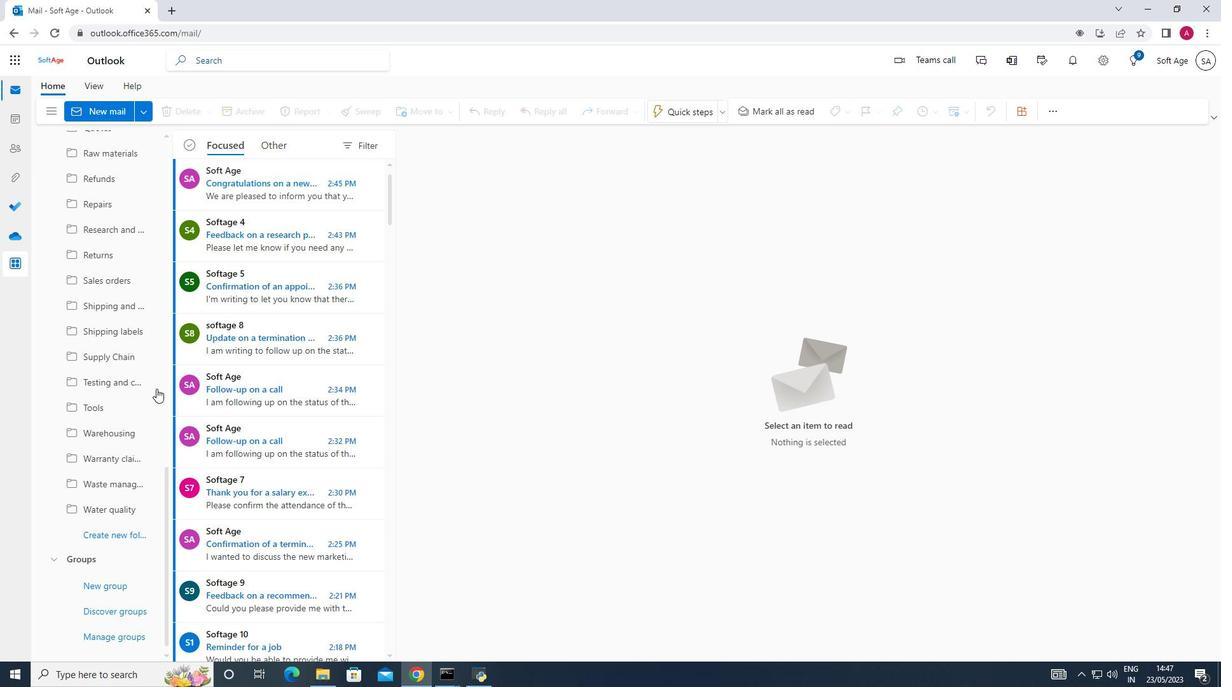 
Action: Mouse scrolled (153, 379) with delta (0, 0)
Screenshot: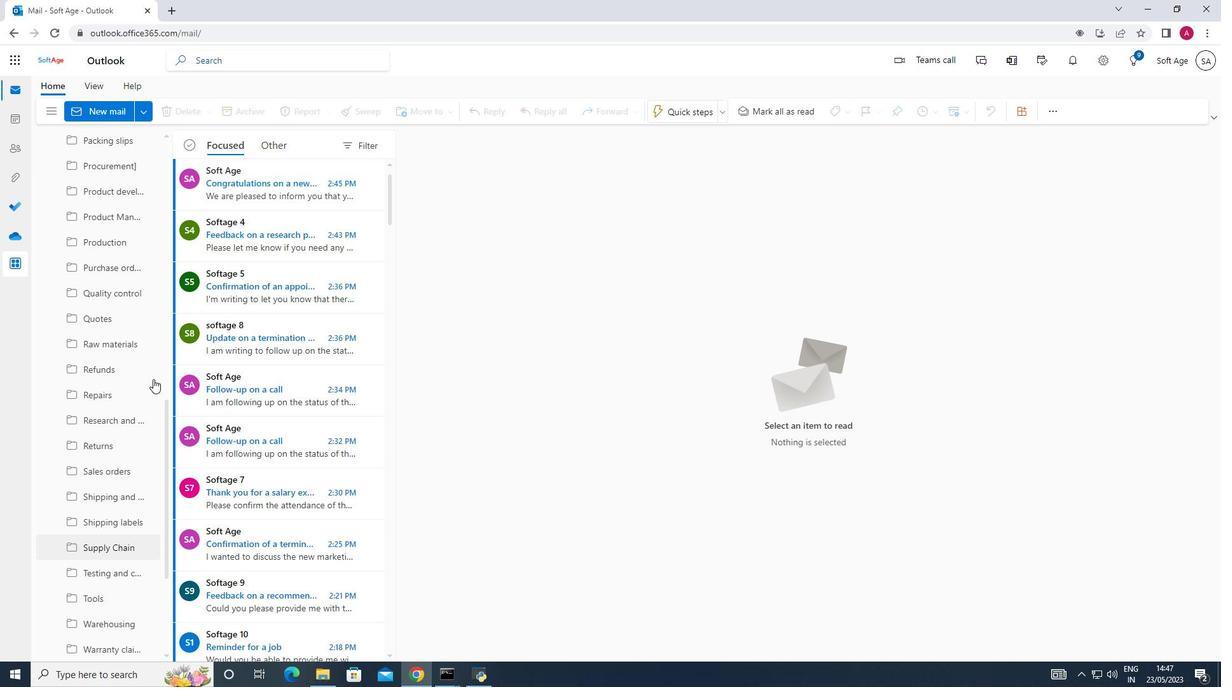 
Action: Mouse scrolled (153, 379) with delta (0, 0)
Screenshot: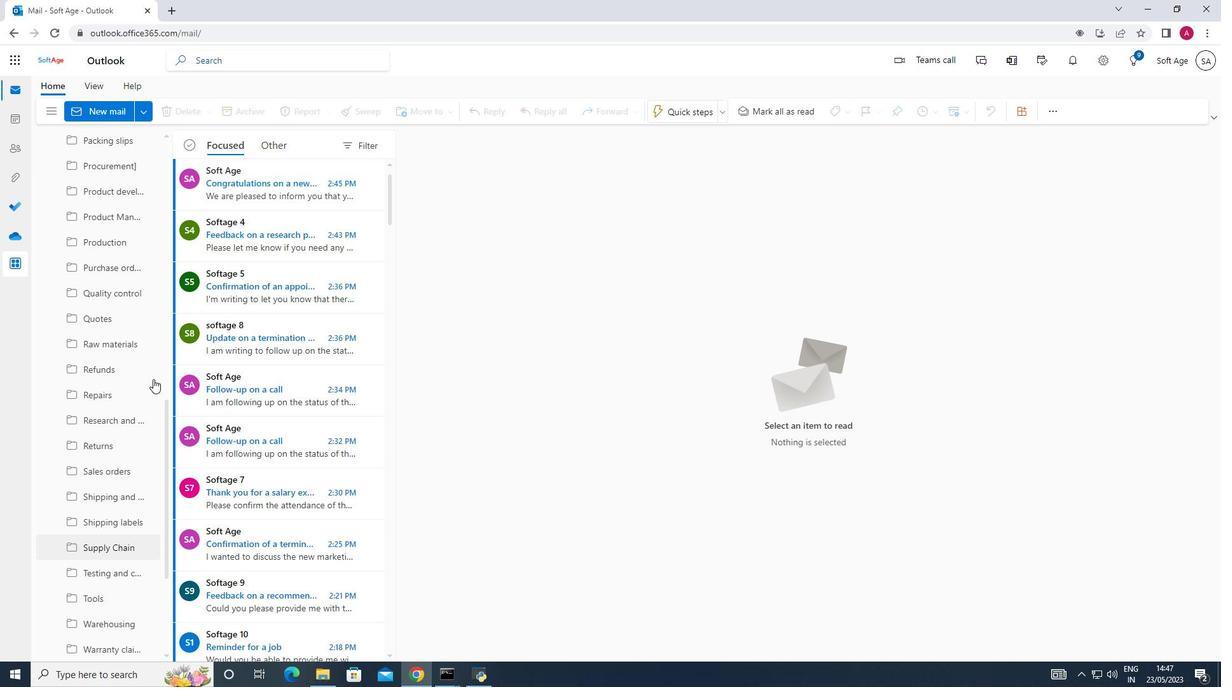 
Action: Mouse scrolled (153, 379) with delta (0, 0)
Screenshot: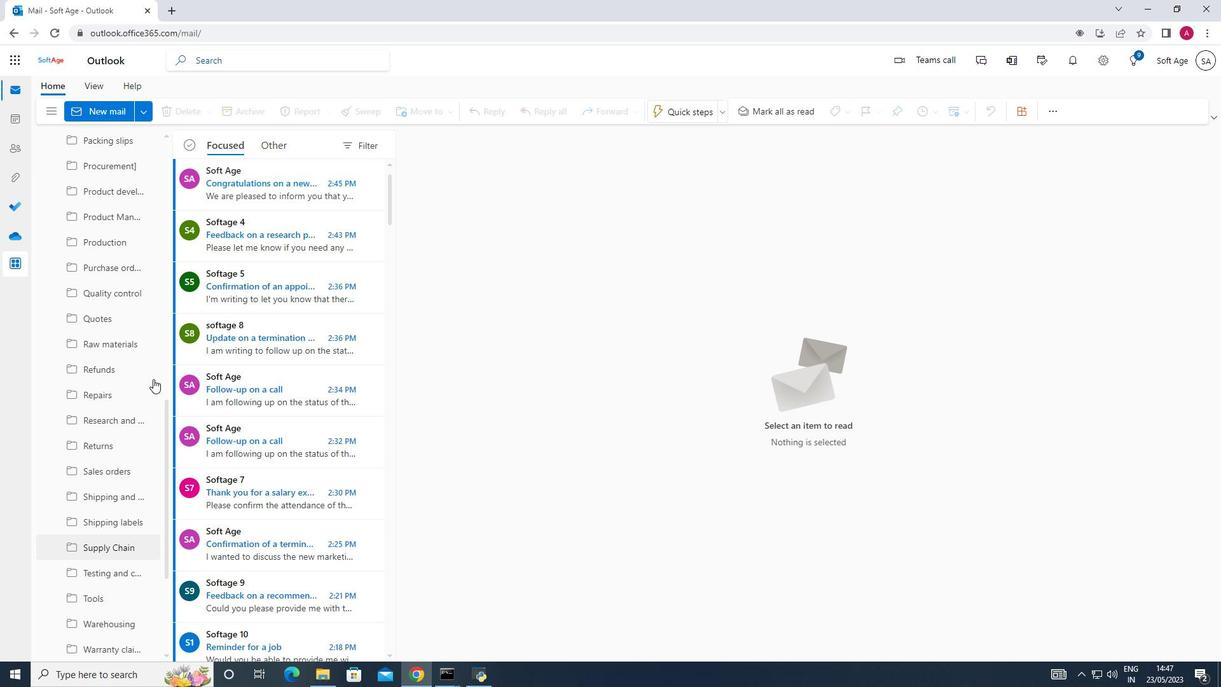 
Action: Mouse moved to (155, 368)
Screenshot: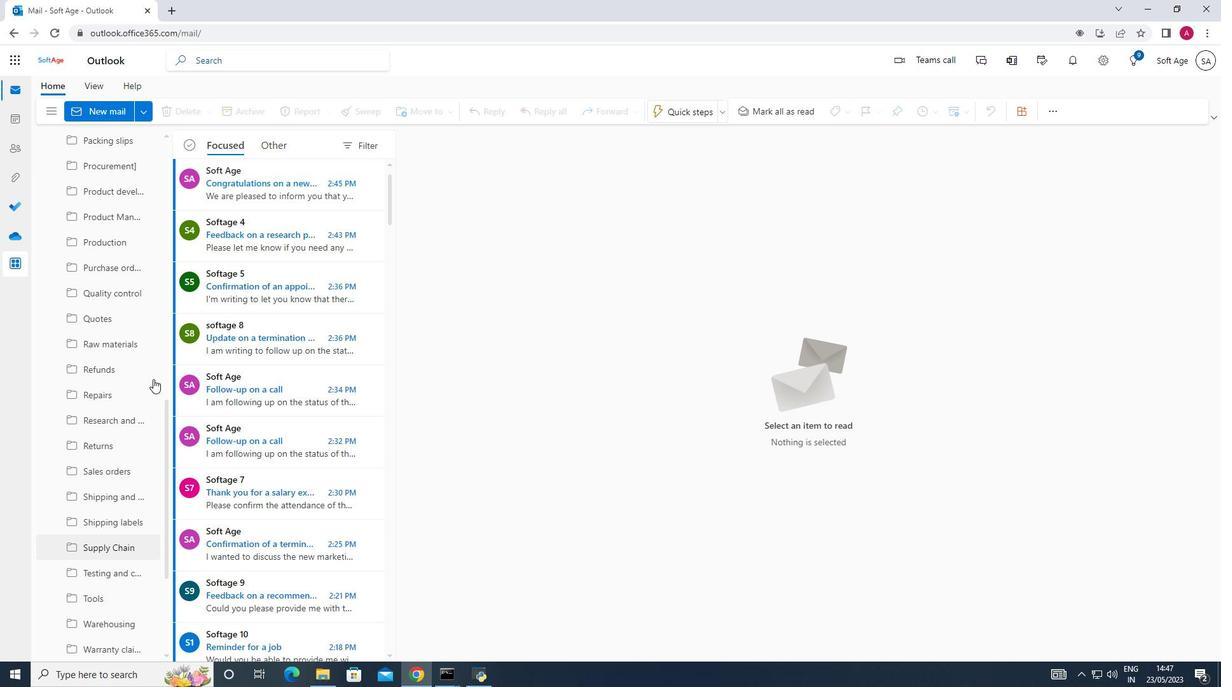 
Action: Mouse scrolled (155, 369) with delta (0, 0)
Screenshot: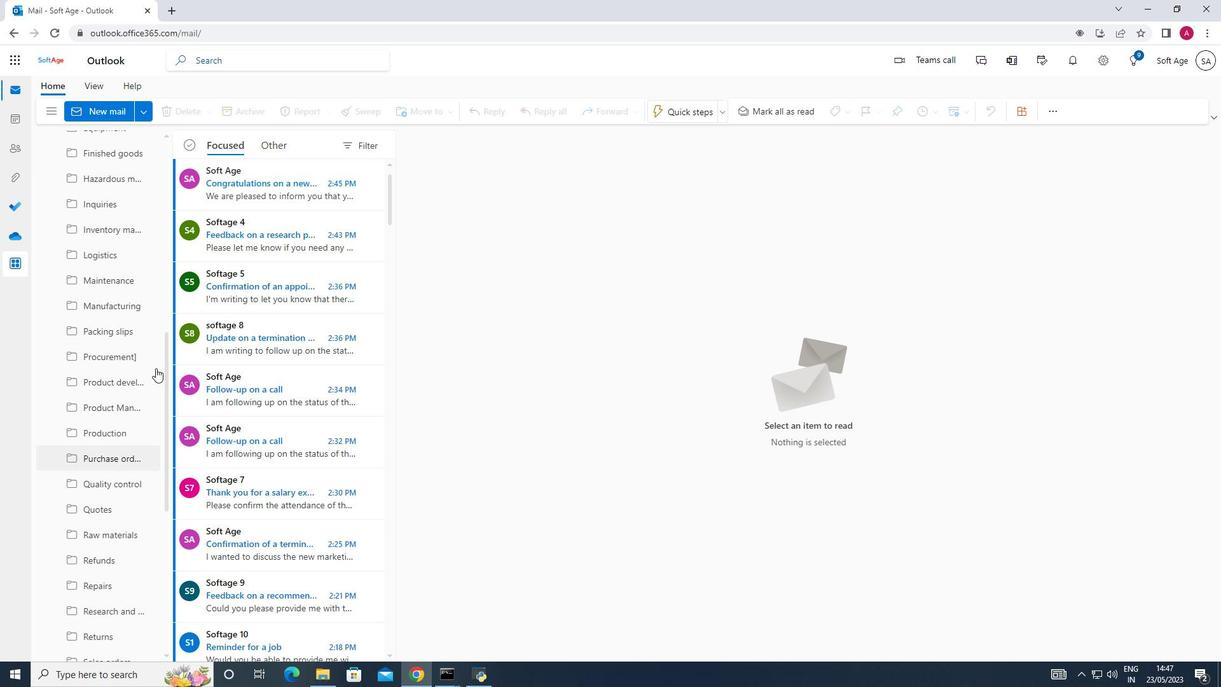 
Action: Mouse moved to (155, 367)
Screenshot: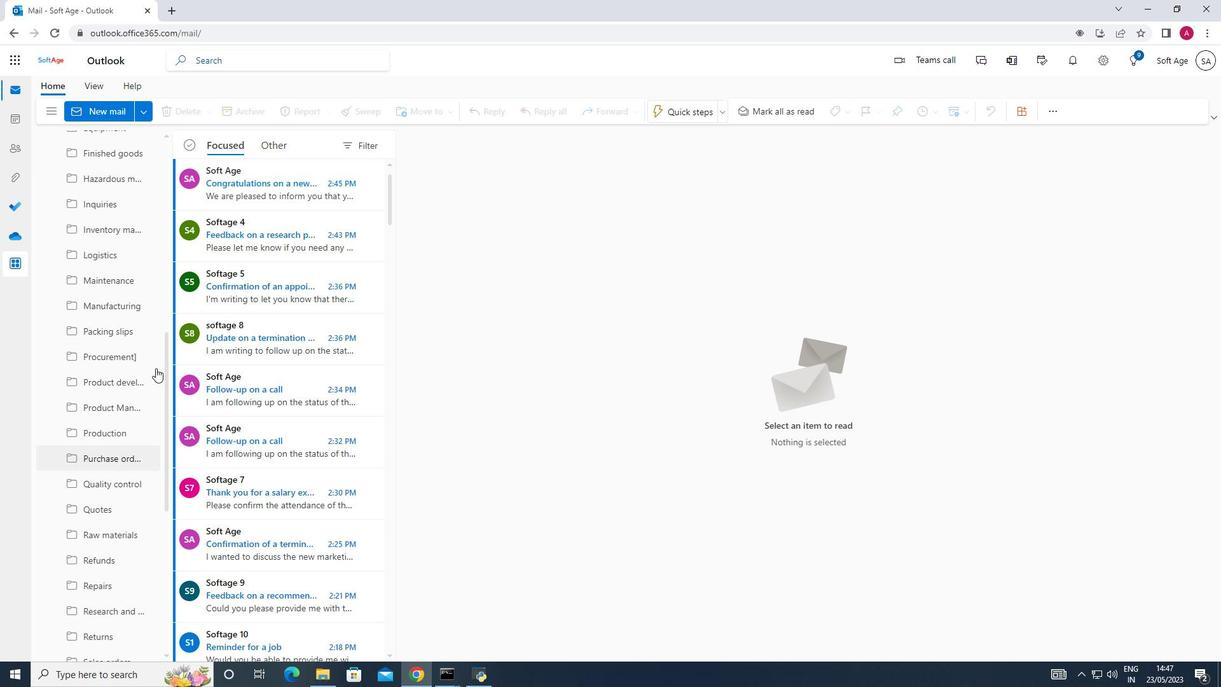 
Action: Mouse scrolled (155, 368) with delta (0, 0)
Screenshot: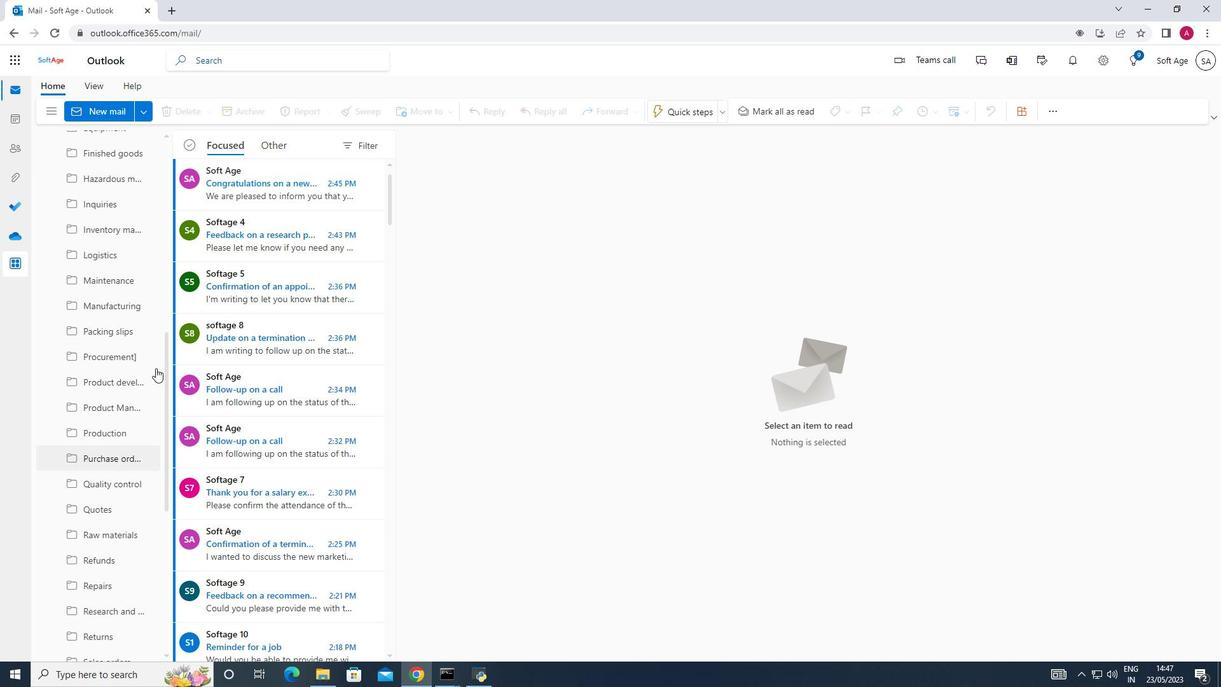 
Action: Mouse moved to (163, 351)
Screenshot: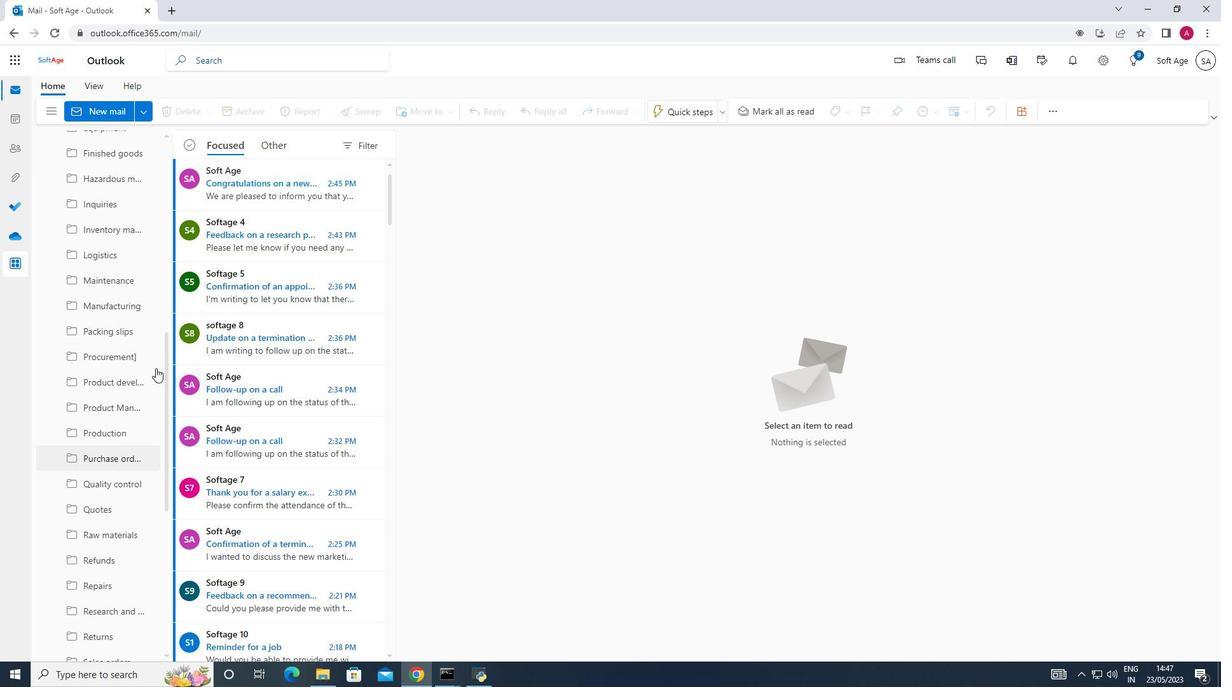 
Action: Mouse scrolled (163, 352) with delta (0, 0)
Screenshot: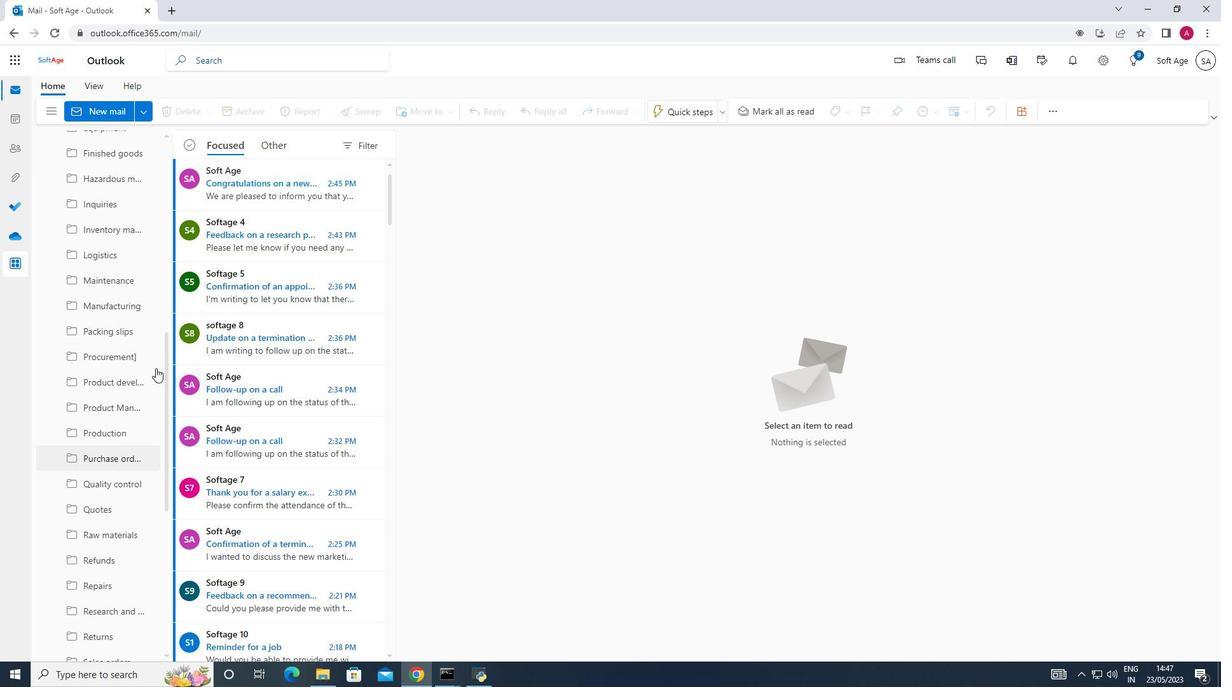 
Action: Mouse moved to (164, 350)
Screenshot: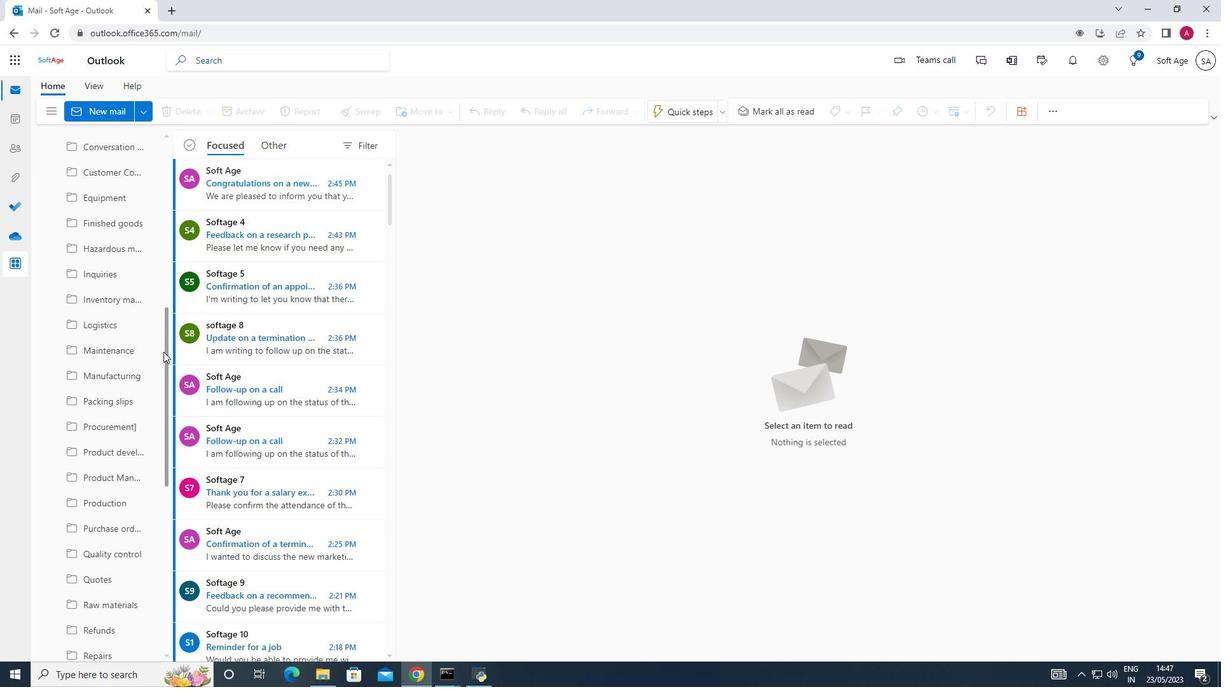 
Action: Mouse scrolled (164, 351) with delta (0, 0)
Screenshot: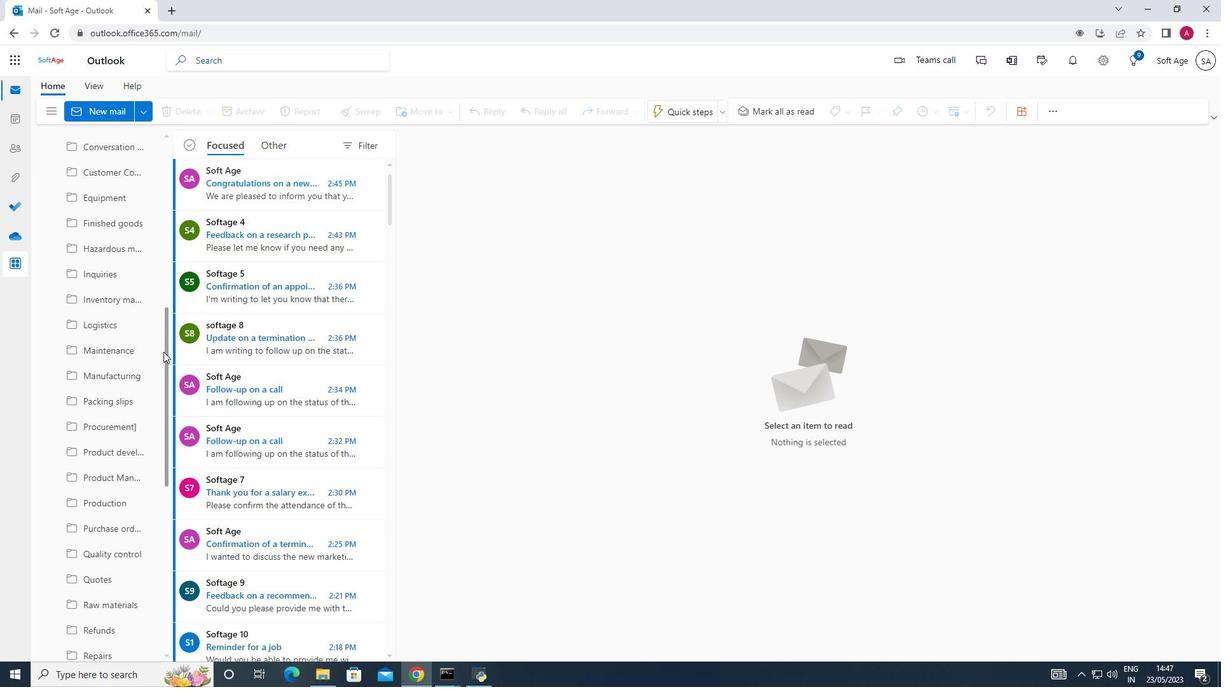 
Action: Mouse moved to (164, 344)
Screenshot: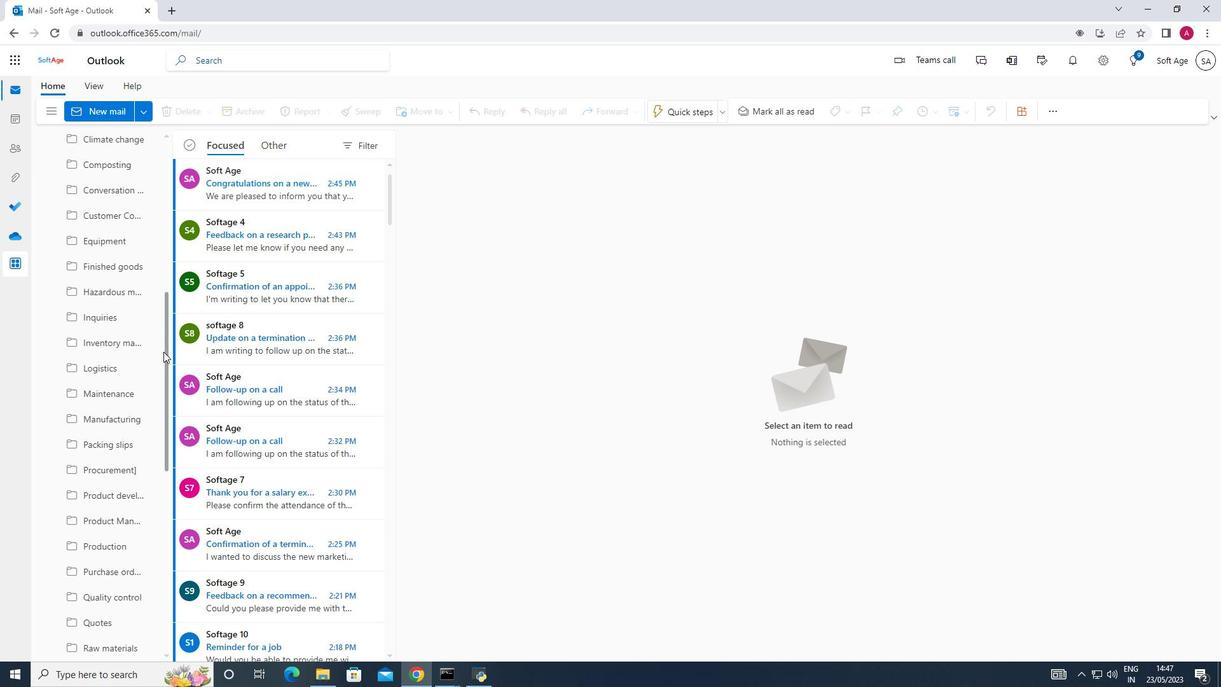 
Action: Mouse scrolled (164, 344) with delta (0, 0)
Screenshot: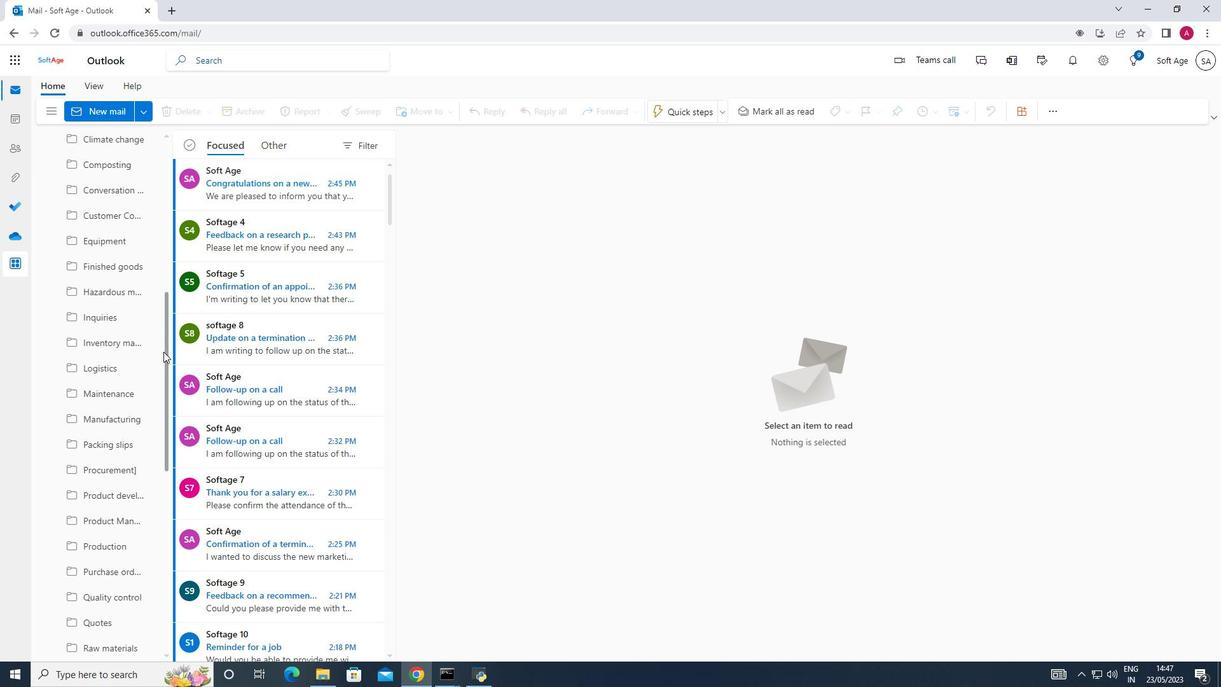 
Action: Mouse moved to (164, 320)
Screenshot: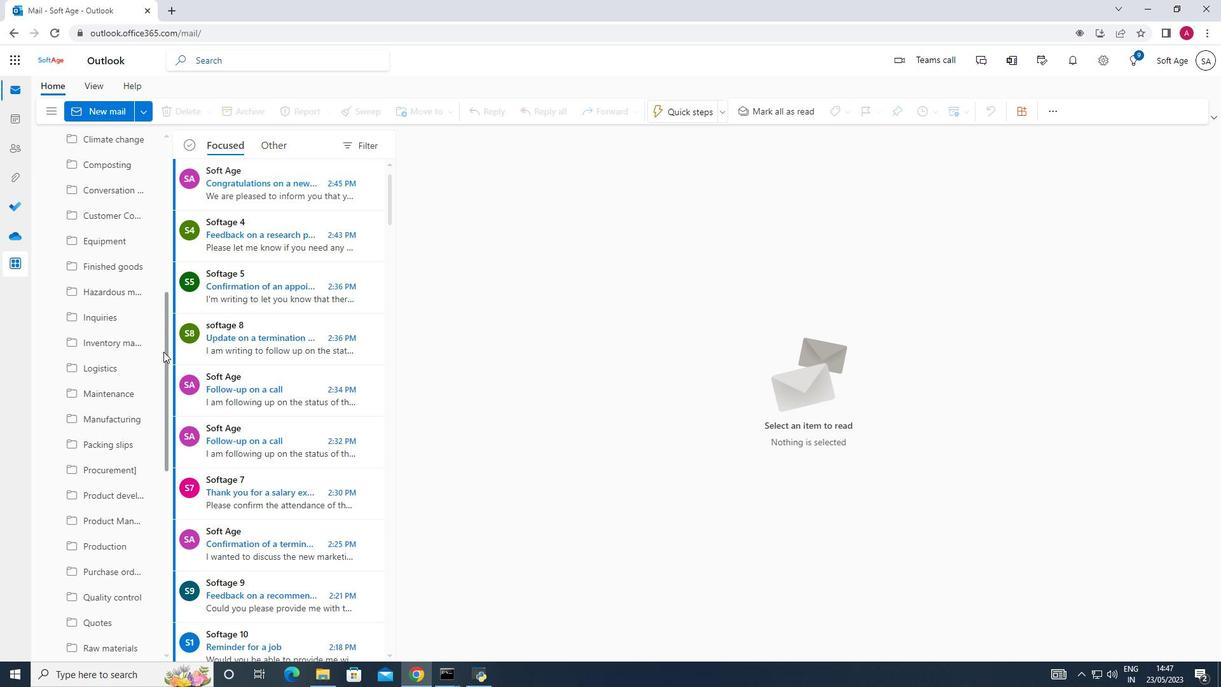 
Action: Mouse scrolled (164, 320) with delta (0, 0)
Screenshot: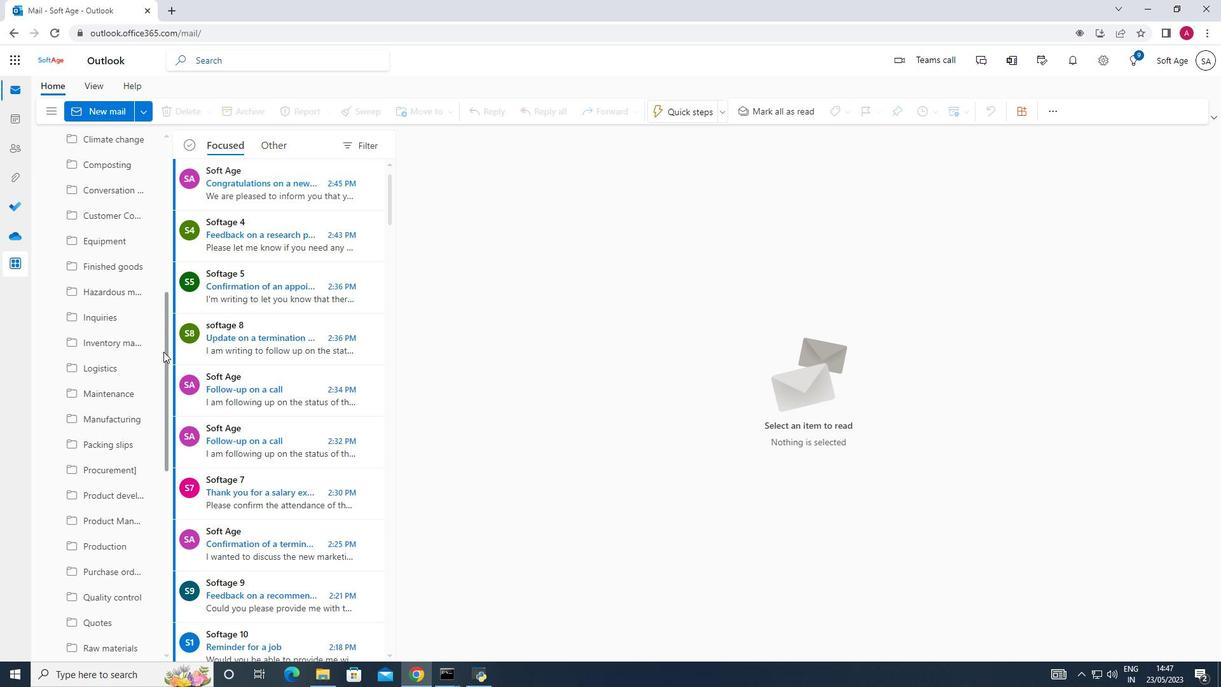 
Action: Mouse scrolled (164, 320) with delta (0, 0)
Screenshot: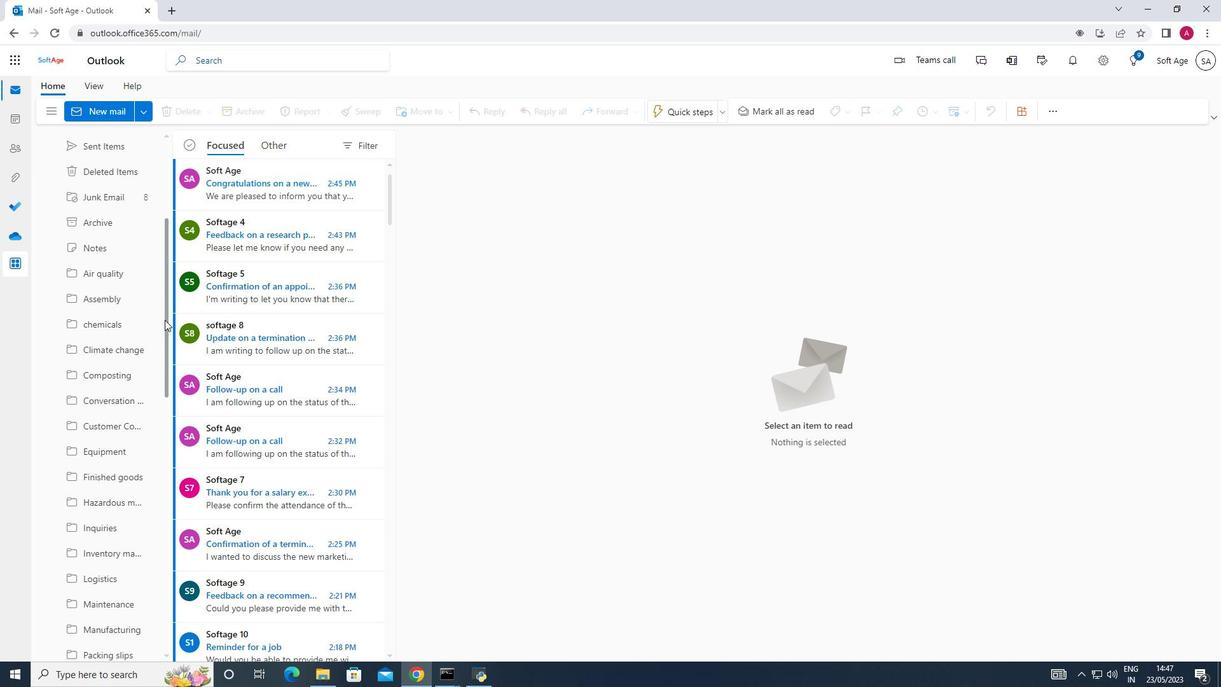 
Action: Mouse scrolled (164, 320) with delta (0, 0)
Screenshot: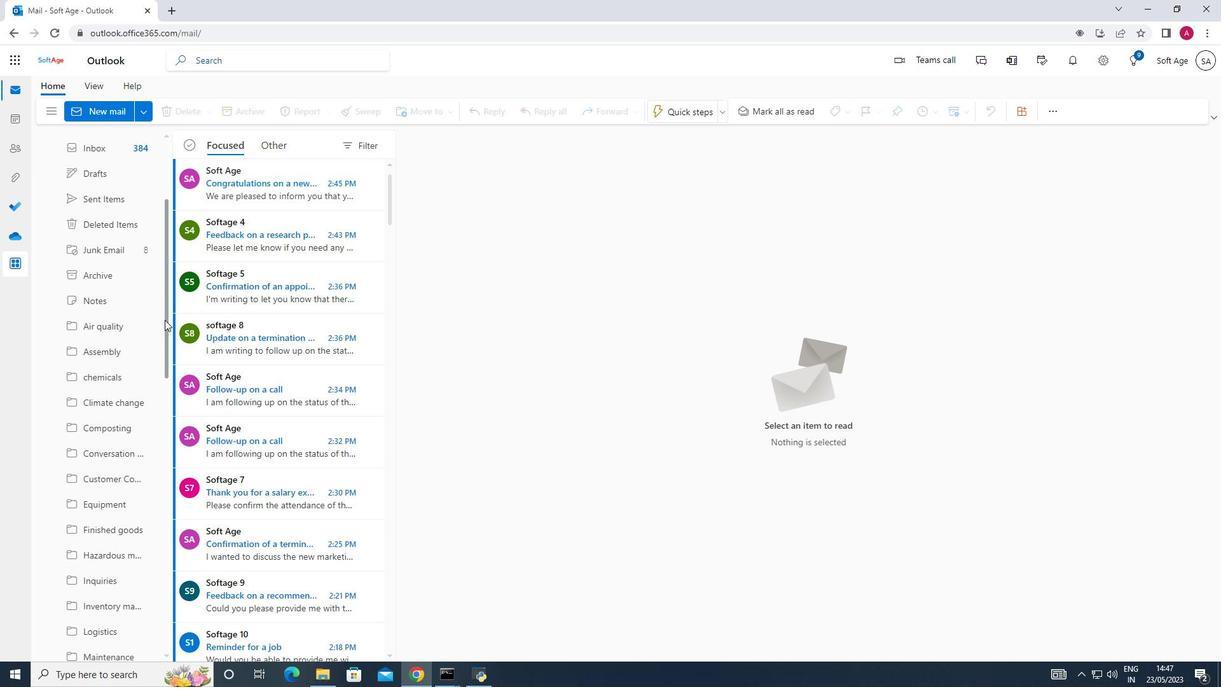 
Action: Mouse moved to (164, 319)
Screenshot: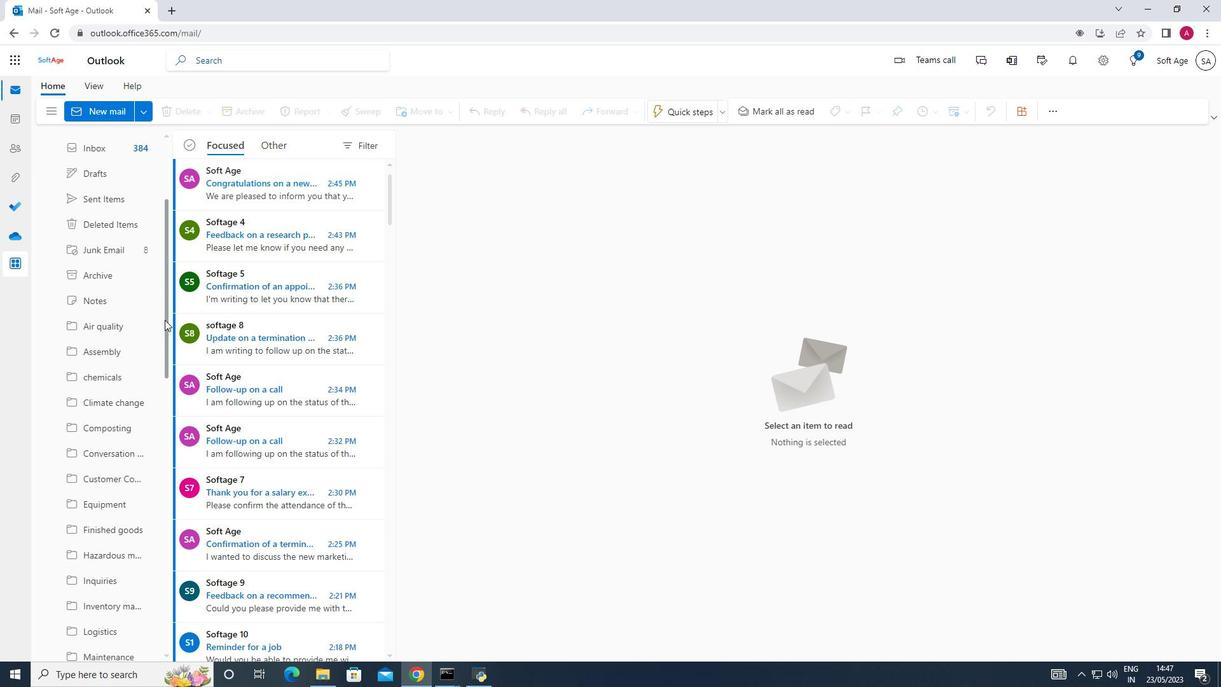 
Action: Mouse scrolled (164, 320) with delta (0, 0)
Screenshot: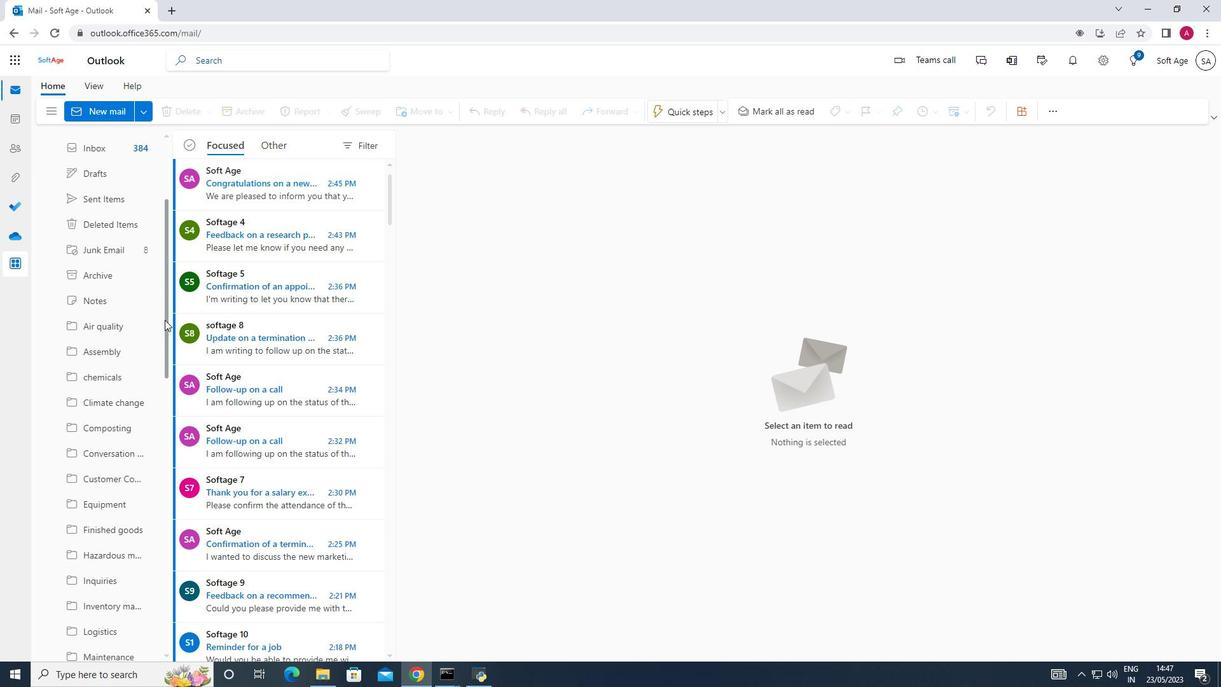 
Action: Mouse moved to (164, 307)
Screenshot: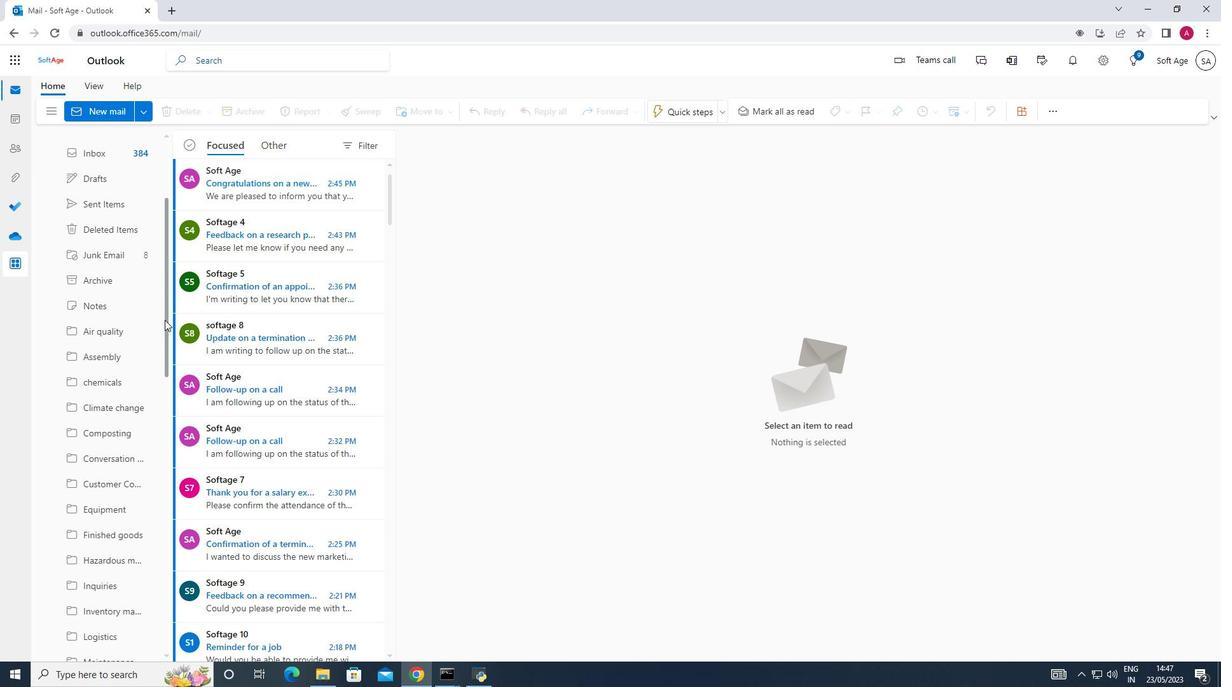 
Action: Mouse scrolled (164, 307) with delta (0, 0)
Screenshot: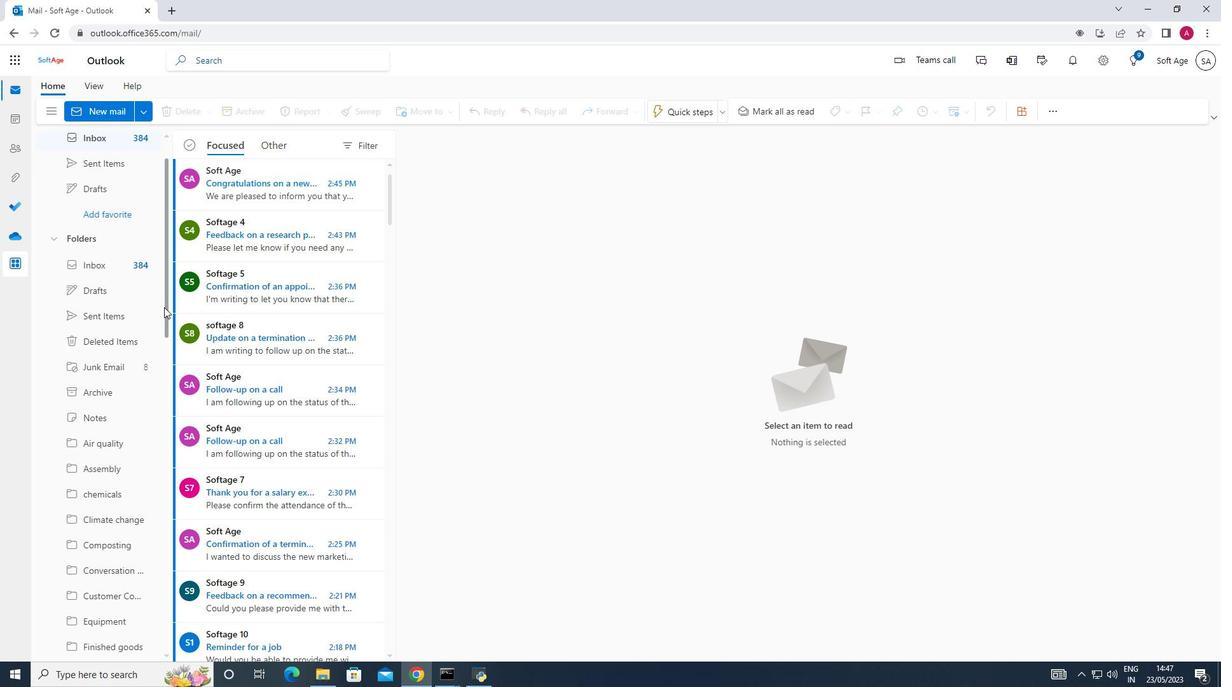 
Action: Mouse scrolled (164, 307) with delta (0, 0)
Screenshot: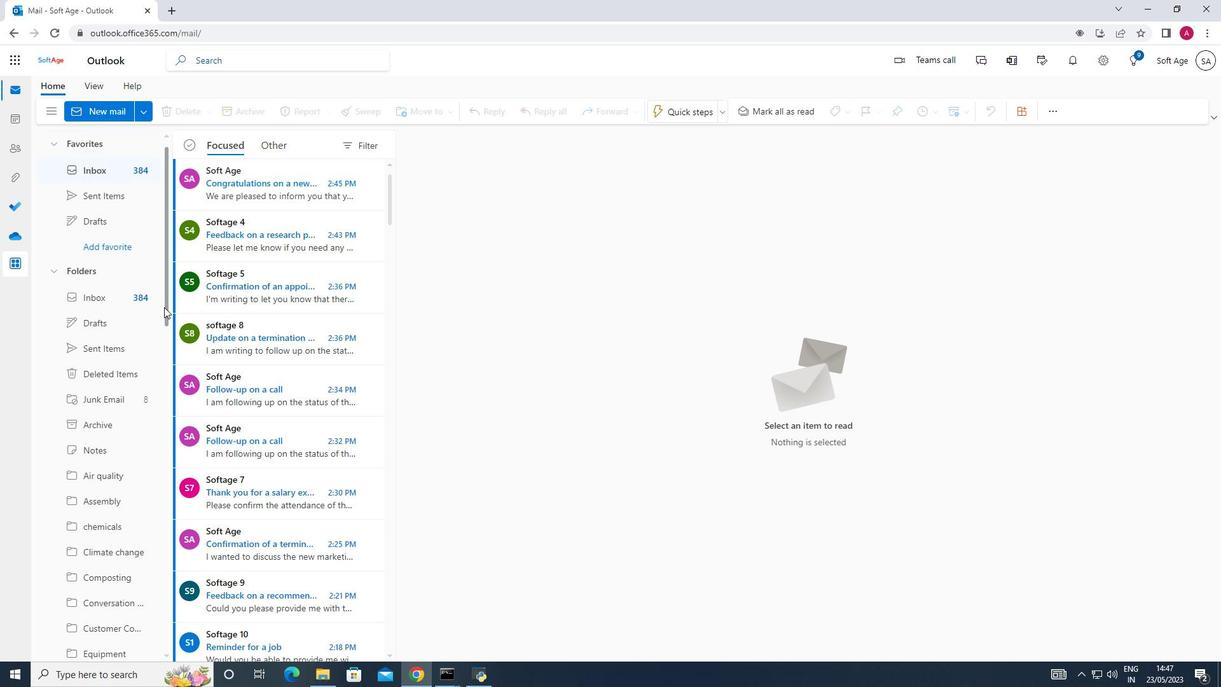
Action: Mouse moved to (164, 298)
Screenshot: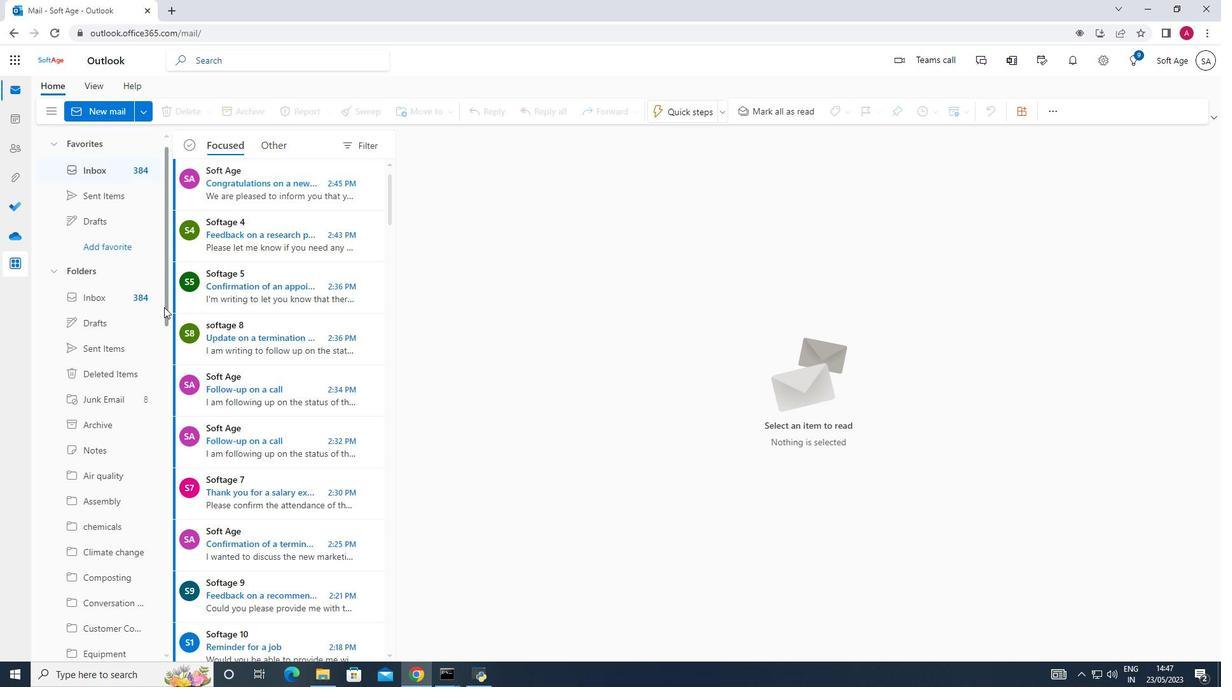 
Action: Mouse scrolled (164, 299) with delta (0, 0)
Screenshot: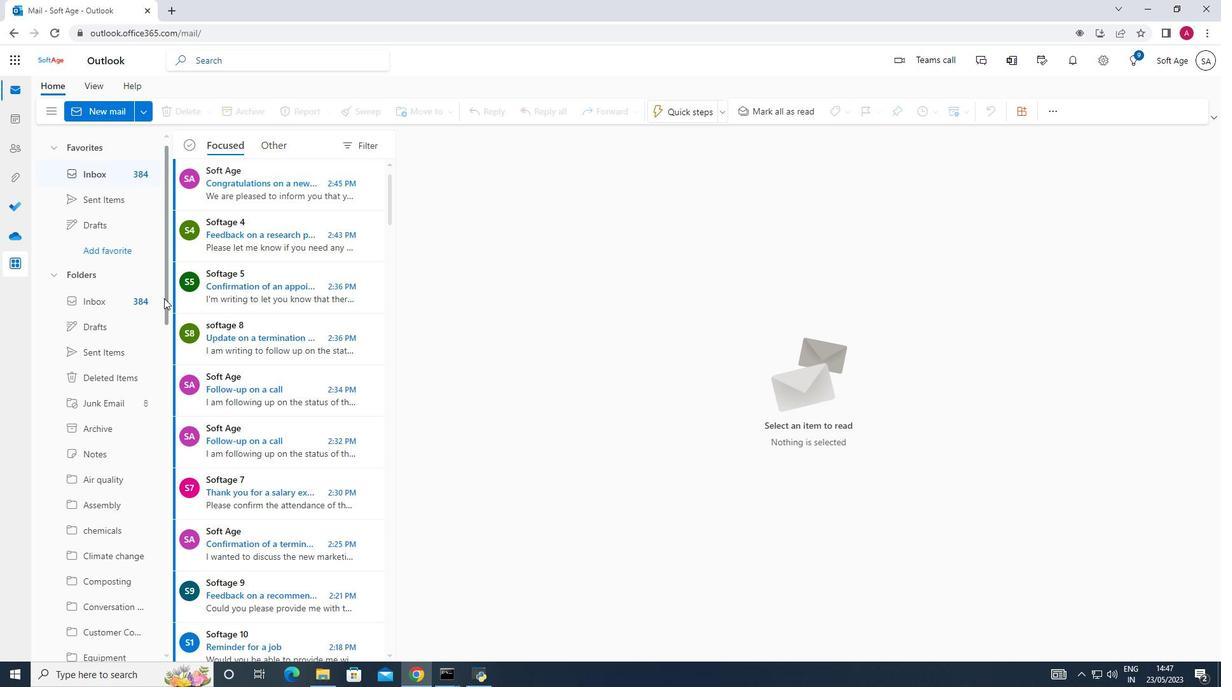 
Action: Mouse moved to (164, 294)
Screenshot: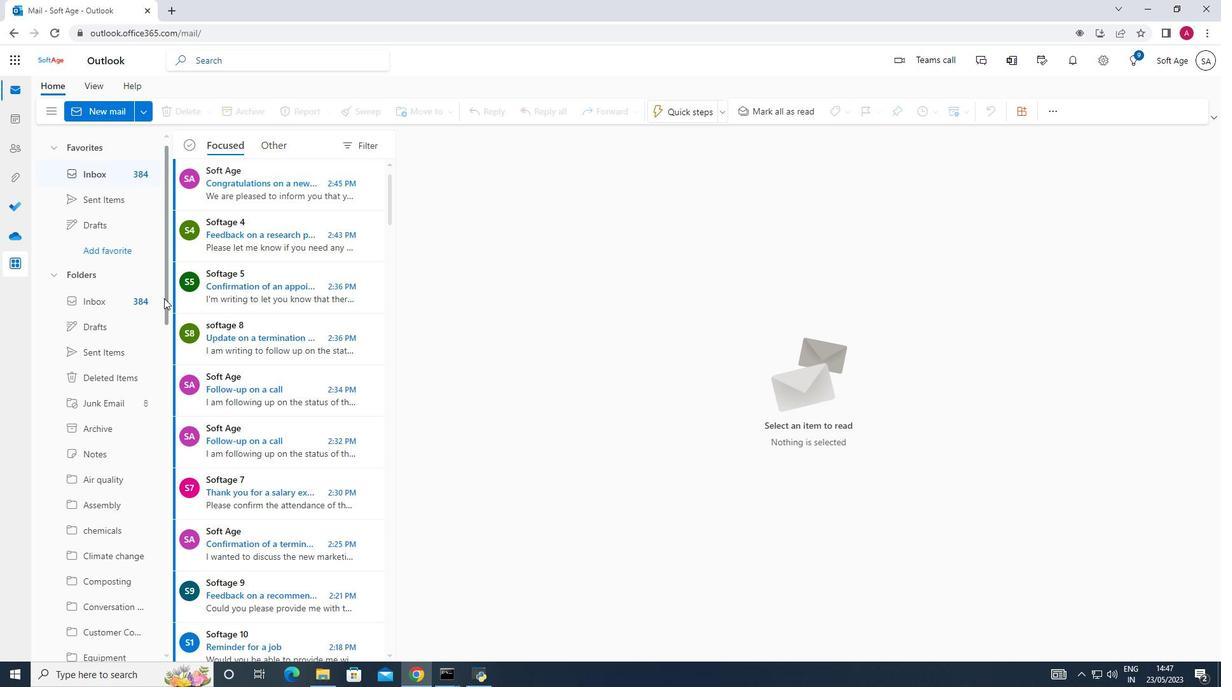 
Action: Mouse scrolled (164, 295) with delta (0, 0)
Screenshot: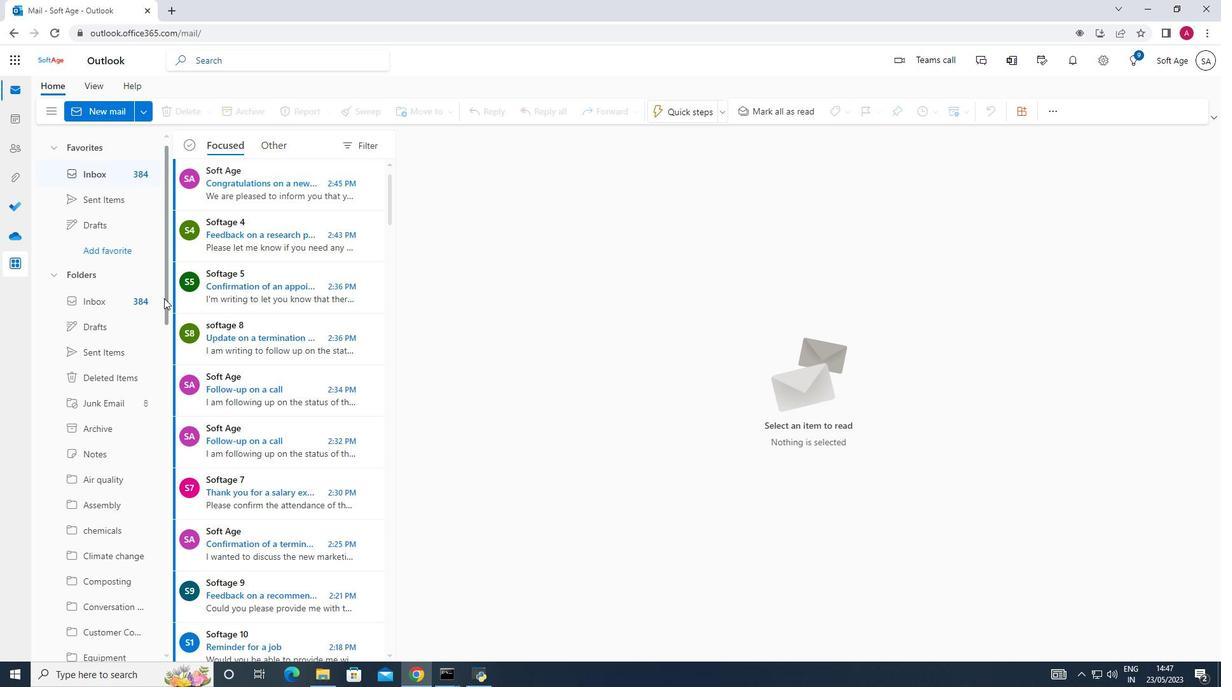 
Action: Mouse moved to (127, 192)
Screenshot: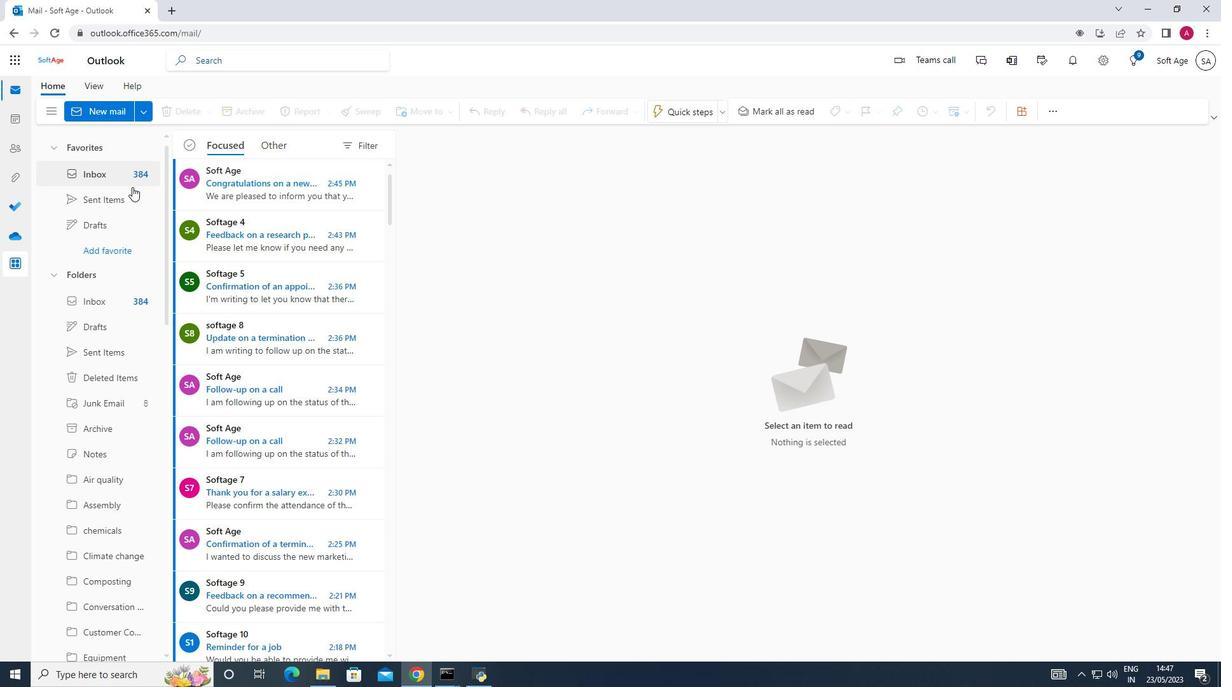 
Action: Mouse pressed left at (127, 192)
Screenshot: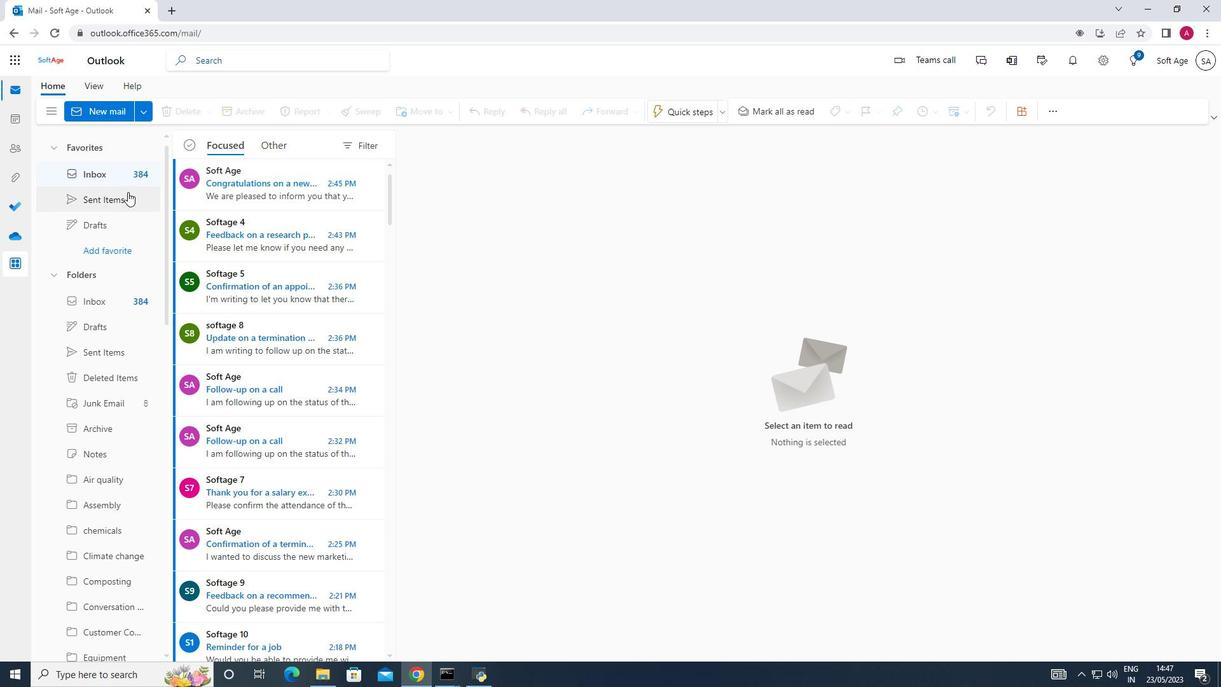 
Action: Mouse moved to (283, 199)
Screenshot: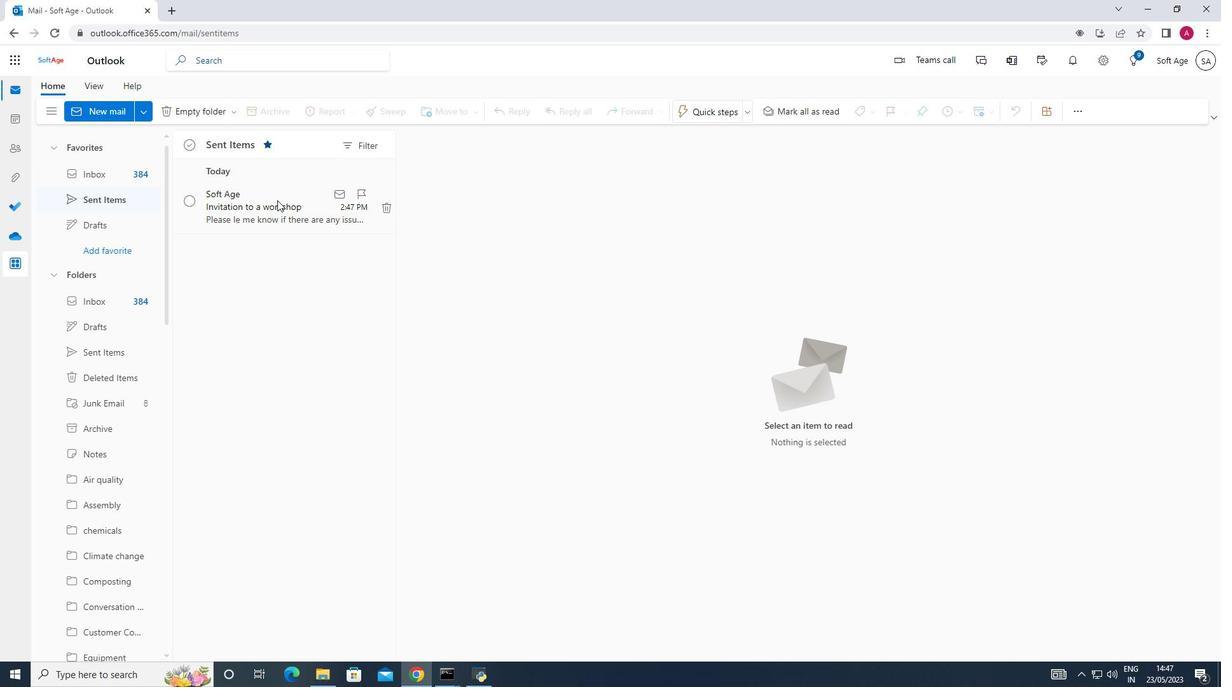 
Action: Mouse pressed left at (283, 199)
Screenshot: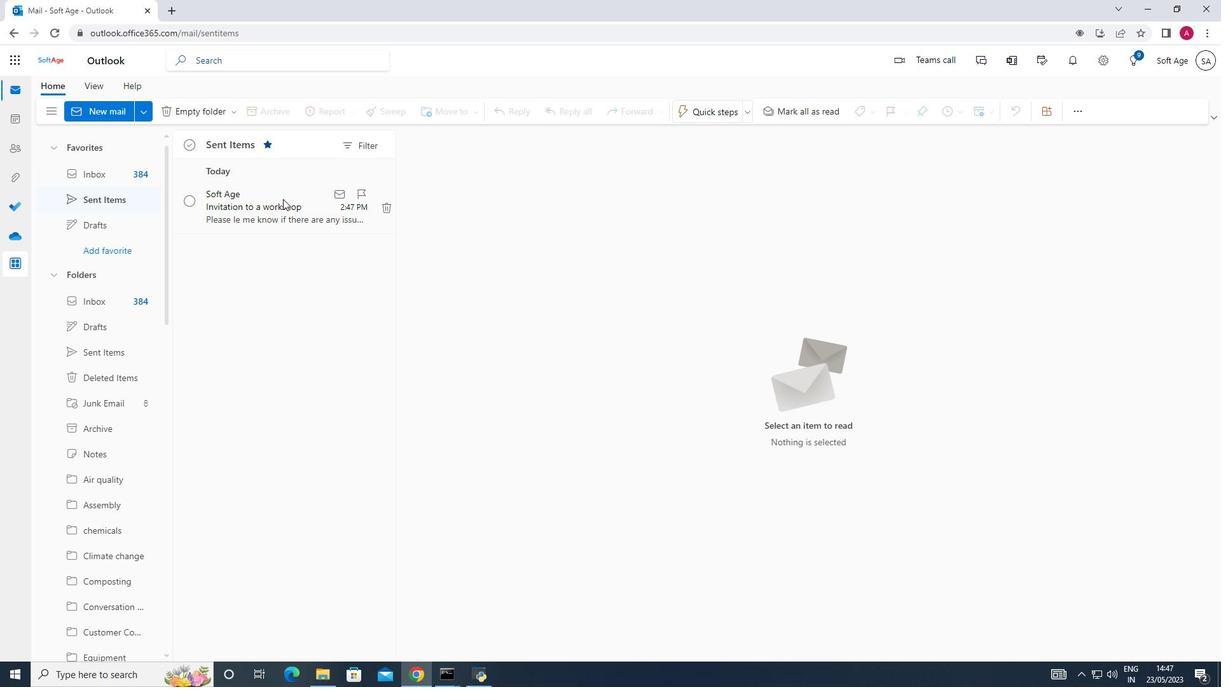 
Action: Mouse pressed right at (283, 199)
Screenshot: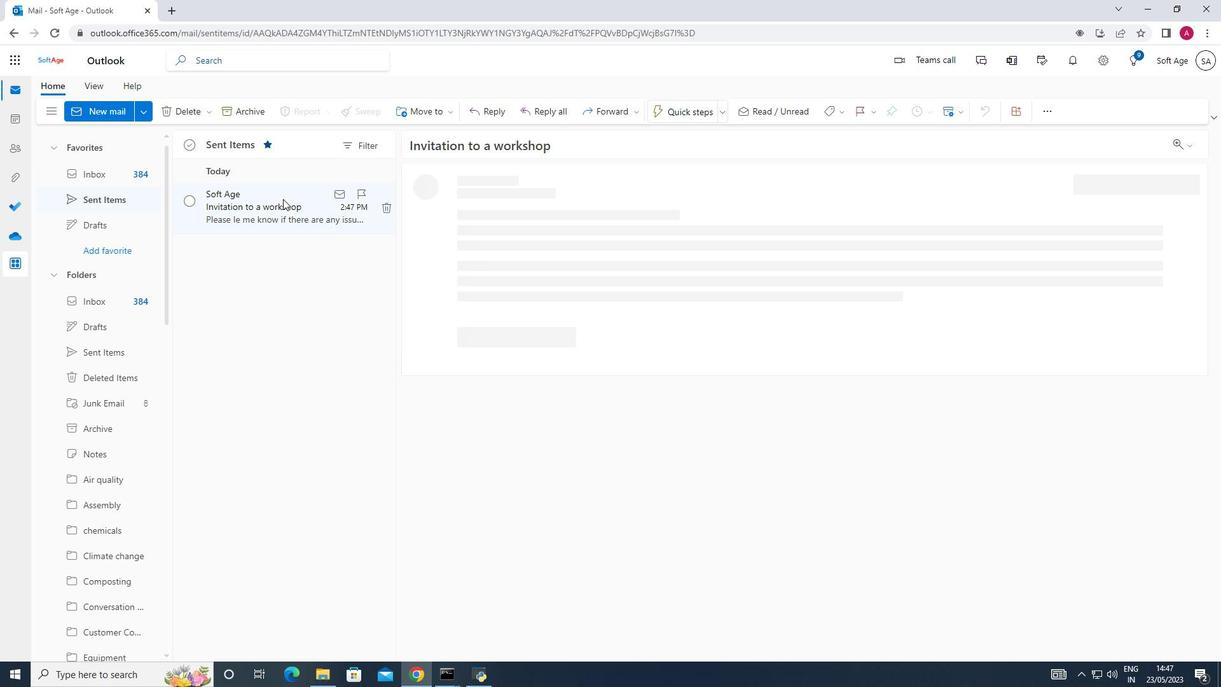 
Action: Mouse moved to (306, 251)
Screenshot: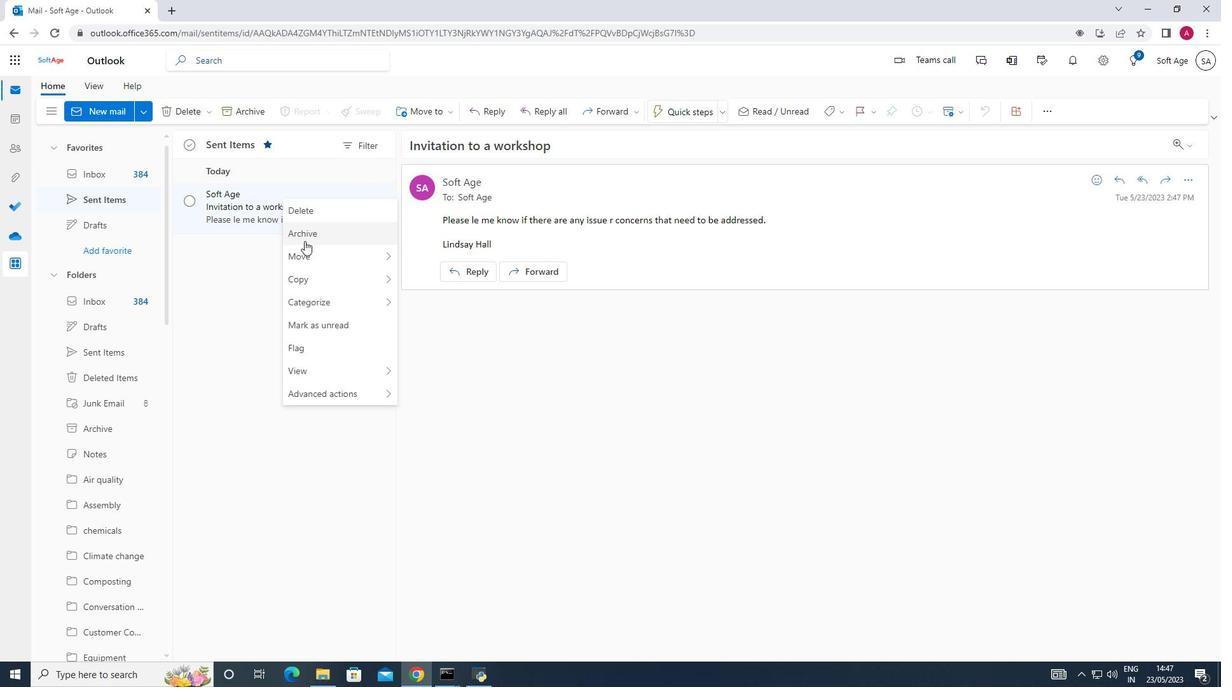 
Action: Mouse pressed left at (306, 251)
Screenshot: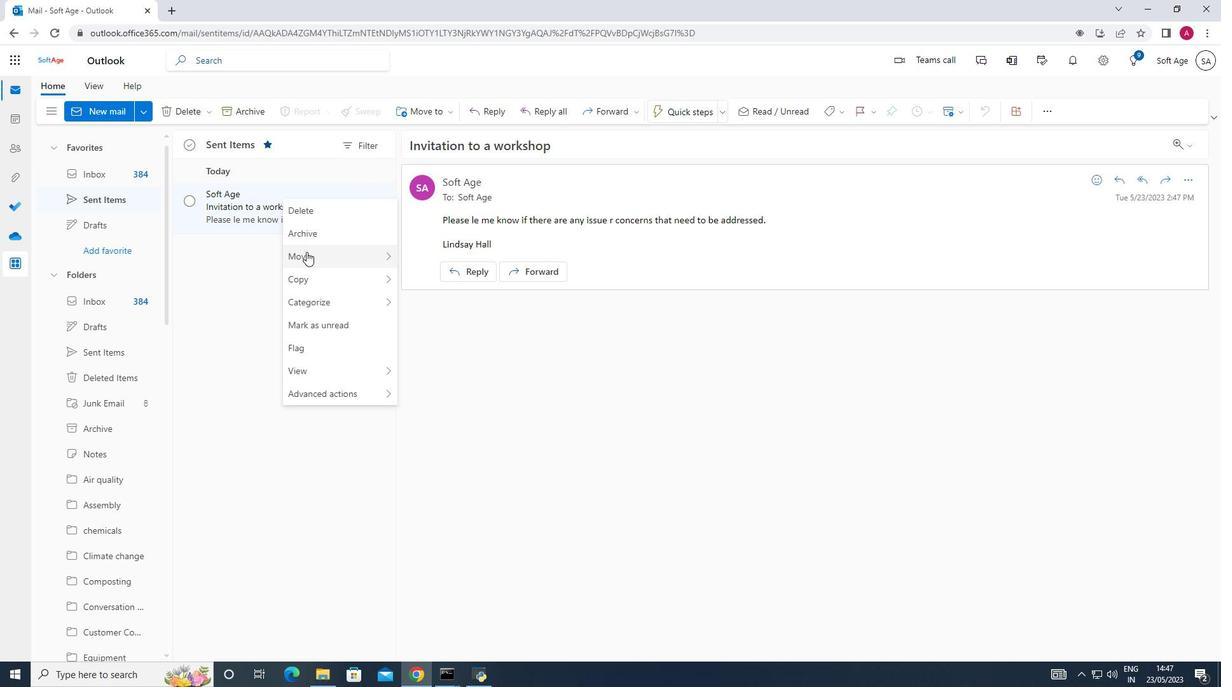 
Action: Mouse moved to (426, 256)
Screenshot: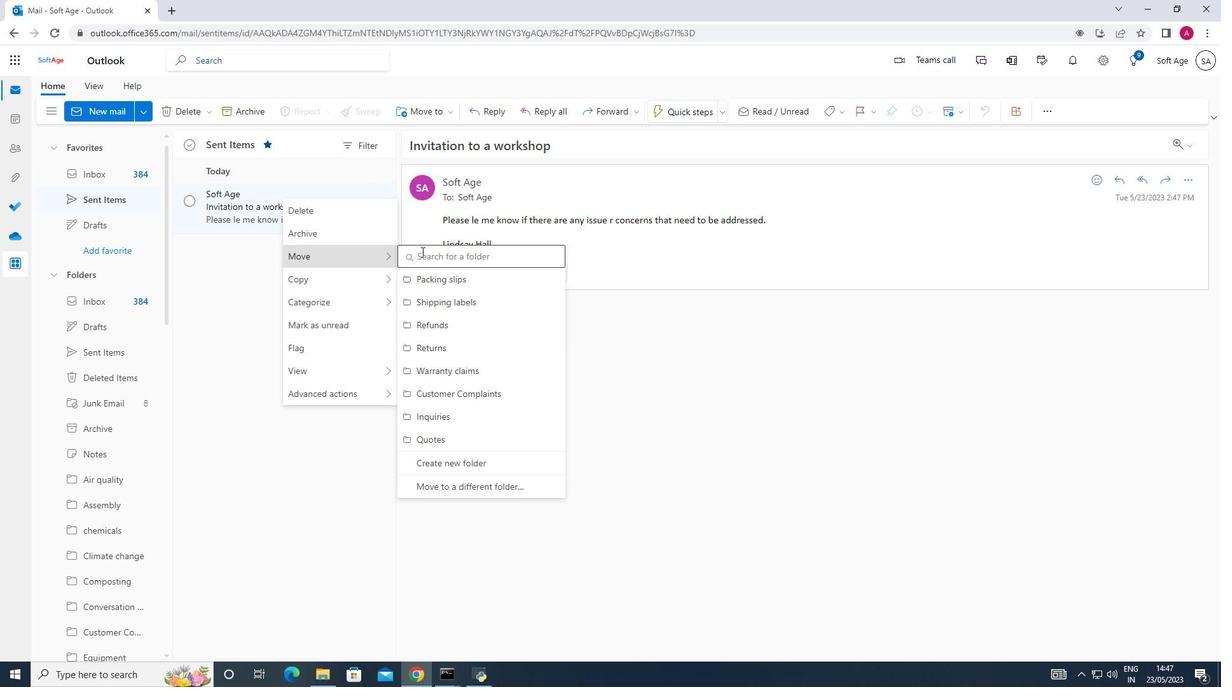 
Action: Mouse pressed left at (426, 256)
Screenshot: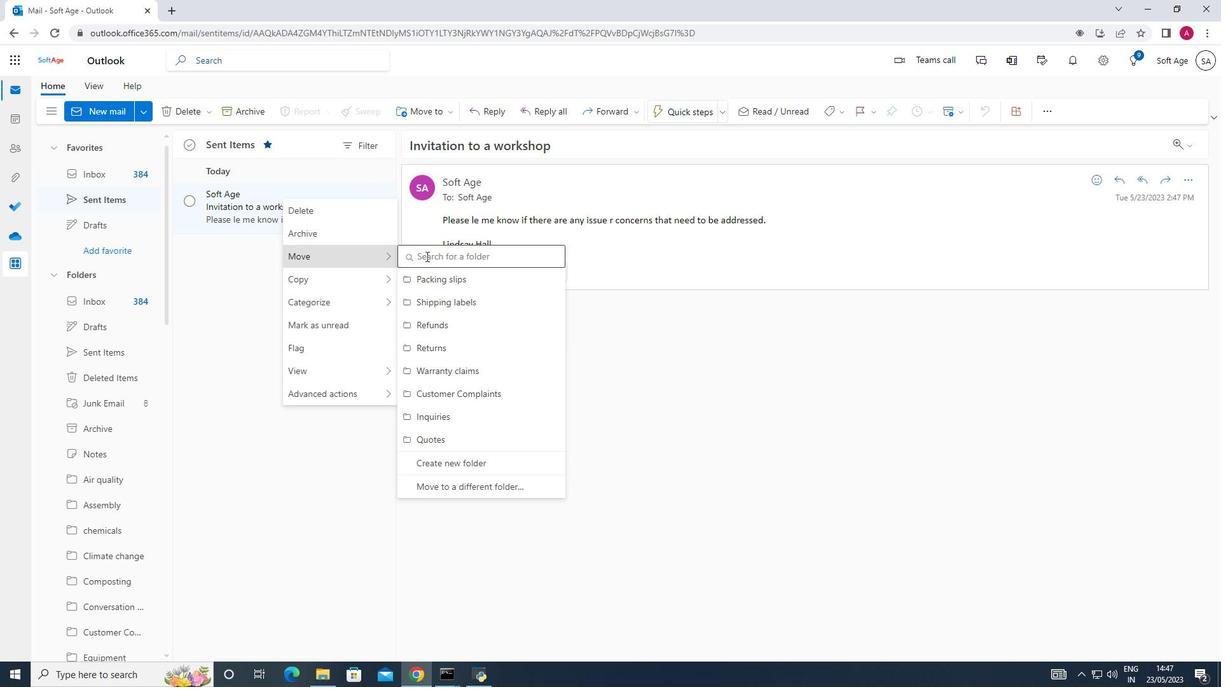 
Action: Key pressed pro
Screenshot: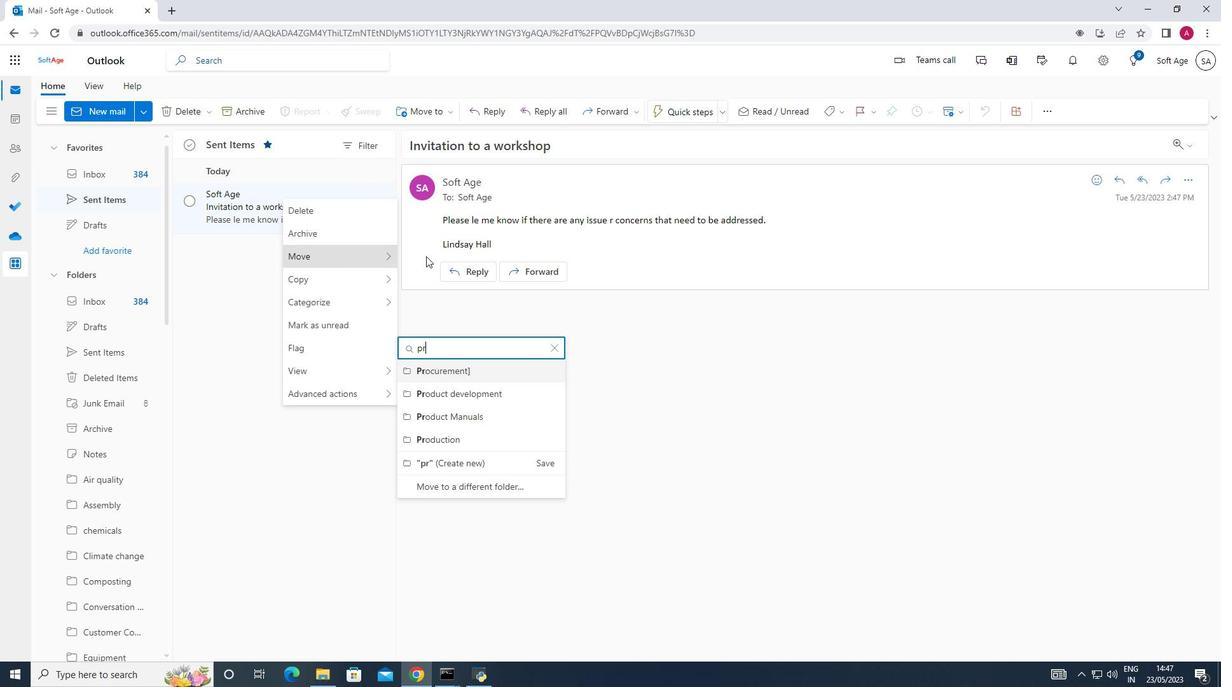 
Action: Mouse moved to (456, 425)
Screenshot: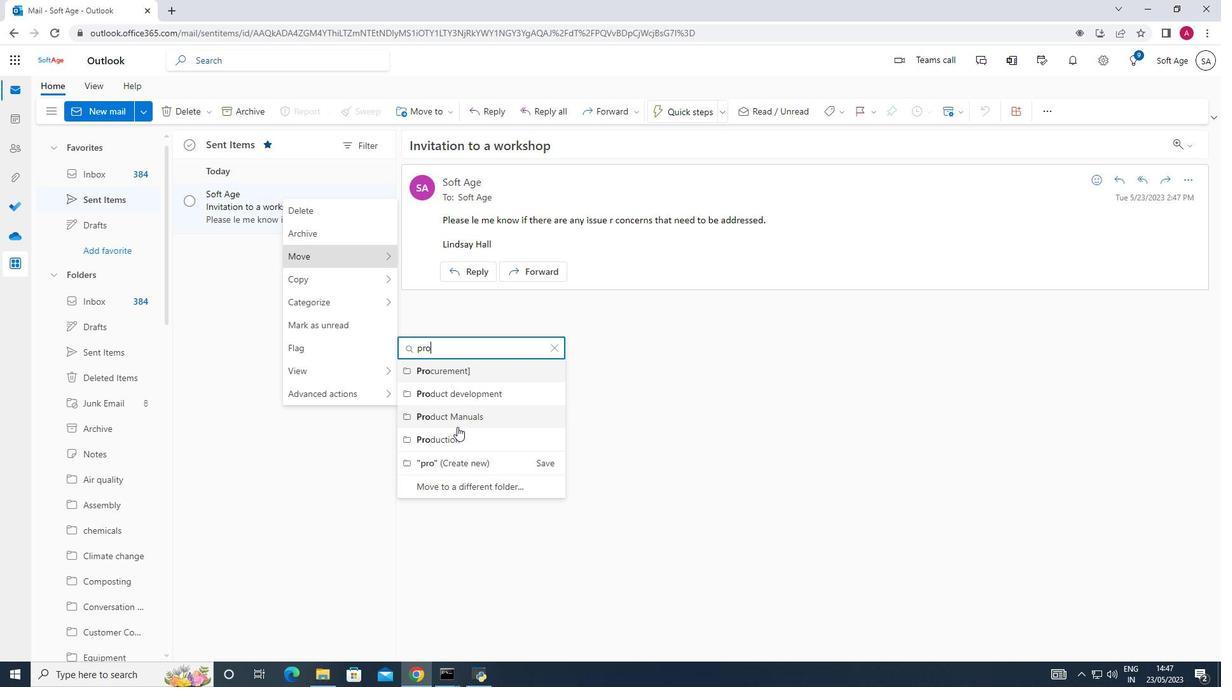 
Action: Mouse pressed left at (456, 425)
Screenshot: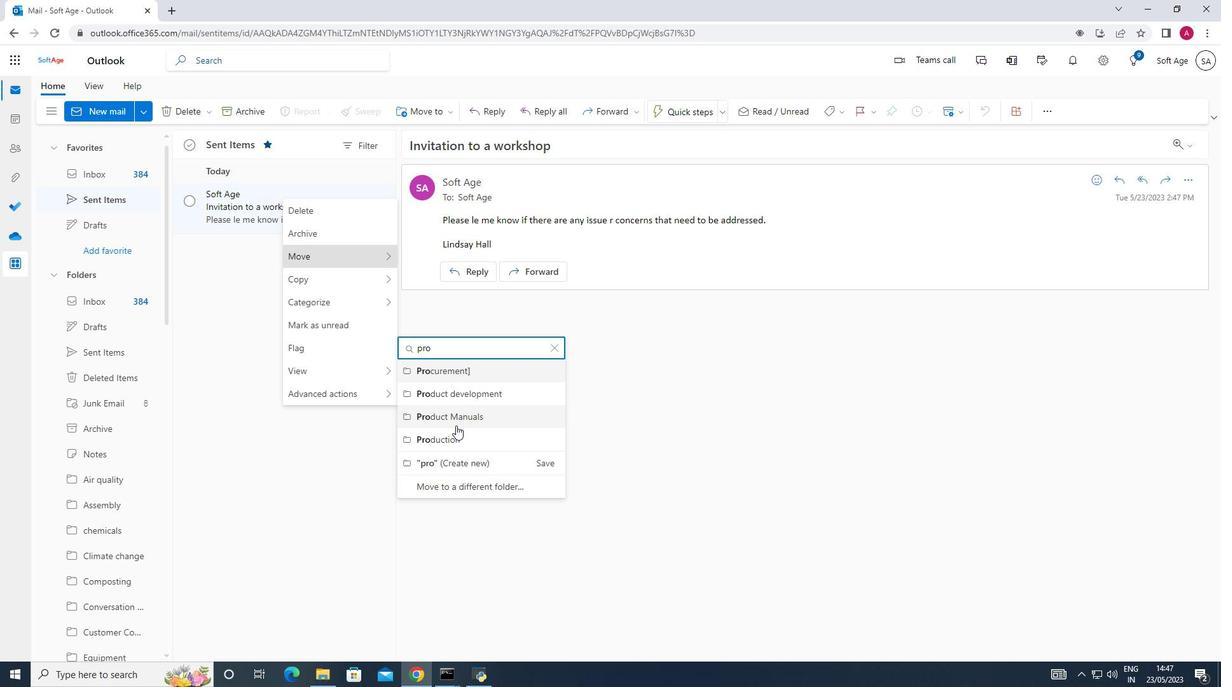 
Action: Mouse moved to (454, 424)
Screenshot: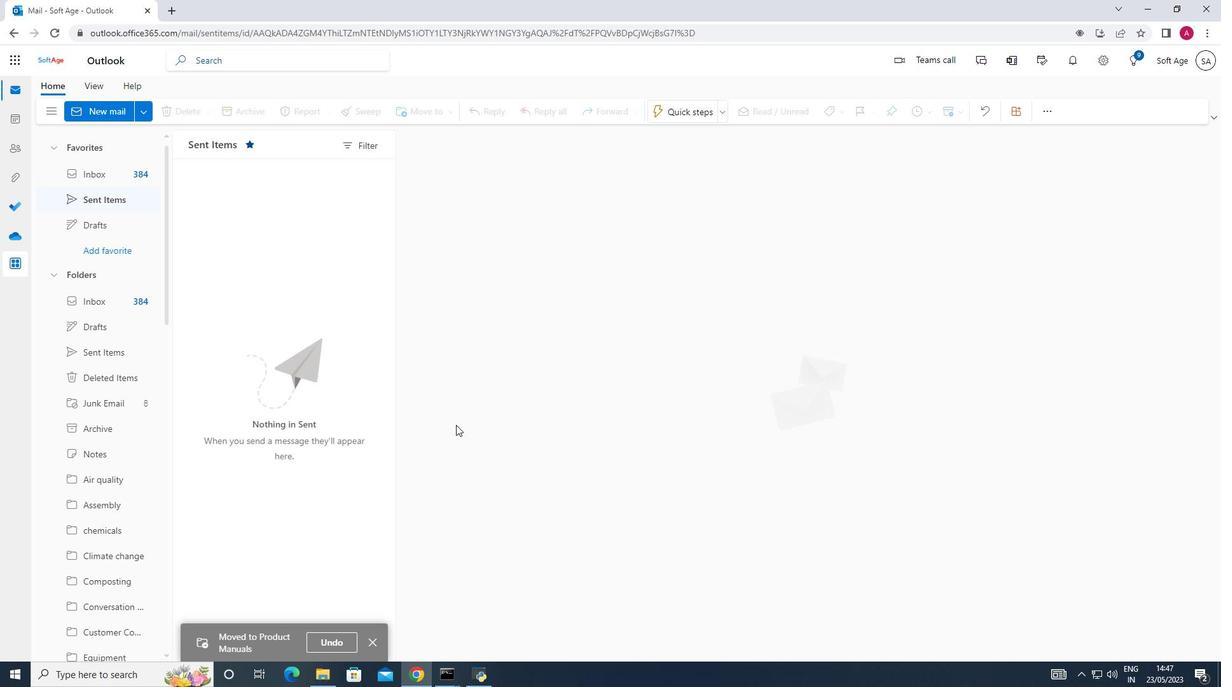 
